 Task: Compose an email with the signature Katherine Jones with the subject Follow-up on a customer request and the message I wanted to follow up regarding the approval status of the expense report. from softage.5@softage.net to softage.10@softage.net, select the message and change font size to large, align the email to center Send the email. Finally, move the email from Sent Items to the label Green initiatives
Action: Mouse moved to (67, 43)
Screenshot: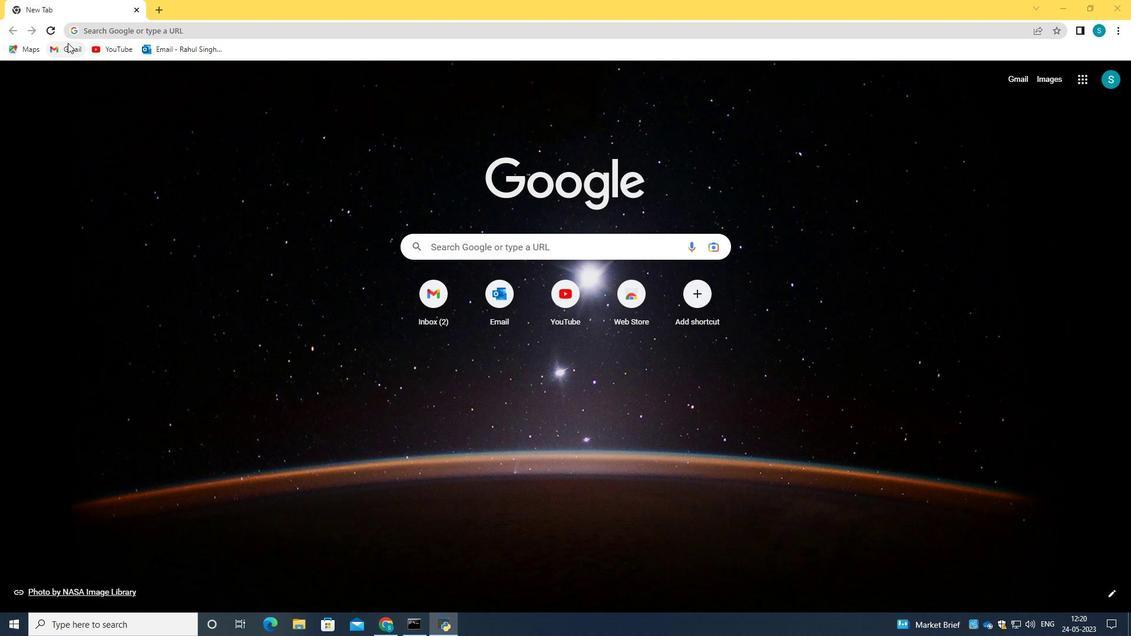 
Action: Mouse pressed left at (67, 43)
Screenshot: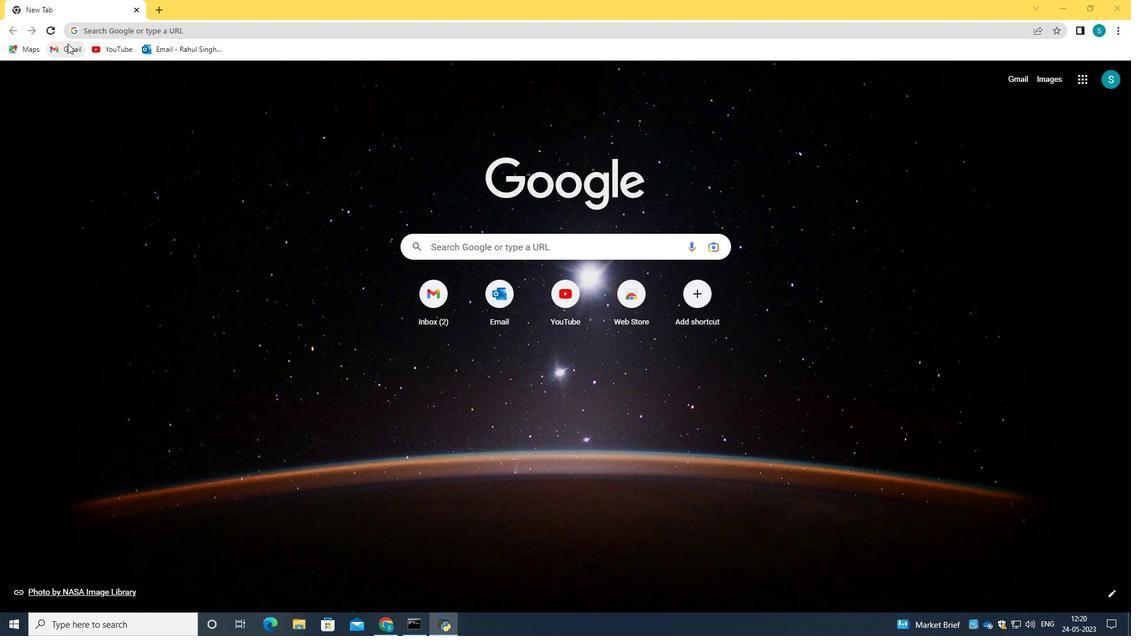 
Action: Mouse moved to (83, 118)
Screenshot: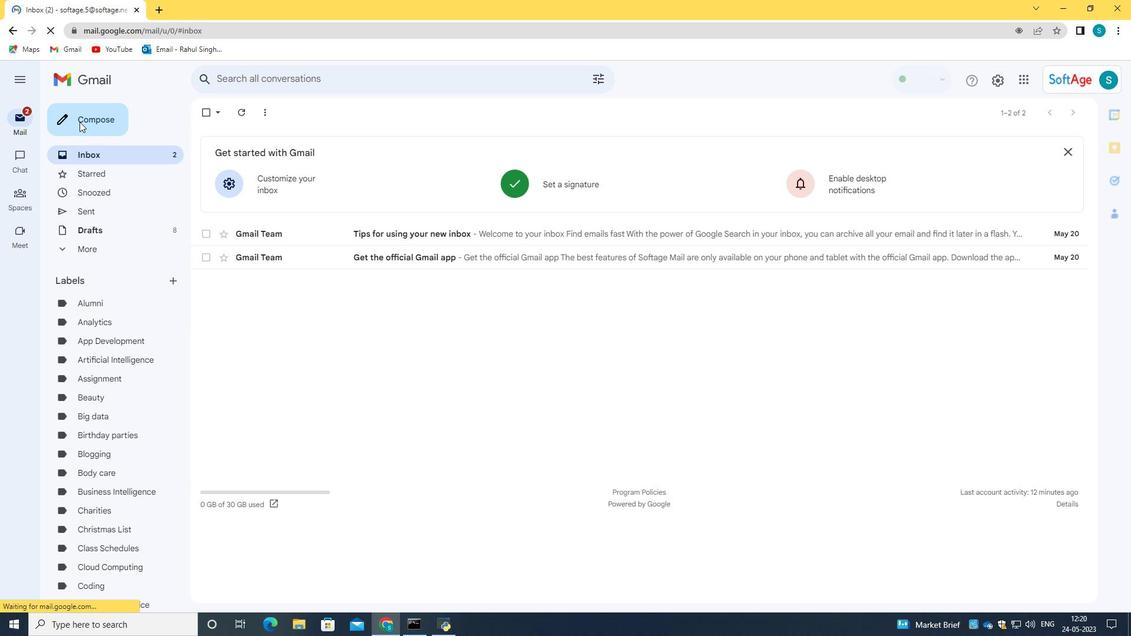 
Action: Mouse pressed left at (83, 118)
Screenshot: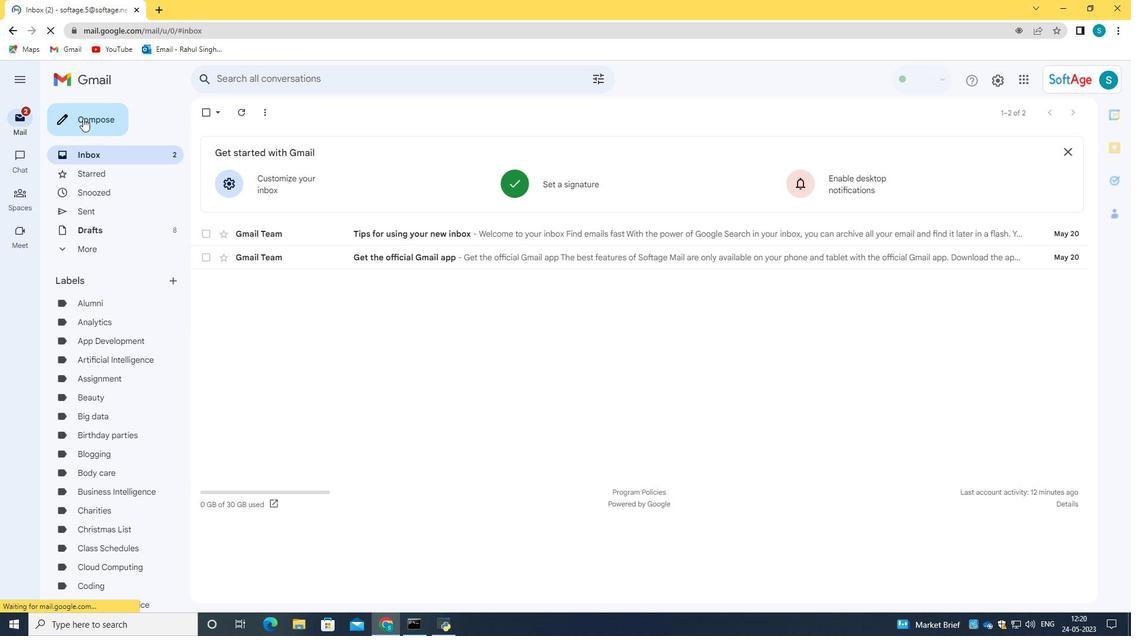 
Action: Mouse moved to (1076, 264)
Screenshot: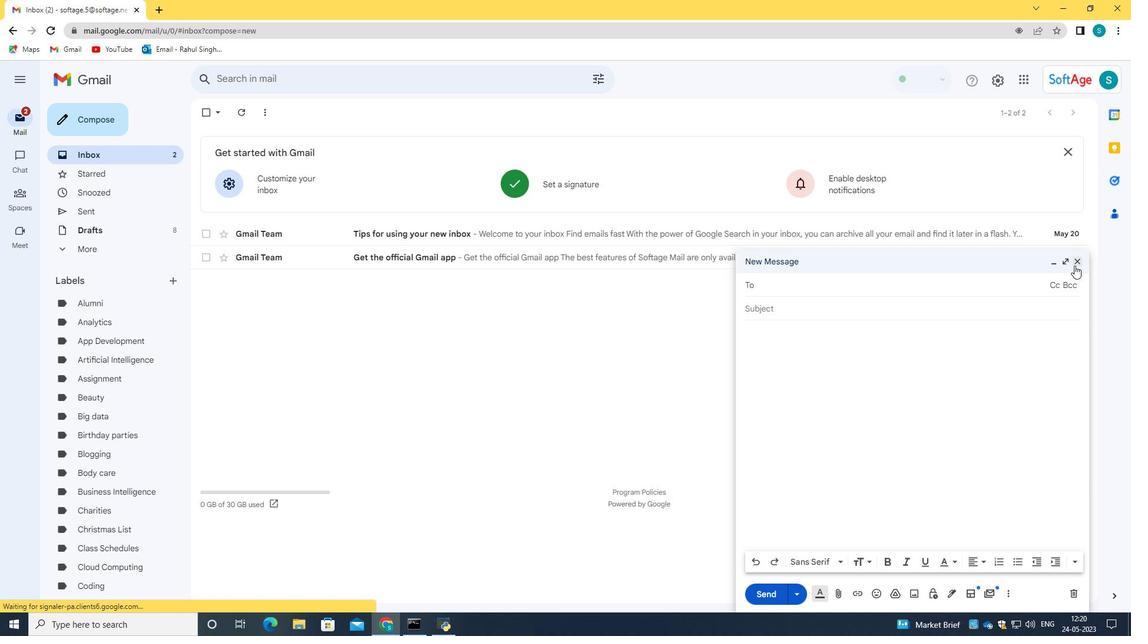 
Action: Mouse pressed left at (1076, 264)
Screenshot: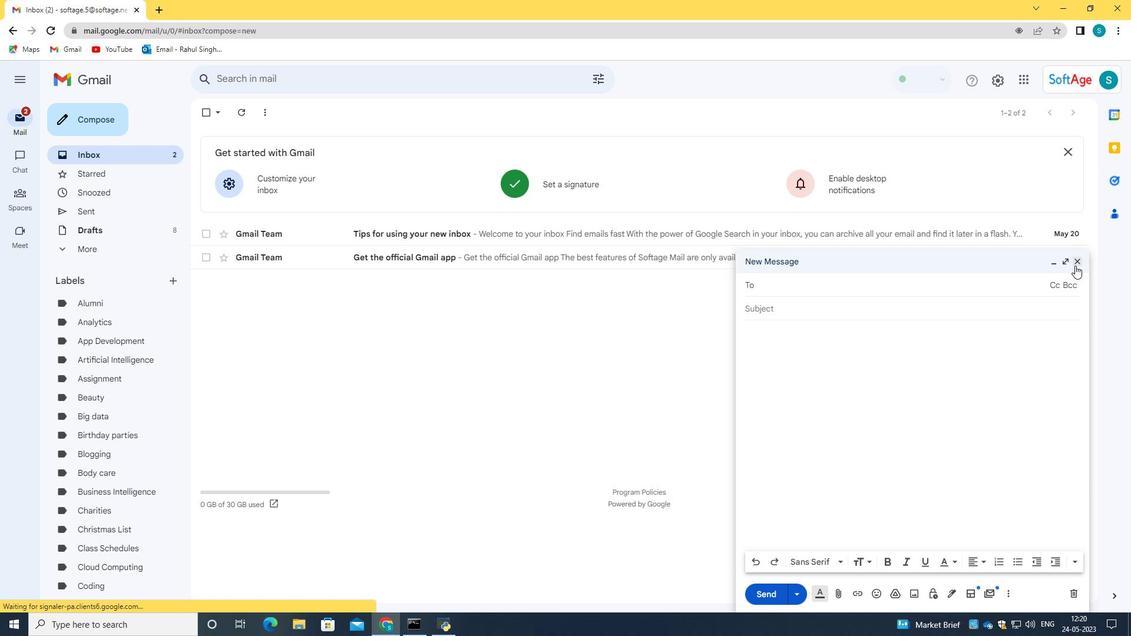 
Action: Mouse moved to (550, 182)
Screenshot: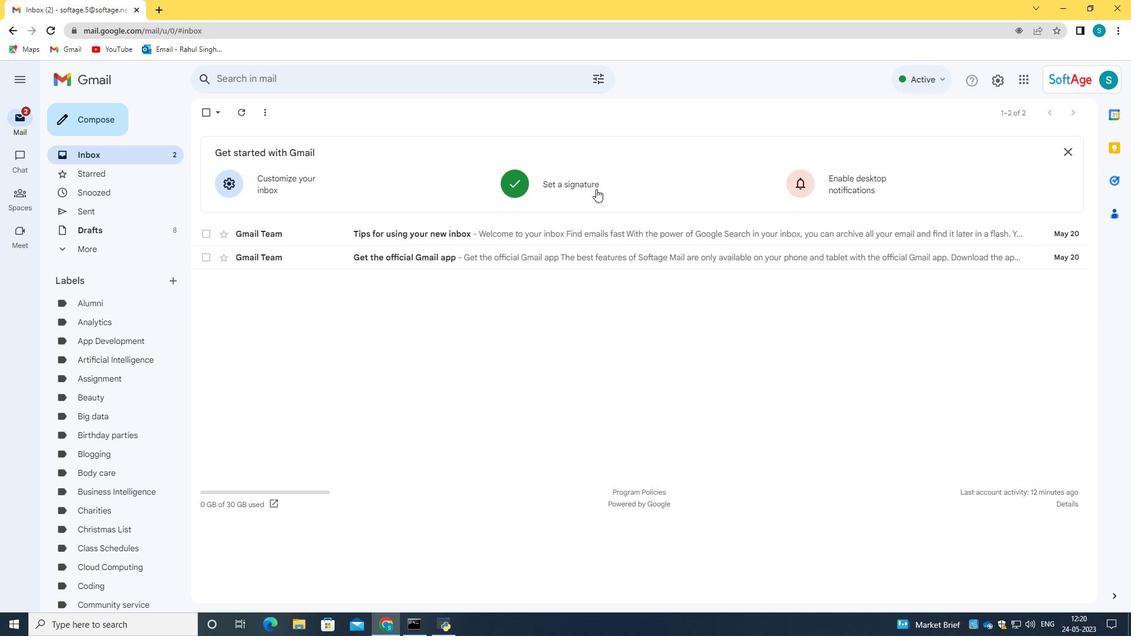 
Action: Mouse pressed left at (550, 182)
Screenshot: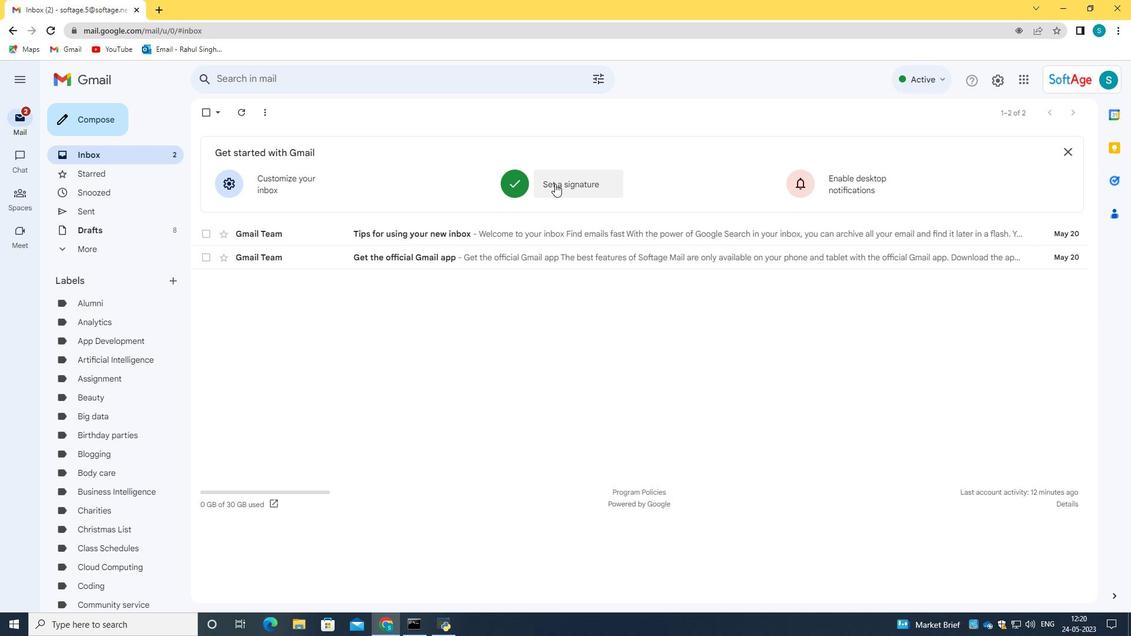 
Action: Mouse moved to (596, 273)
Screenshot: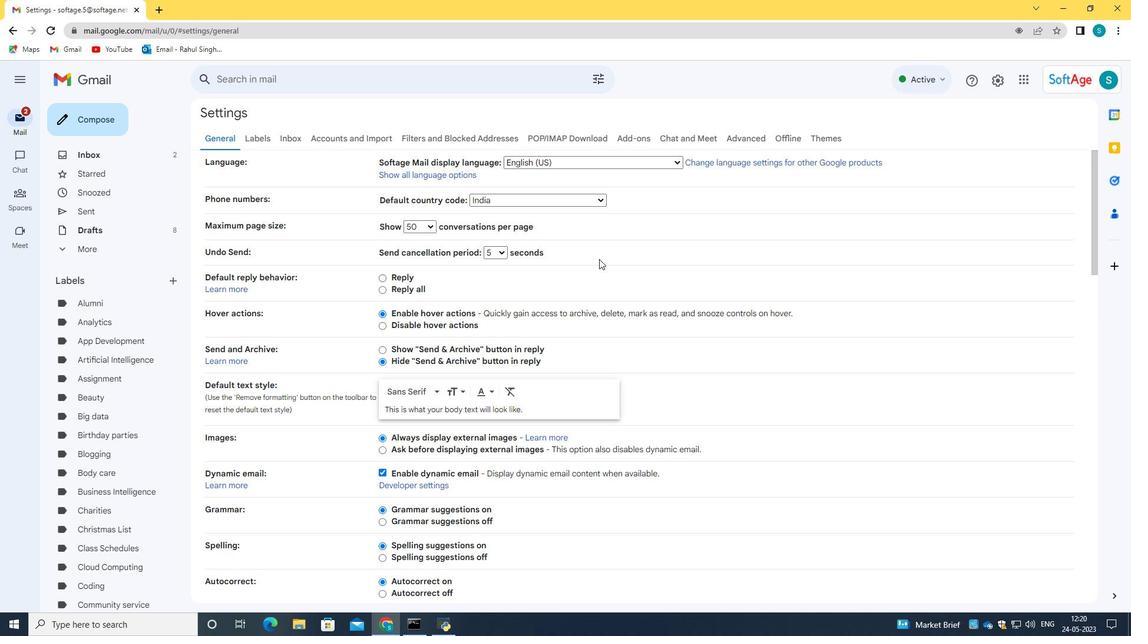 
Action: Mouse scrolled (596, 272) with delta (0, 0)
Screenshot: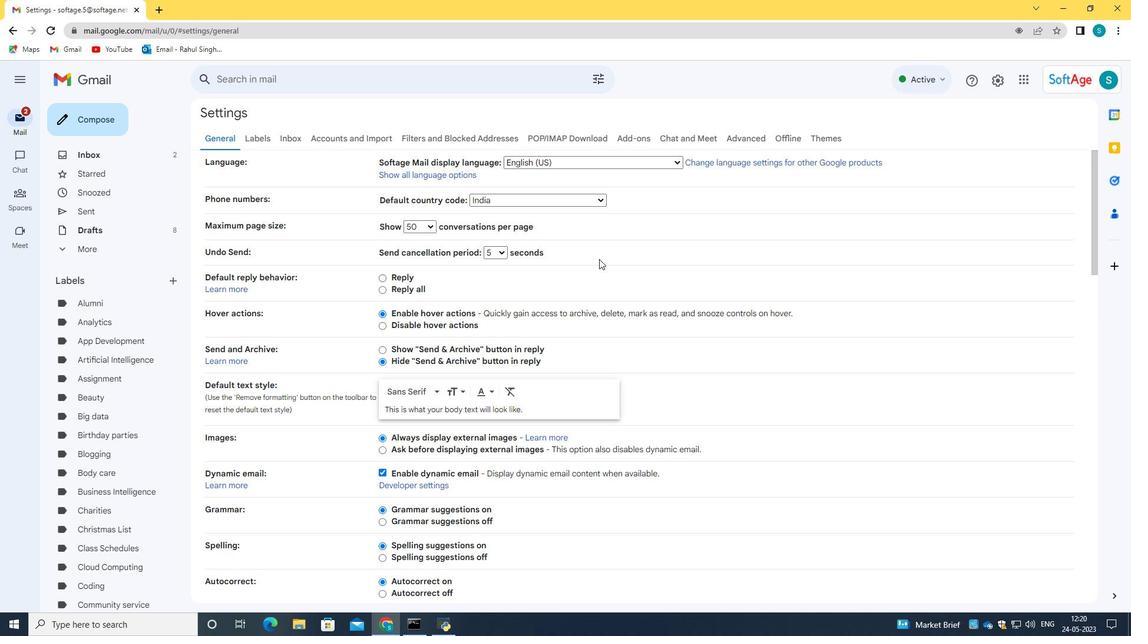 
Action: Mouse moved to (595, 279)
Screenshot: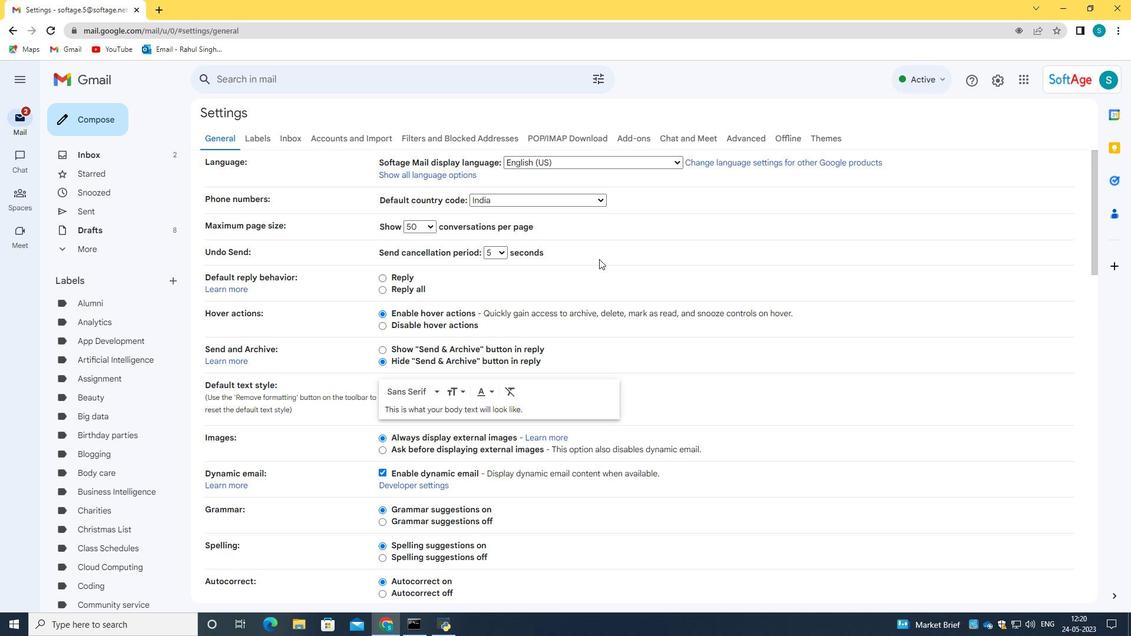 
Action: Mouse scrolled (595, 278) with delta (0, 0)
Screenshot: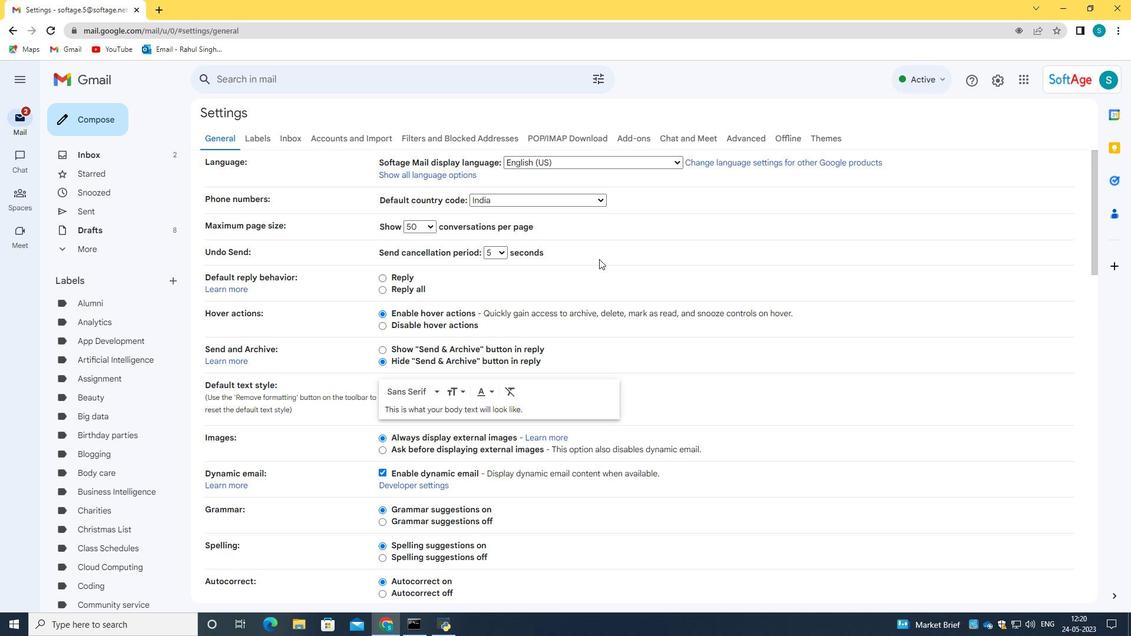 
Action: Mouse moved to (595, 282)
Screenshot: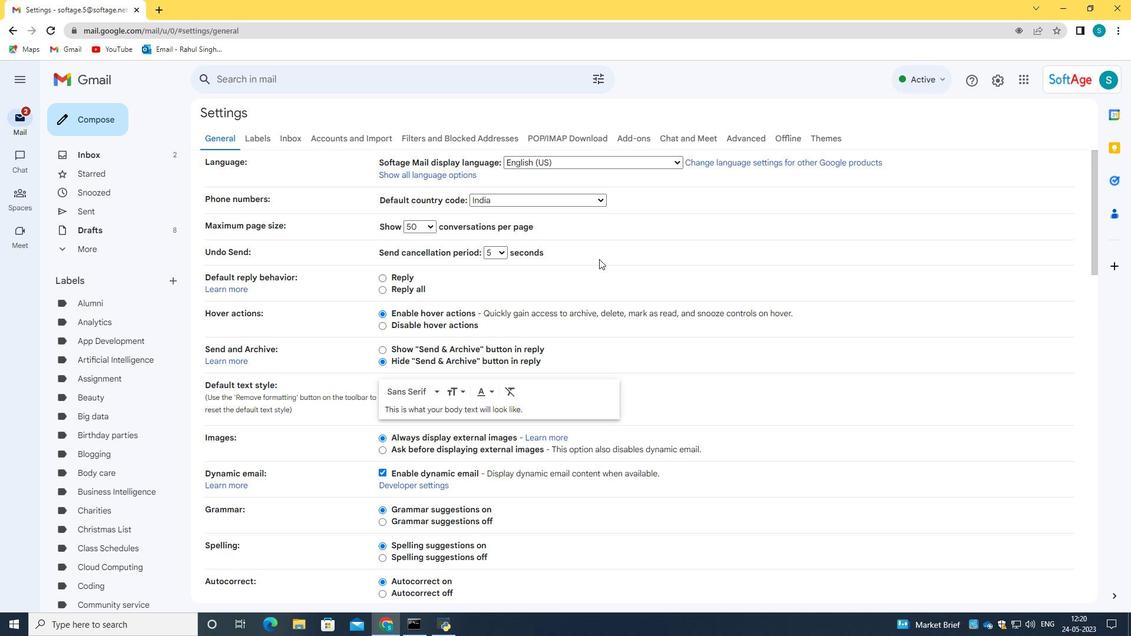 
Action: Mouse scrolled (595, 282) with delta (0, 0)
Screenshot: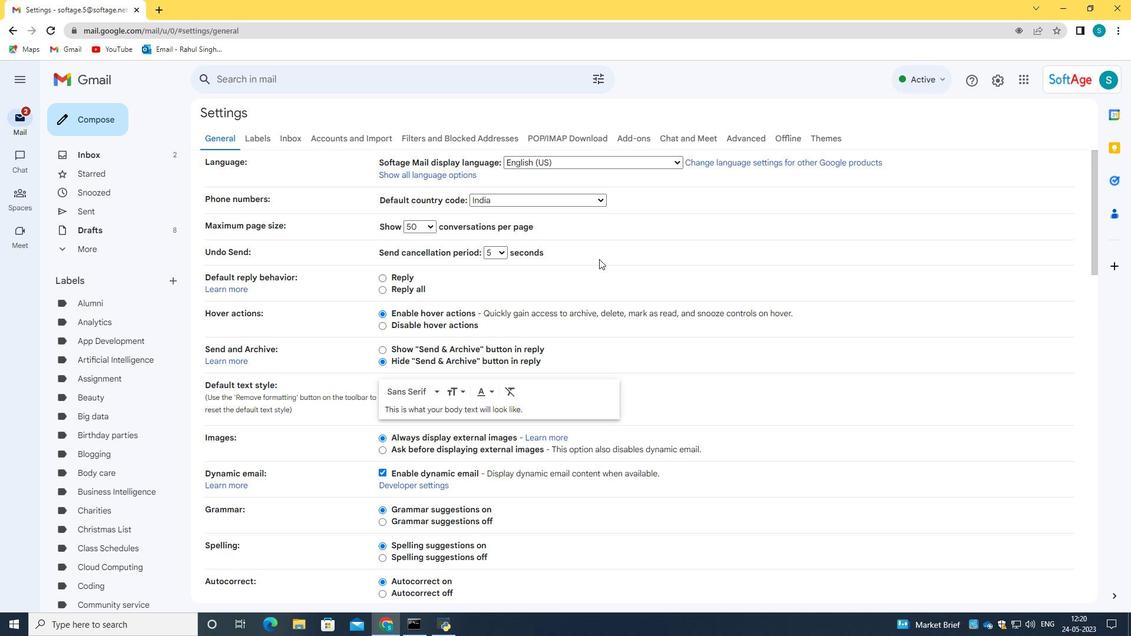 
Action: Mouse moved to (595, 283)
Screenshot: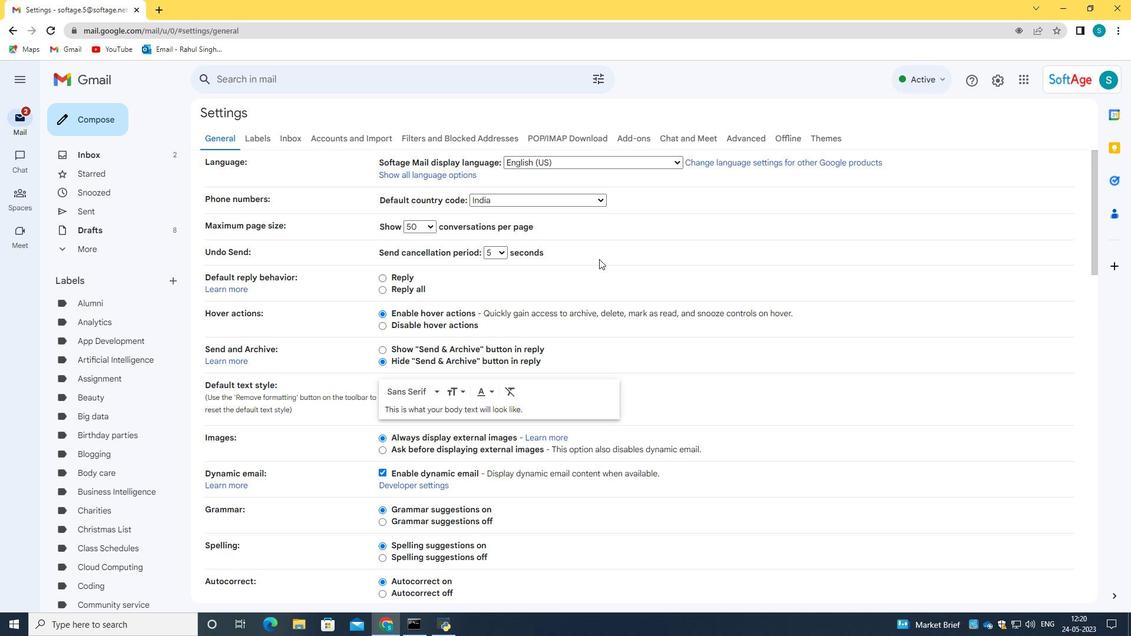 
Action: Mouse scrolled (595, 282) with delta (0, 0)
Screenshot: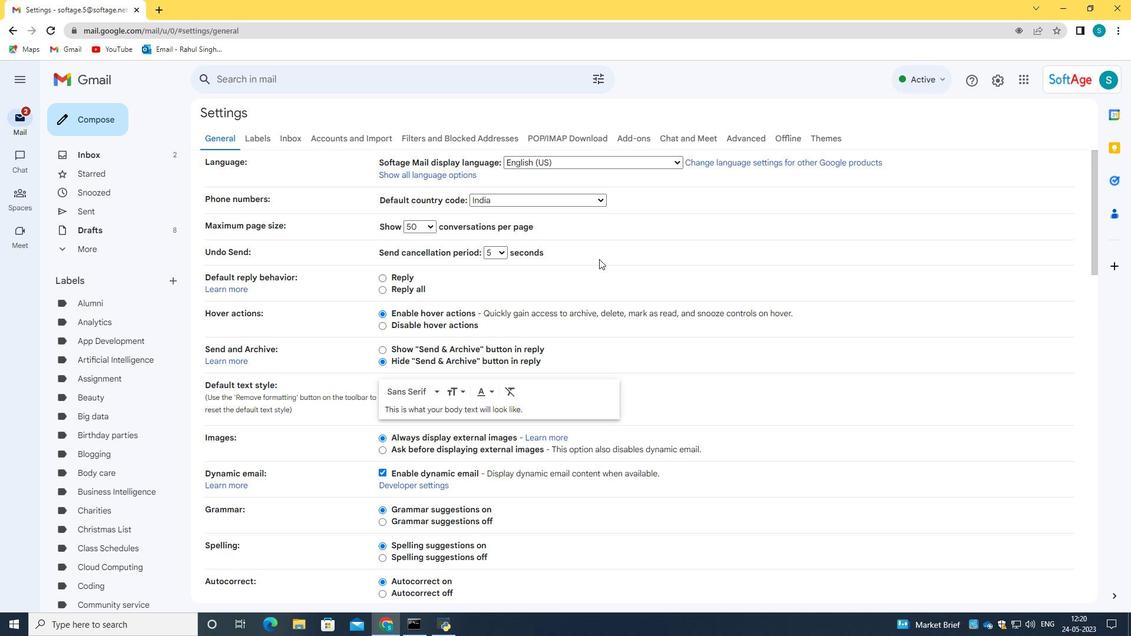 
Action: Mouse scrolled (595, 282) with delta (0, 0)
Screenshot: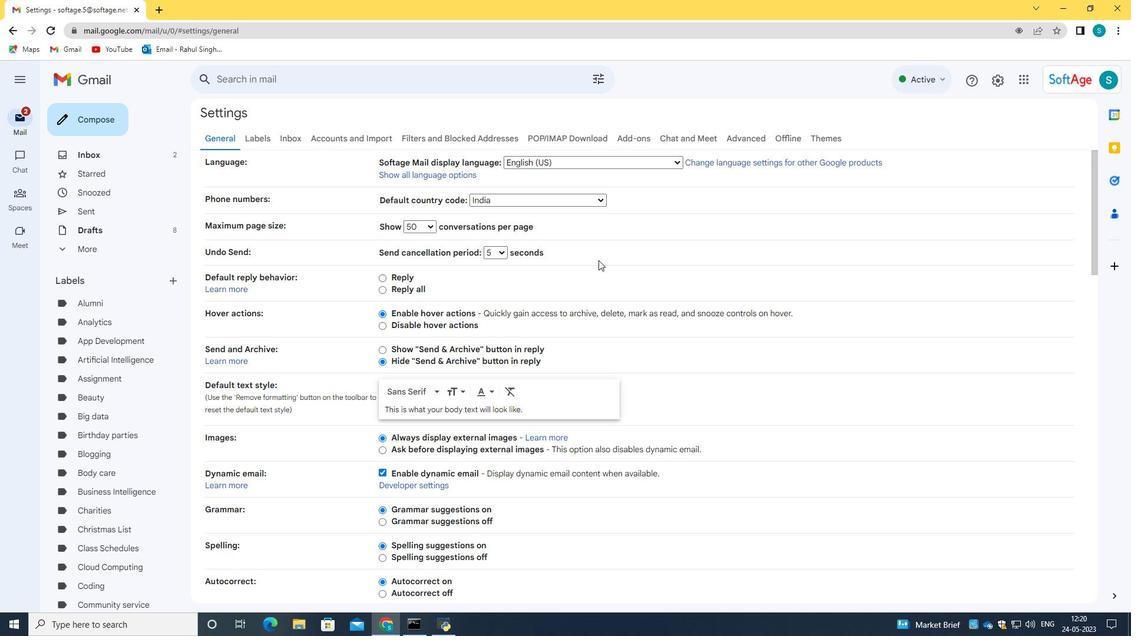 
Action: Mouse moved to (595, 283)
Screenshot: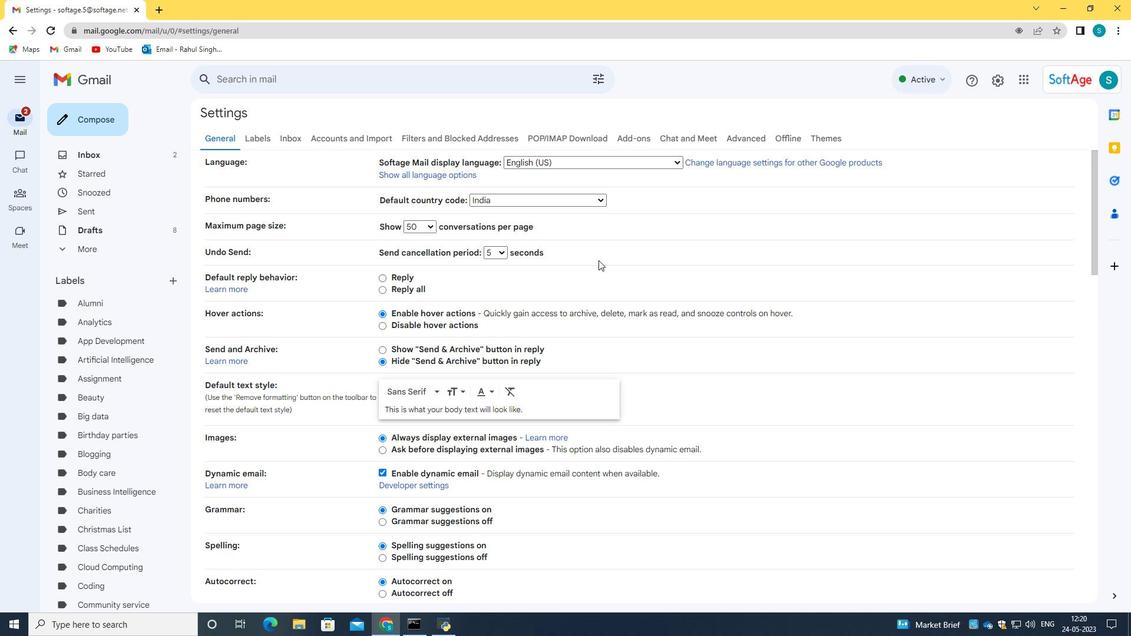 
Action: Mouse scrolled (595, 282) with delta (0, 0)
Screenshot: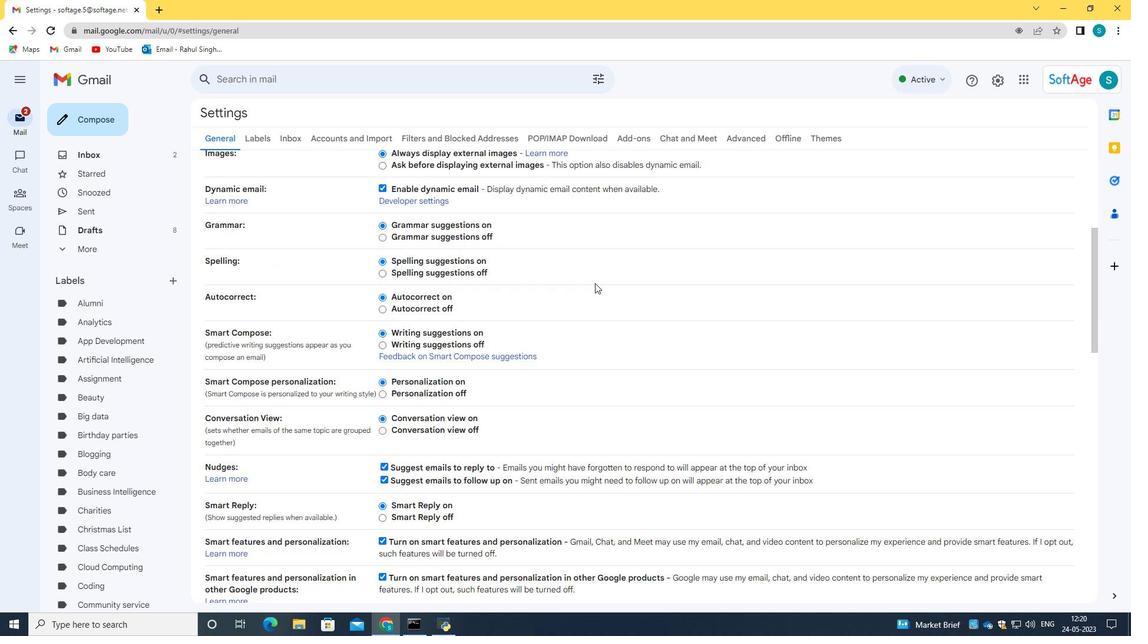 
Action: Mouse scrolled (595, 282) with delta (0, 0)
Screenshot: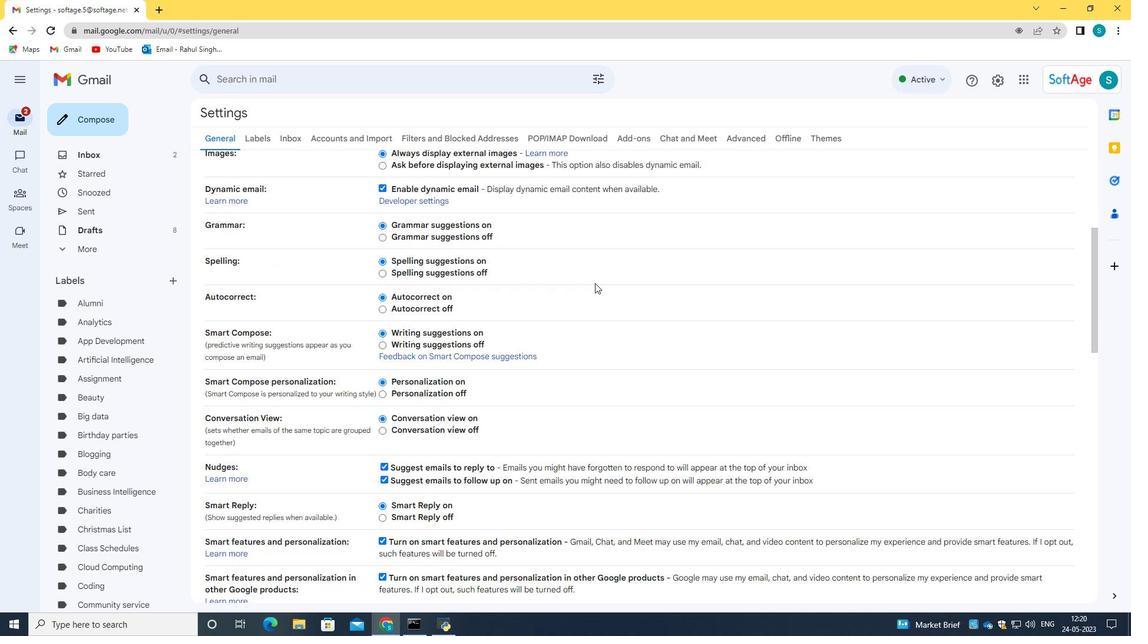 
Action: Mouse scrolled (595, 282) with delta (0, 0)
Screenshot: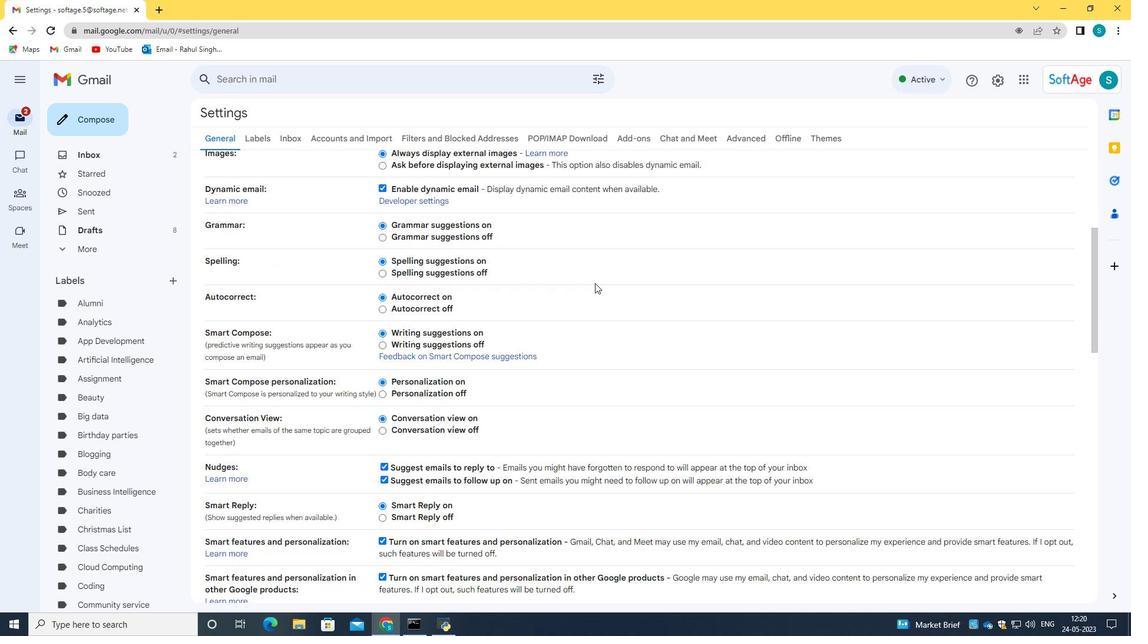 
Action: Mouse scrolled (595, 282) with delta (0, 0)
Screenshot: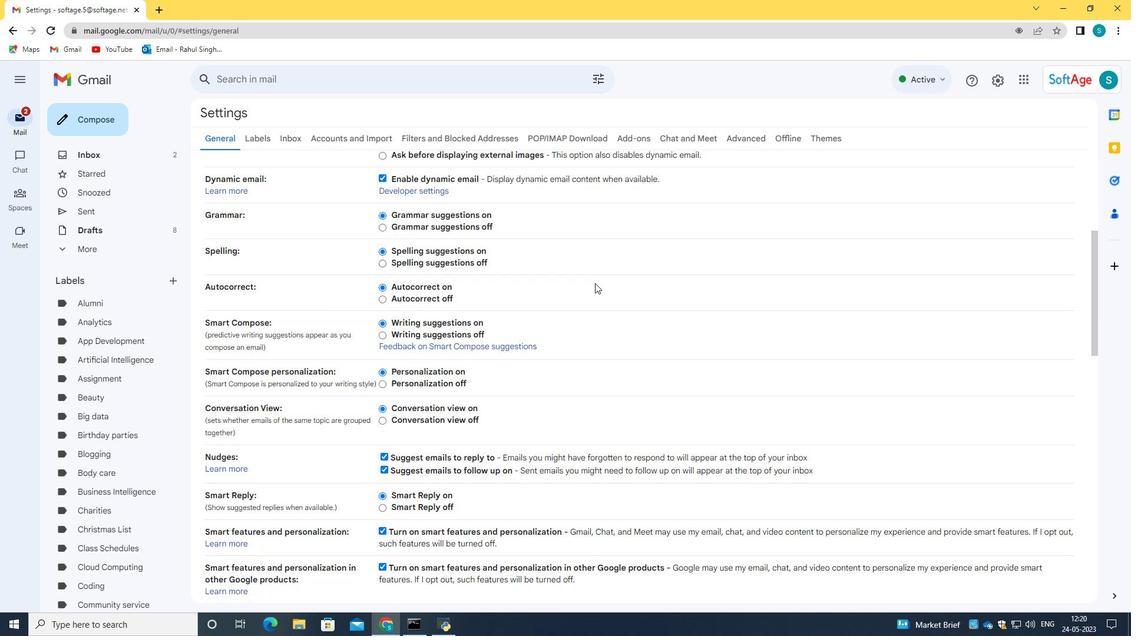 
Action: Mouse scrolled (595, 282) with delta (0, 0)
Screenshot: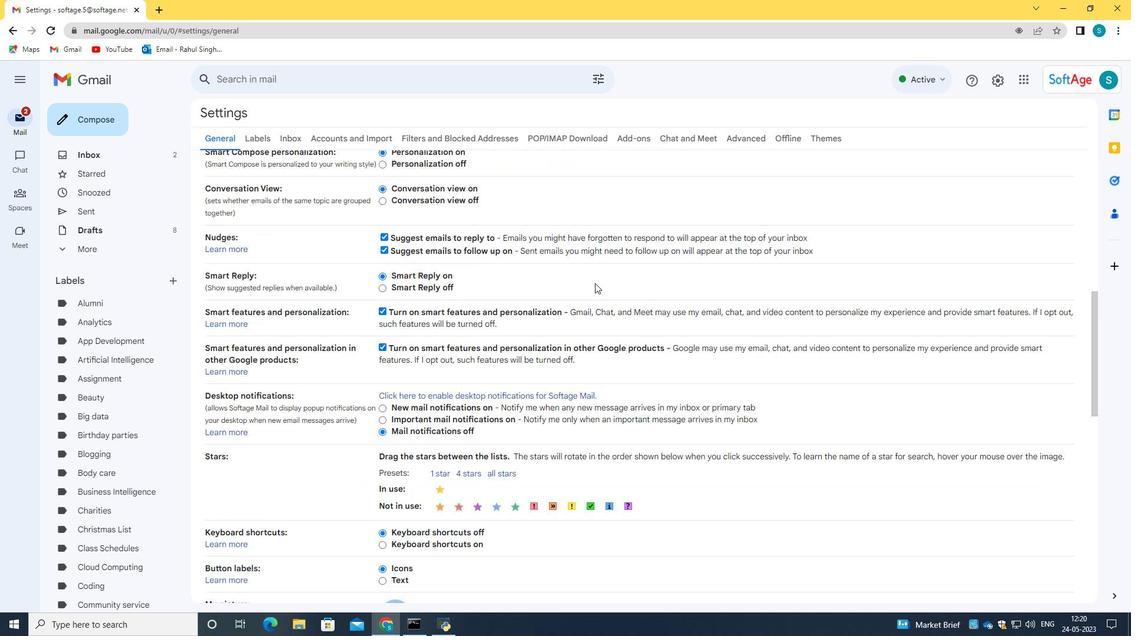 
Action: Mouse scrolled (595, 282) with delta (0, 0)
Screenshot: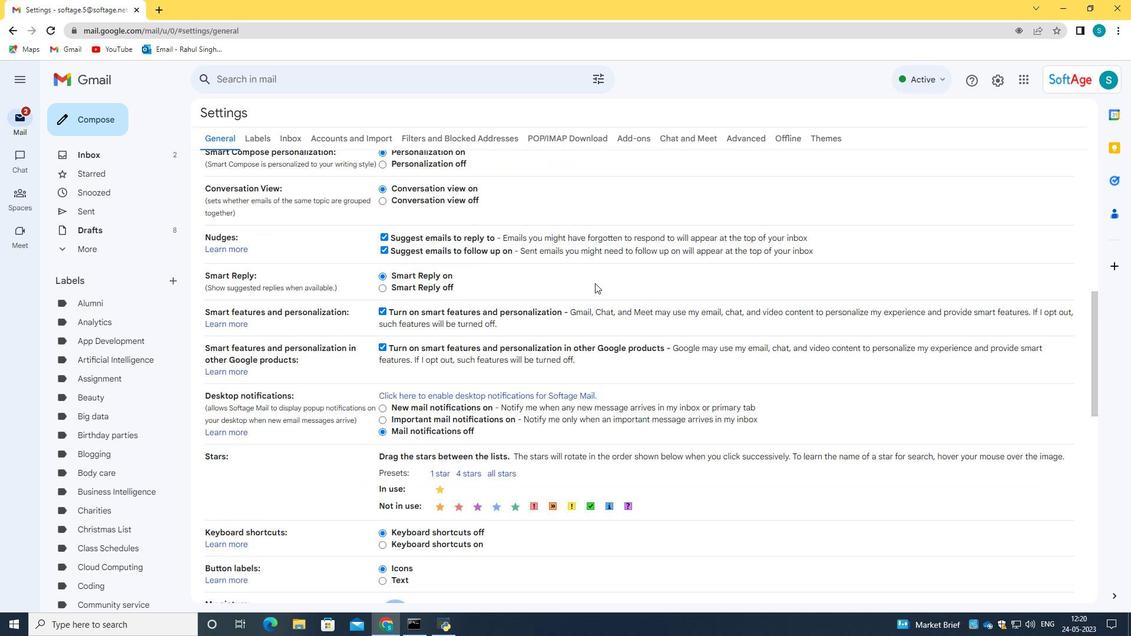 
Action: Mouse scrolled (595, 282) with delta (0, 0)
Screenshot: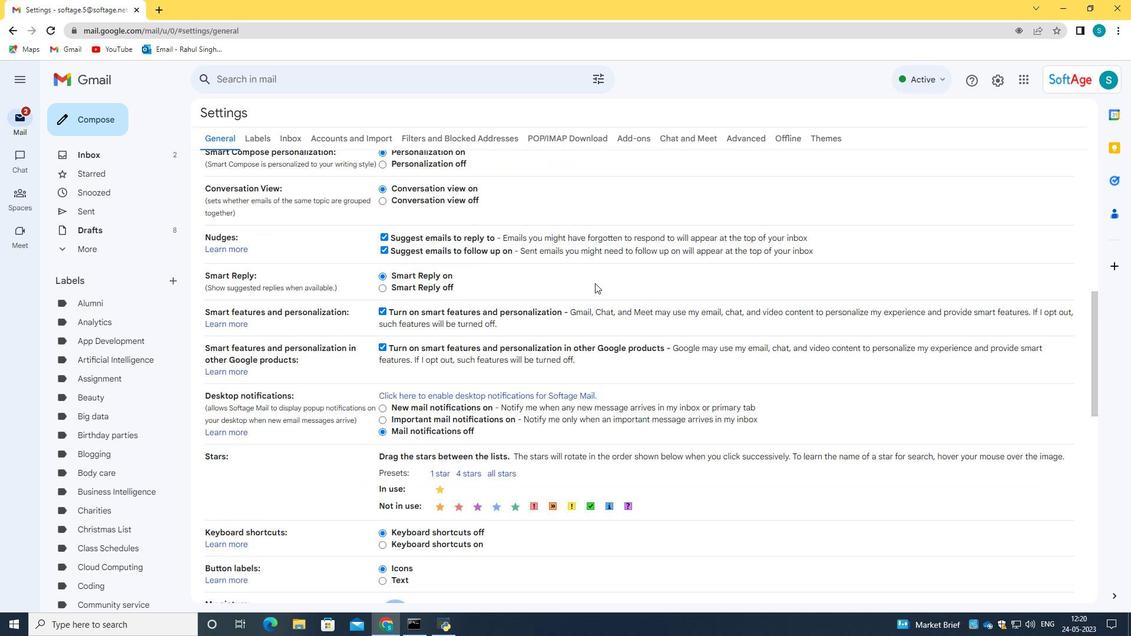 
Action: Mouse scrolled (595, 282) with delta (0, 0)
Screenshot: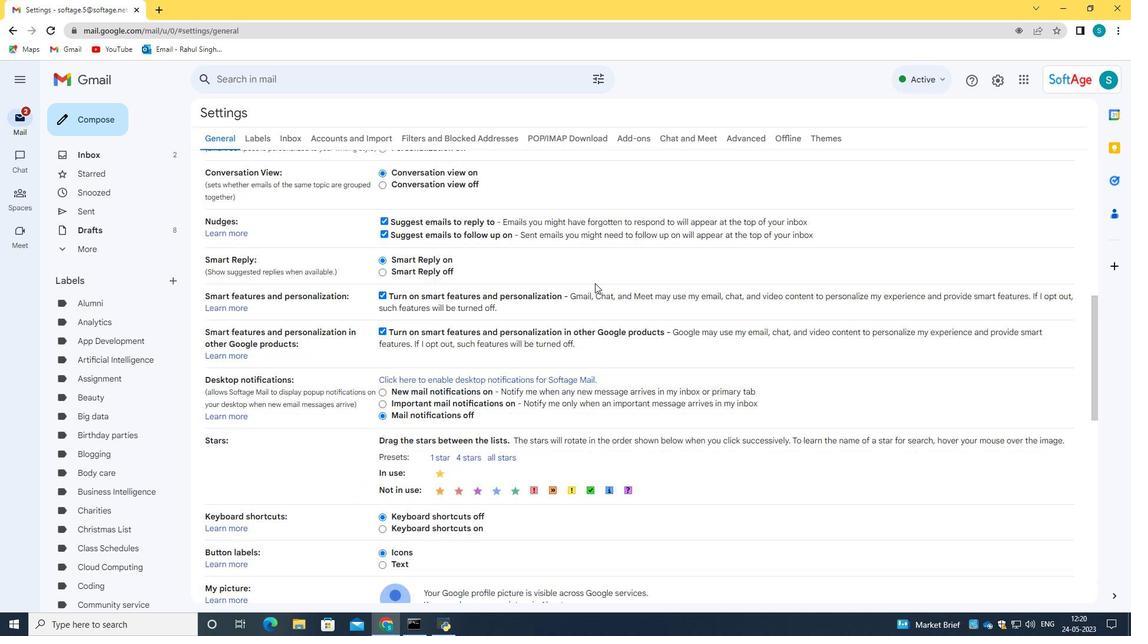 
Action: Mouse scrolled (595, 282) with delta (0, 0)
Screenshot: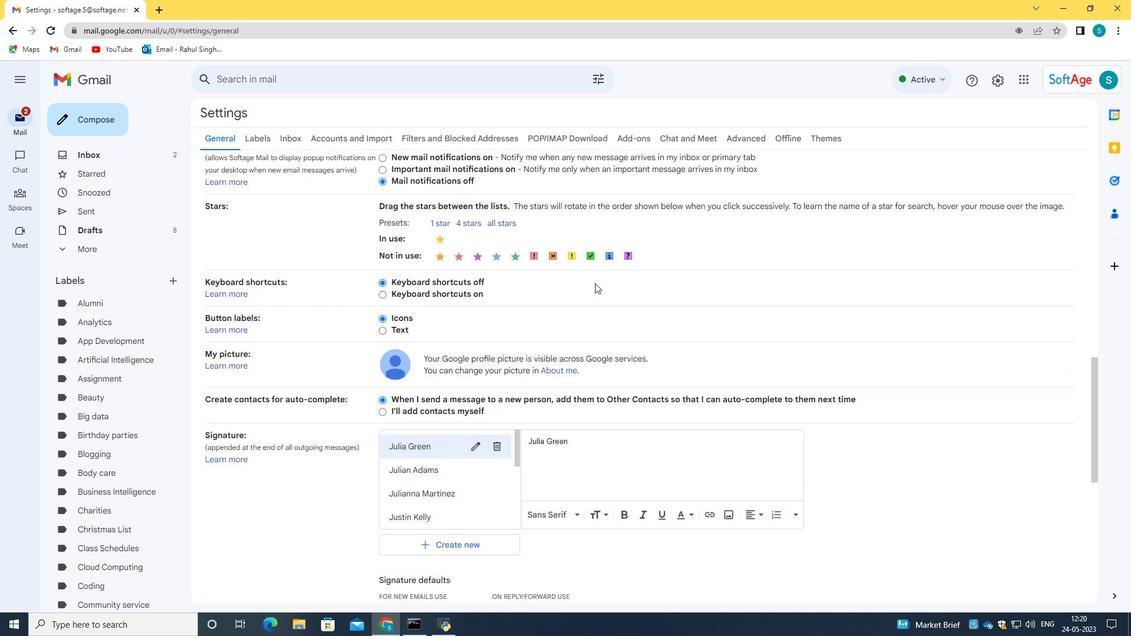 
Action: Mouse scrolled (595, 282) with delta (0, 0)
Screenshot: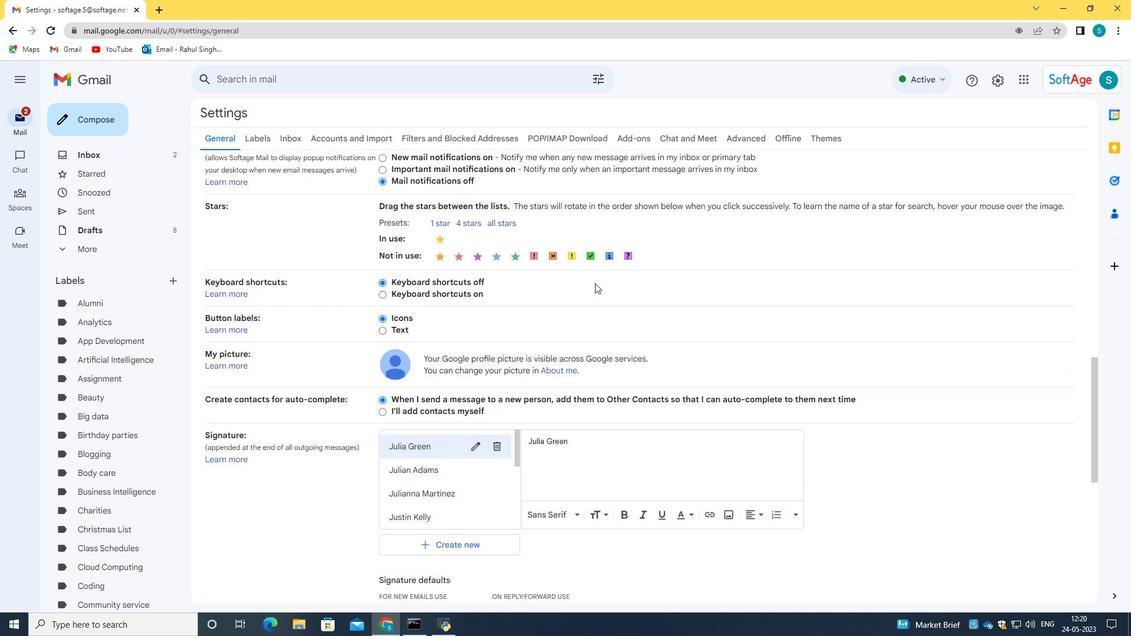 
Action: Mouse scrolled (595, 282) with delta (0, 0)
Screenshot: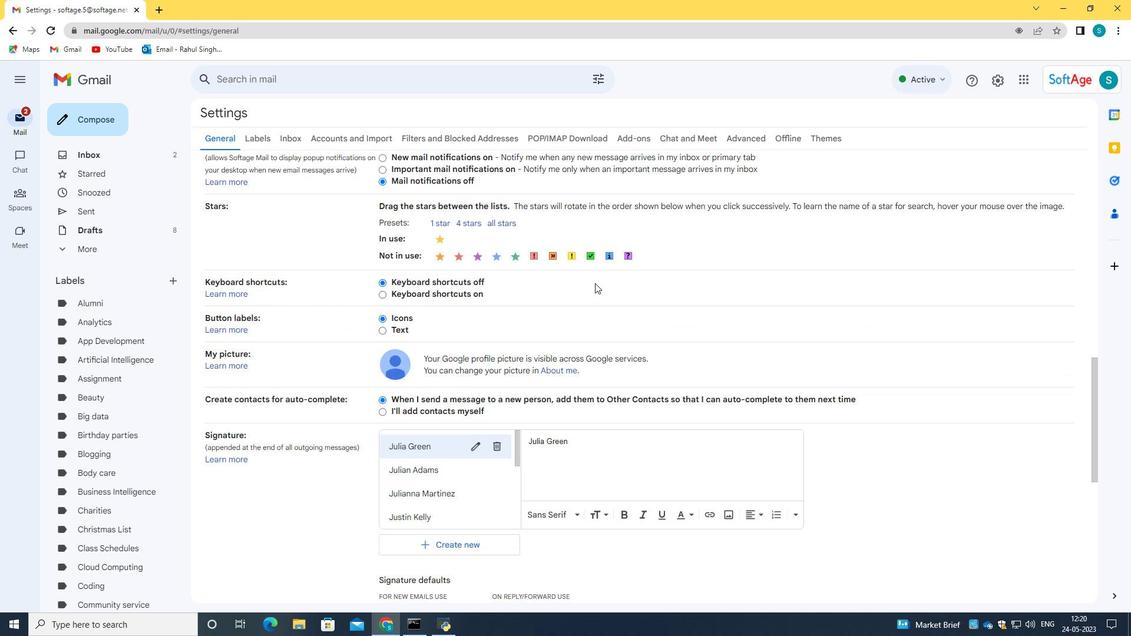 
Action: Mouse moved to (459, 381)
Screenshot: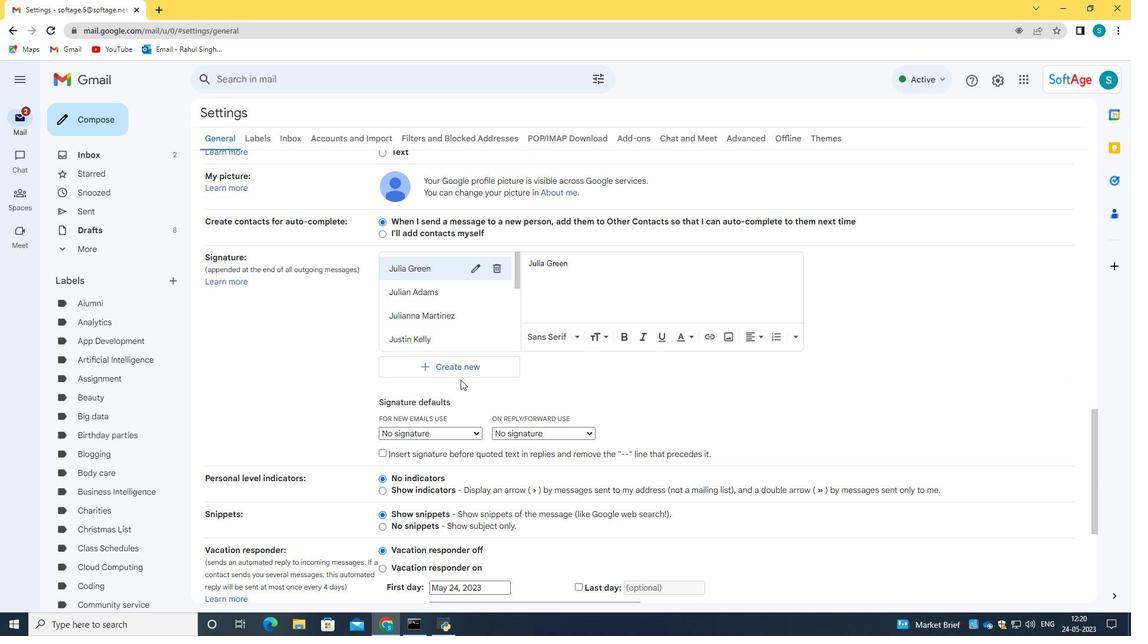 
Action: Mouse pressed left at (459, 381)
Screenshot: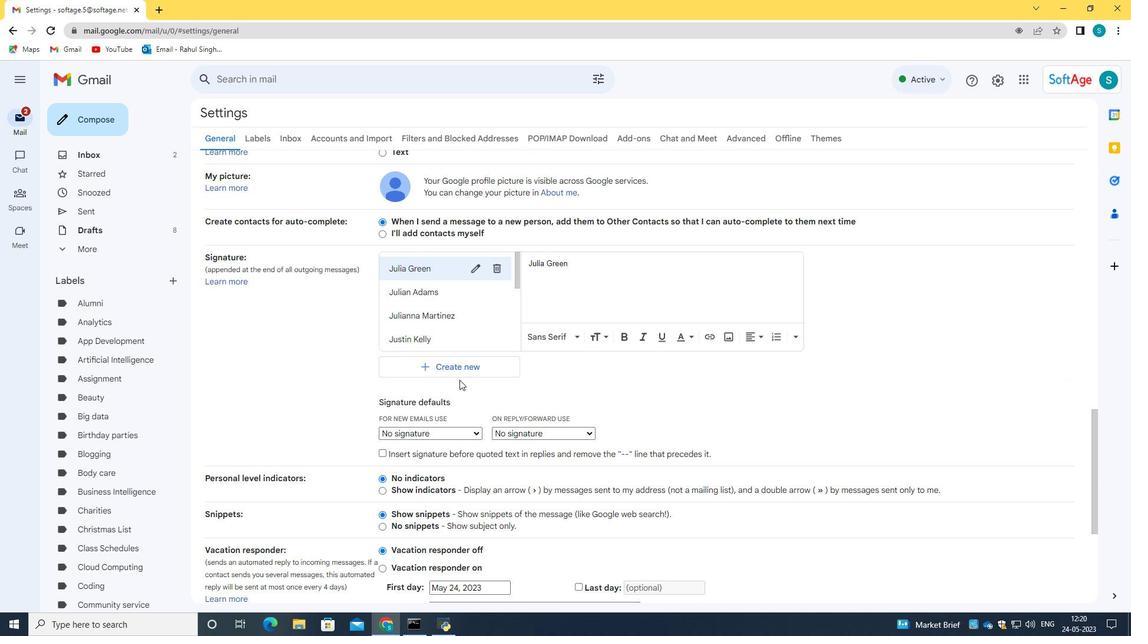 
Action: Mouse moved to (464, 369)
Screenshot: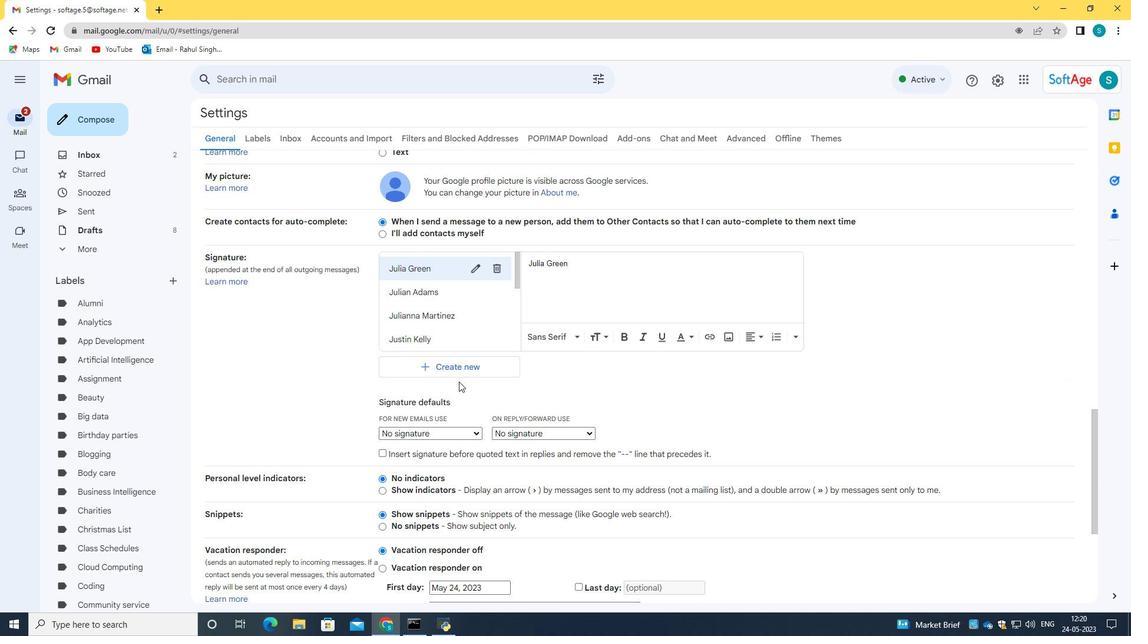 
Action: Mouse pressed left at (464, 369)
Screenshot: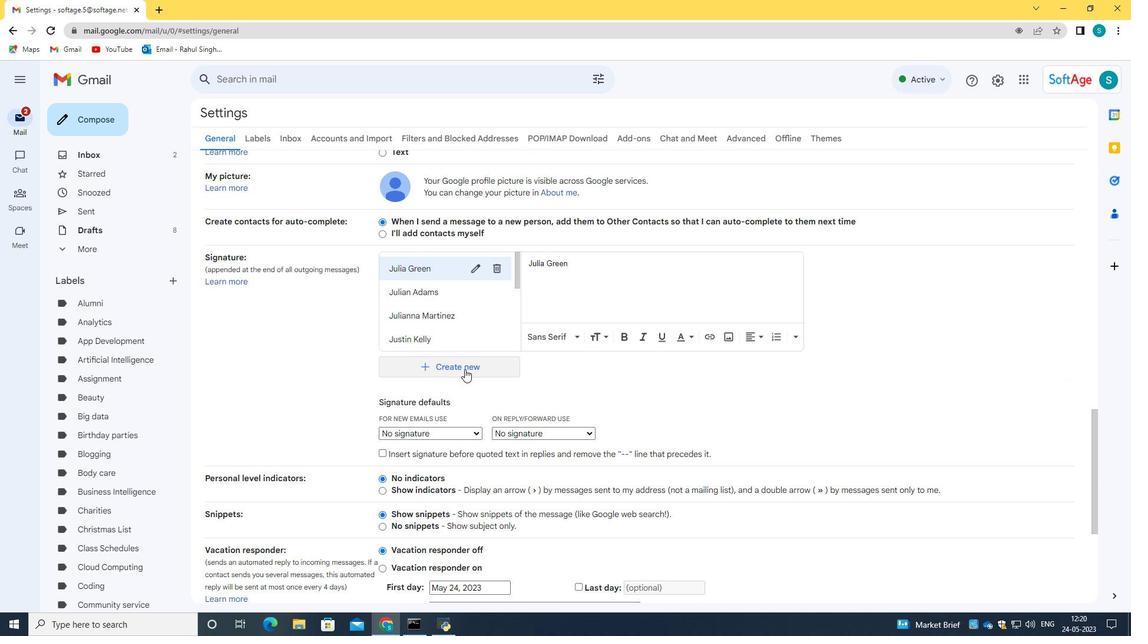 
Action: Mouse moved to (518, 323)
Screenshot: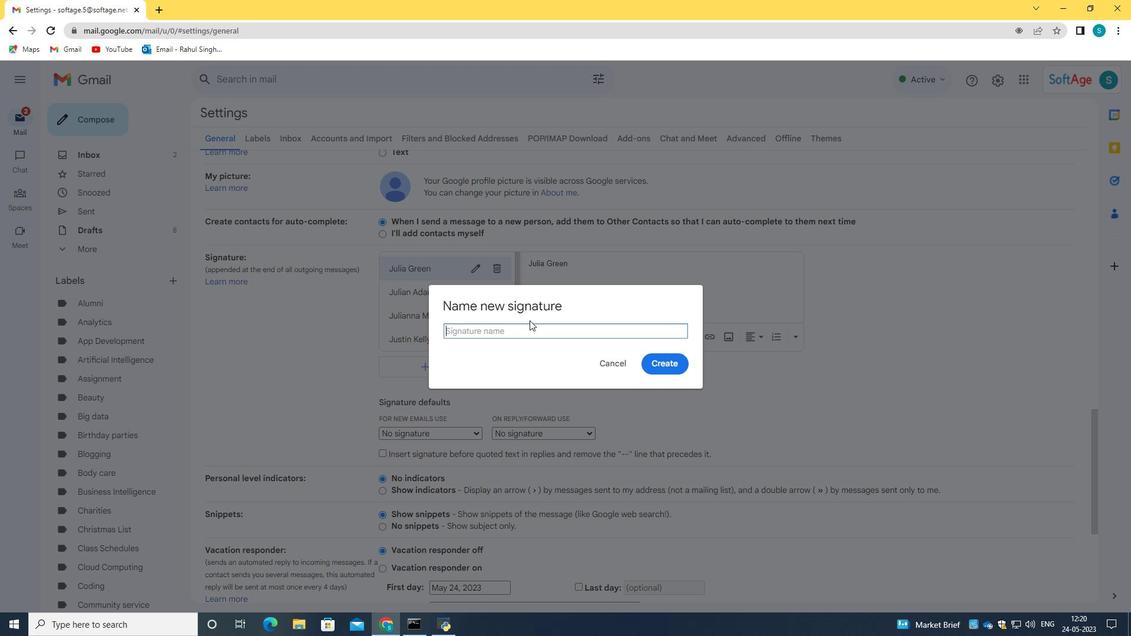 
Action: Key pressed <Key.caps_lock>F<Key.backspace>K<Key.caps_lock>atherine<Key.space><Key.caps_lock>J<Key.caps_lock>ones
Screenshot: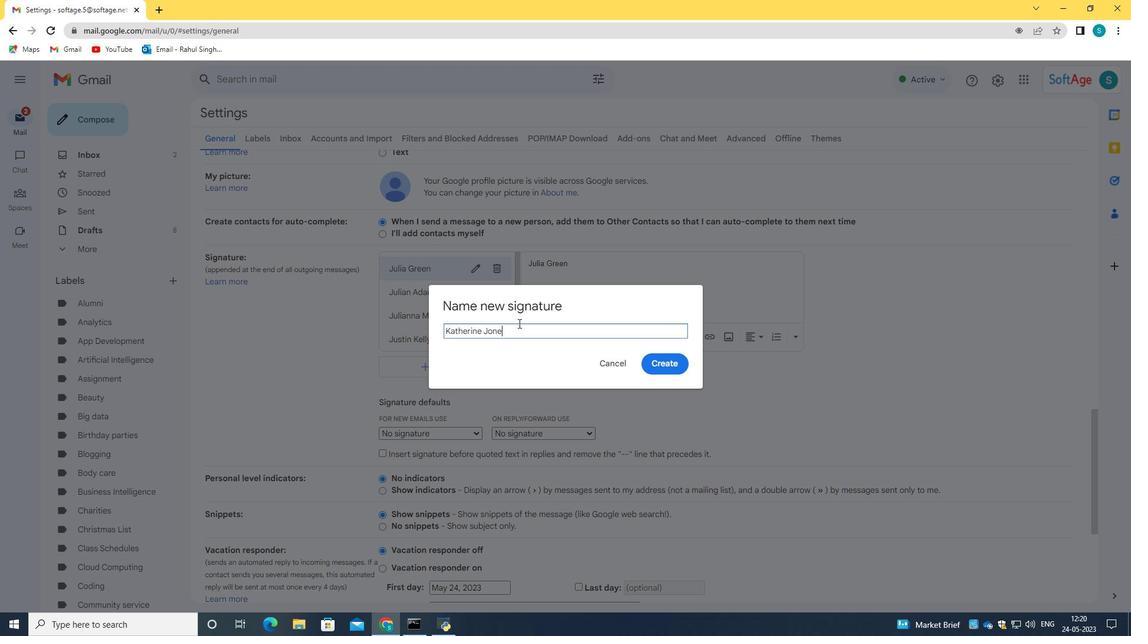 
Action: Mouse moved to (667, 370)
Screenshot: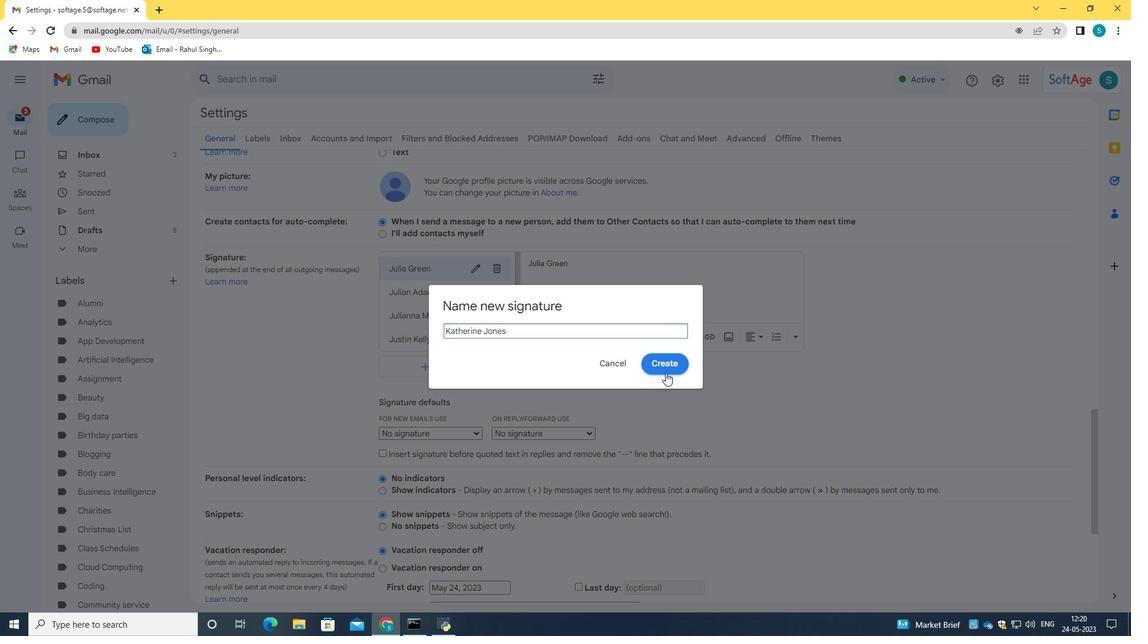 
Action: Mouse pressed left at (667, 370)
Screenshot: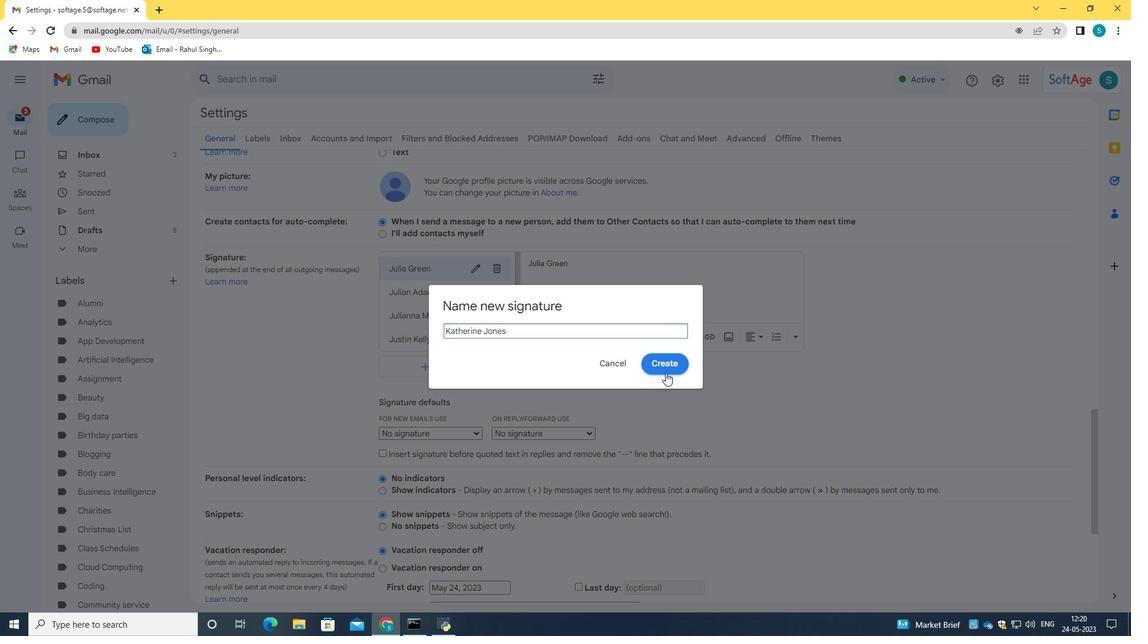 
Action: Mouse moved to (664, 275)
Screenshot: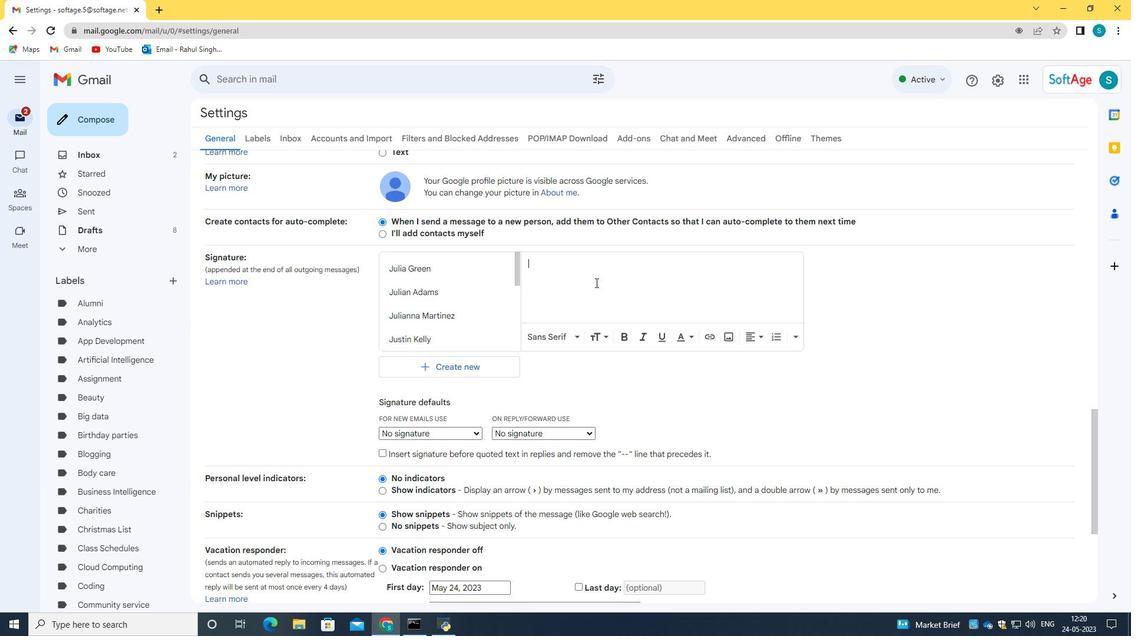 
Action: Key pressed <Key.caps_lock>K<Key.caps_lock>atherine<Key.space><Key.caps_lock>J<Key.caps_lock>ones
Screenshot: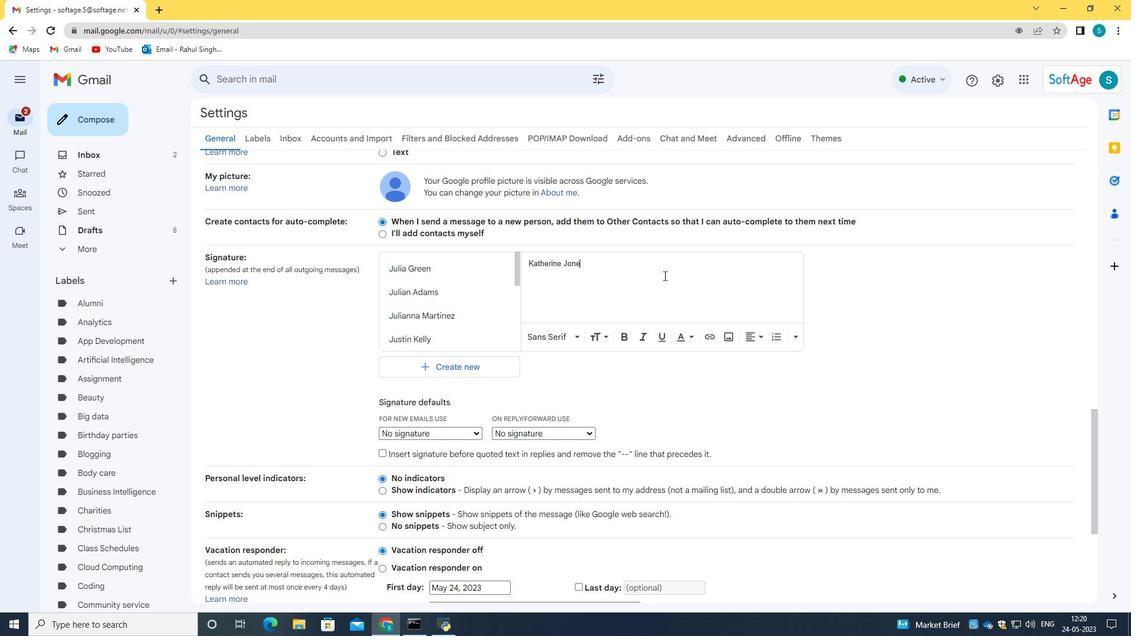 
Action: Mouse scrolled (664, 275) with delta (0, 0)
Screenshot: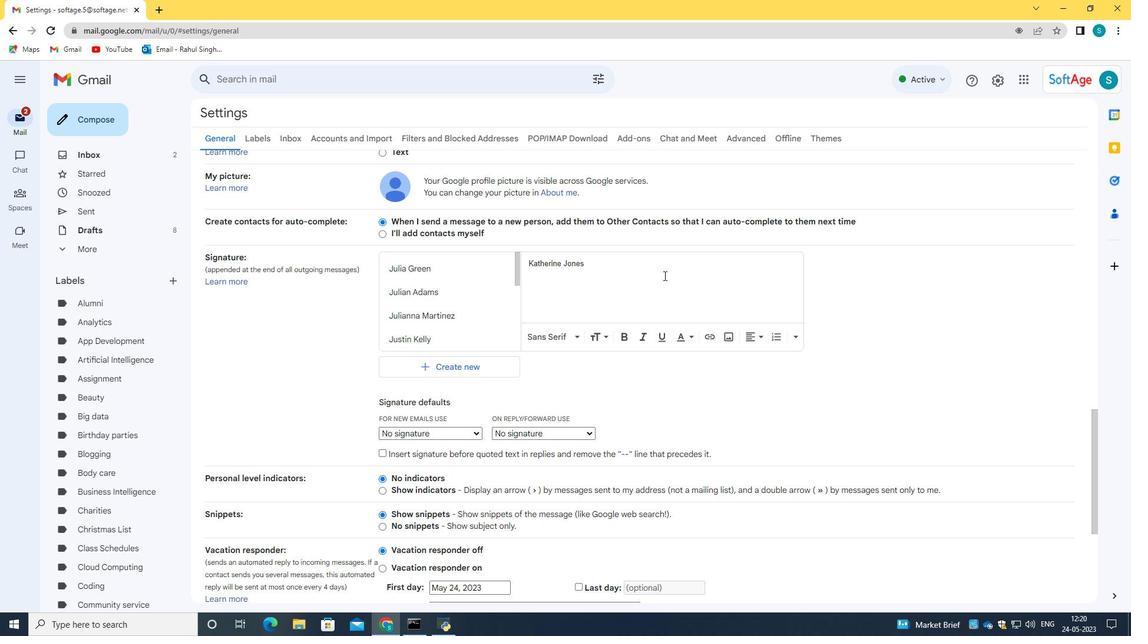 
Action: Mouse moved to (660, 279)
Screenshot: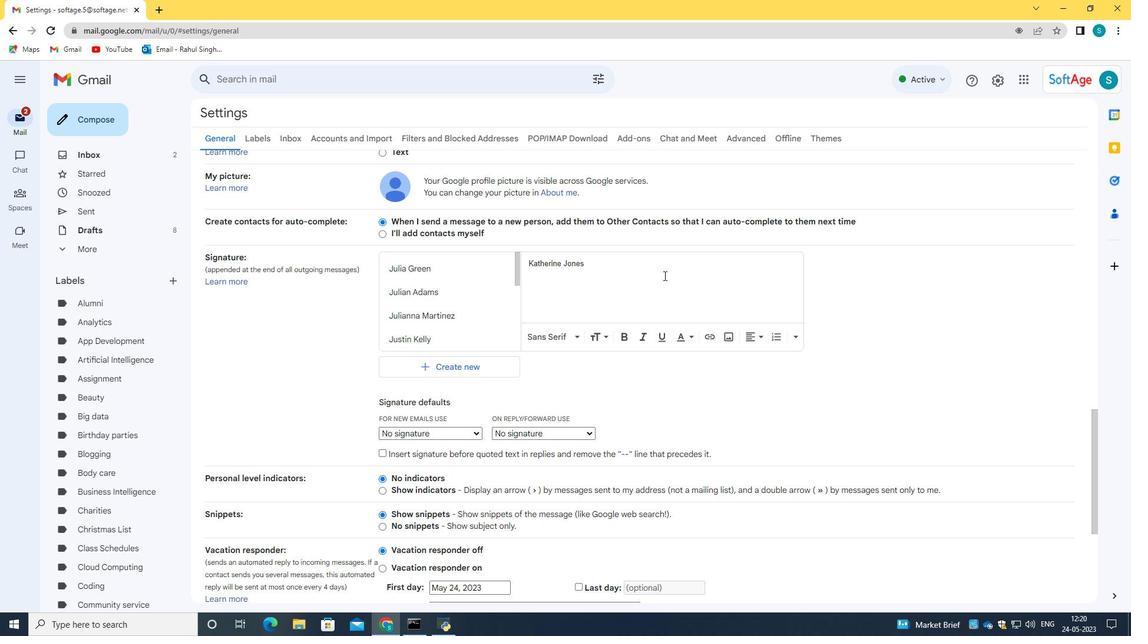 
Action: Mouse scrolled (660, 279) with delta (0, 0)
Screenshot: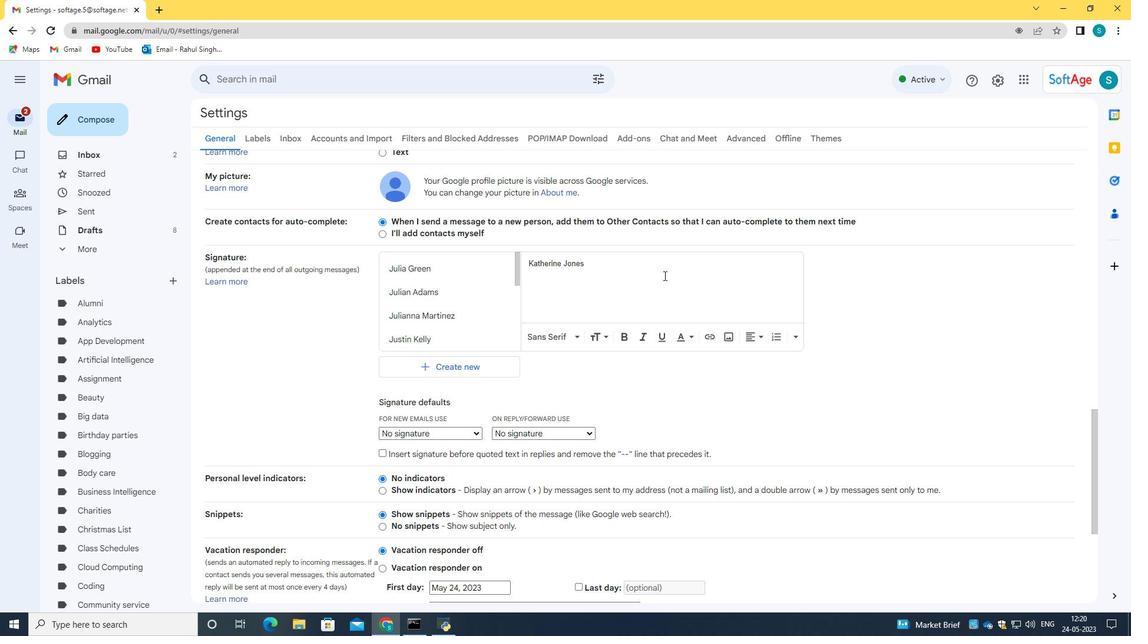 
Action: Mouse moved to (655, 294)
Screenshot: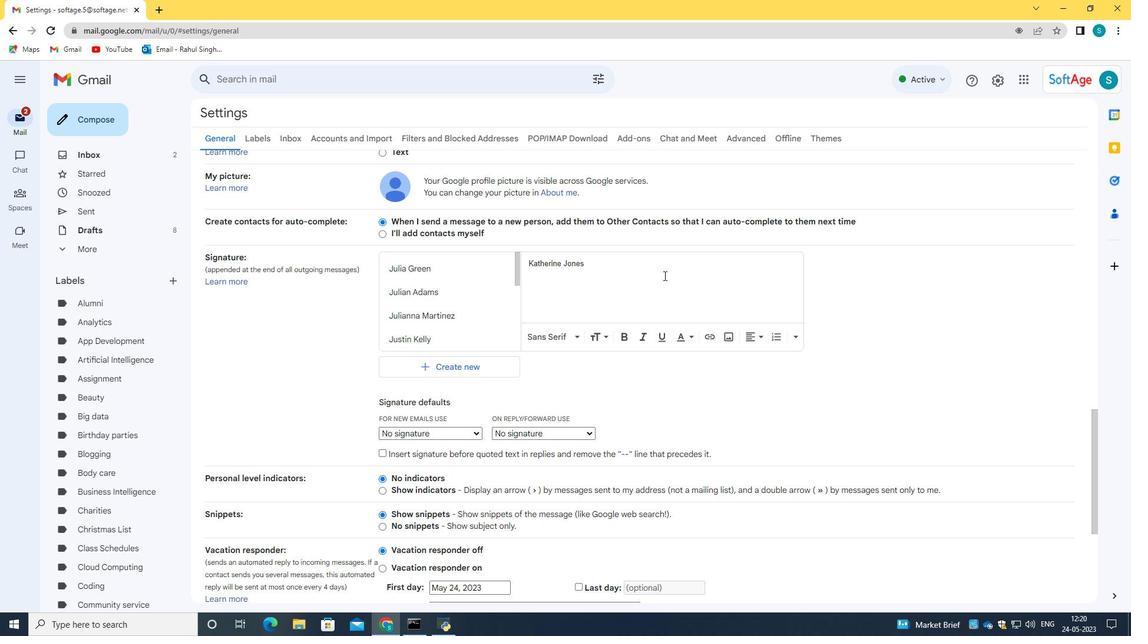 
Action: Mouse scrolled (655, 293) with delta (0, 0)
Screenshot: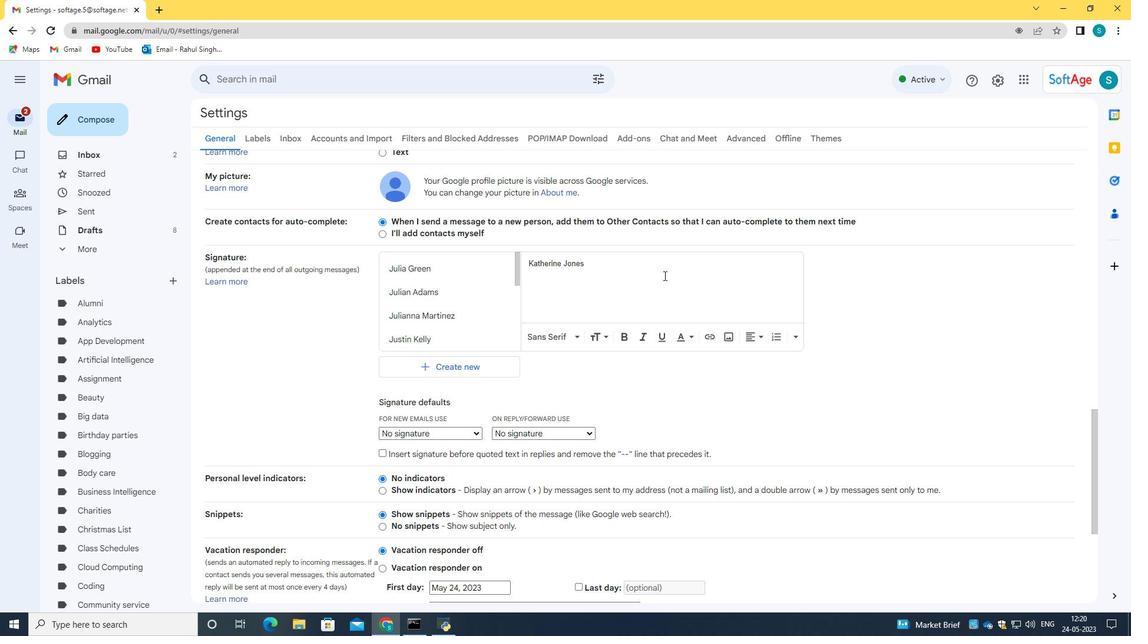 
Action: Mouse moved to (647, 311)
Screenshot: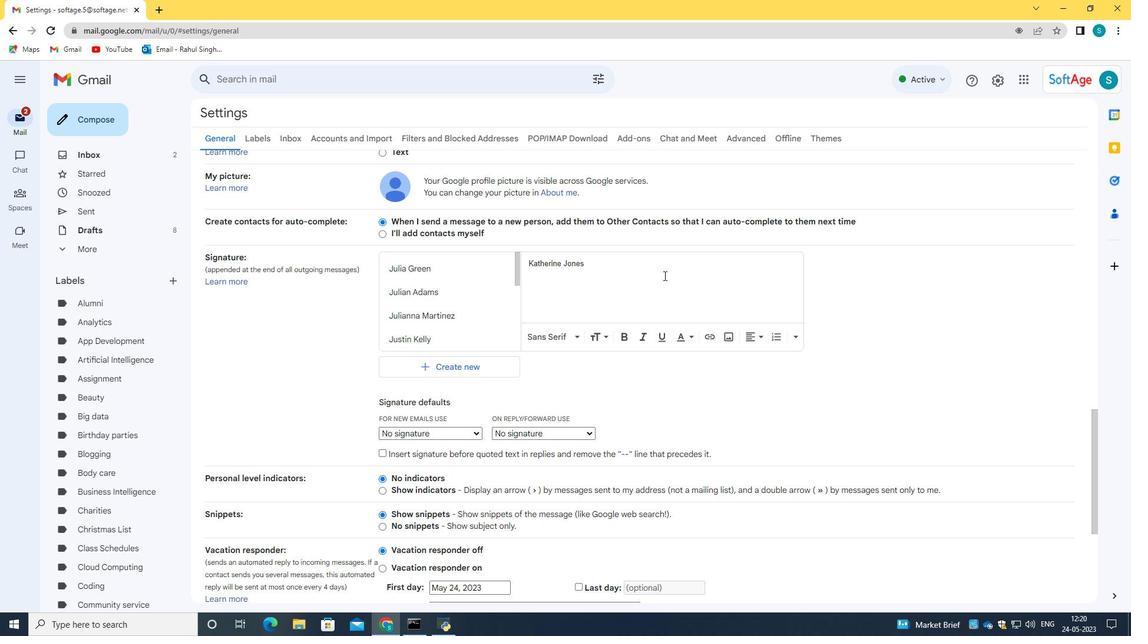 
Action: Mouse scrolled (647, 311) with delta (0, 0)
Screenshot: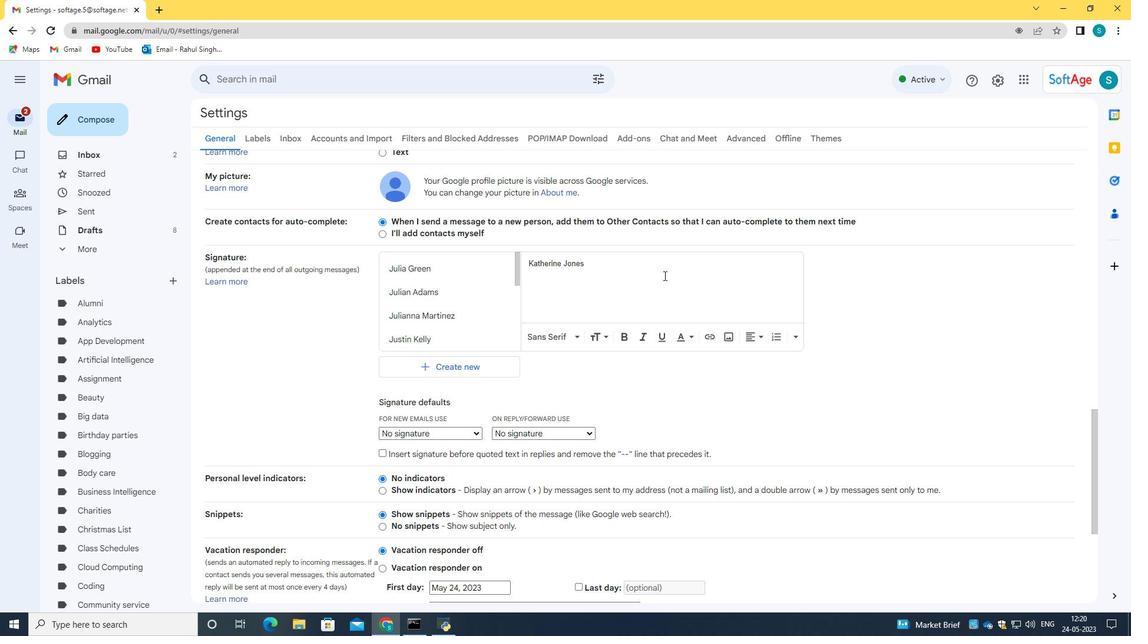 
Action: Mouse moved to (647, 313)
Screenshot: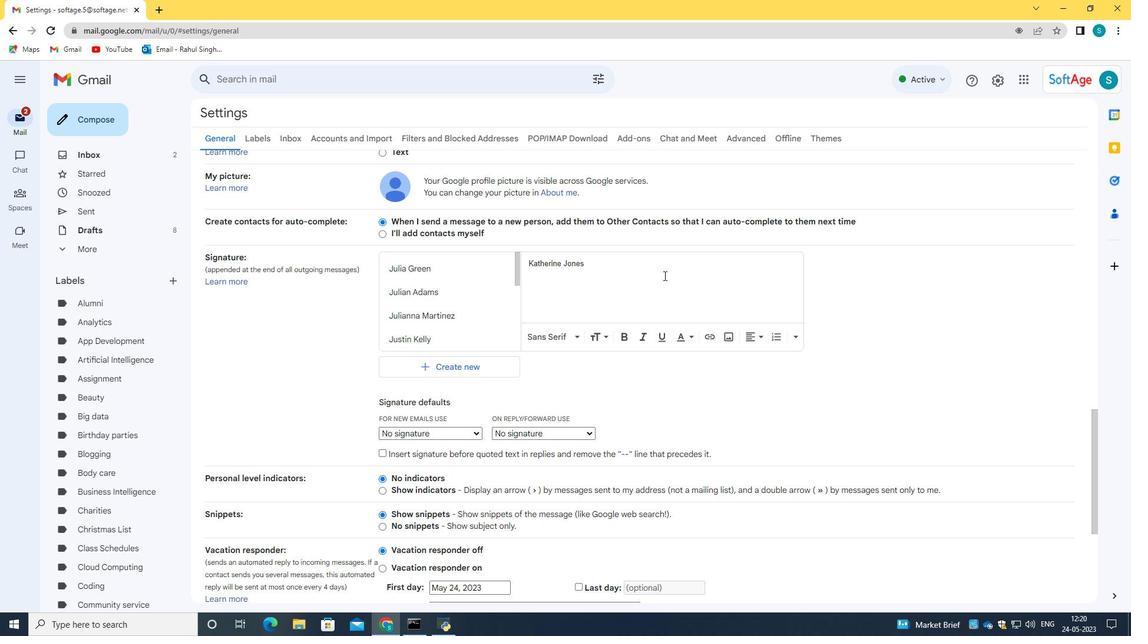 
Action: Mouse scrolled (647, 312) with delta (0, 0)
Screenshot: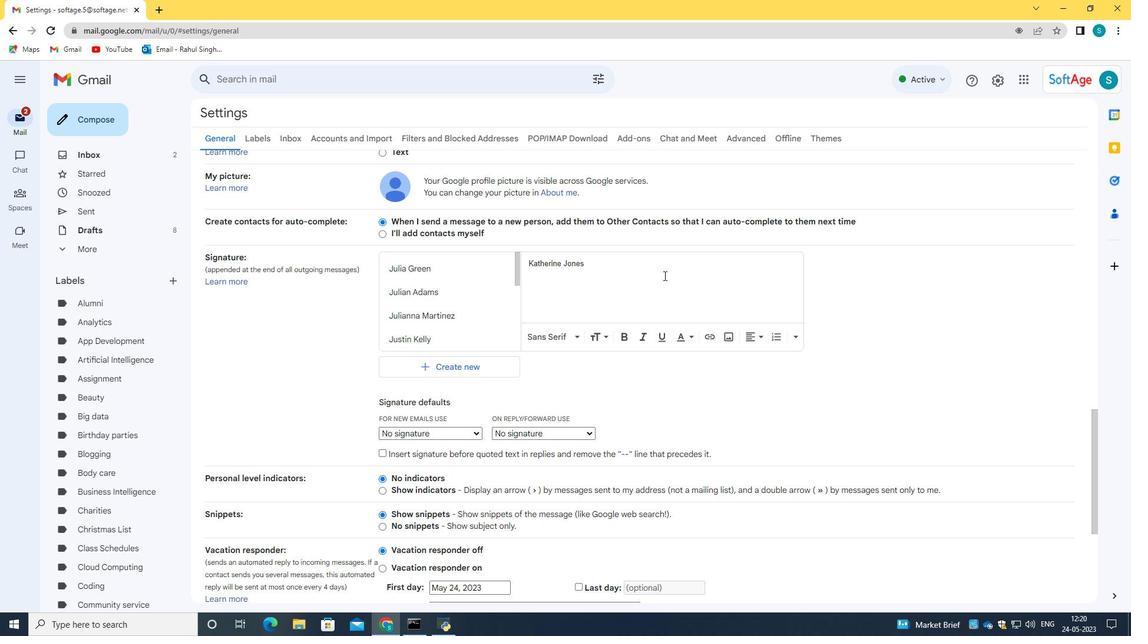 
Action: Mouse moved to (646, 314)
Screenshot: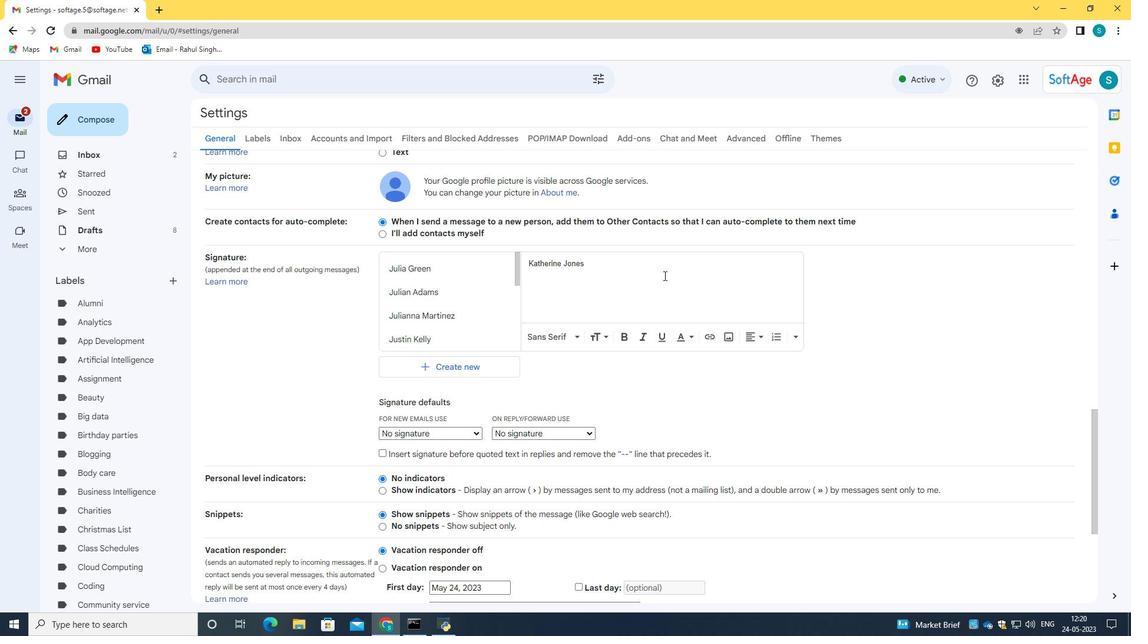 
Action: Mouse scrolled (646, 313) with delta (0, 0)
Screenshot: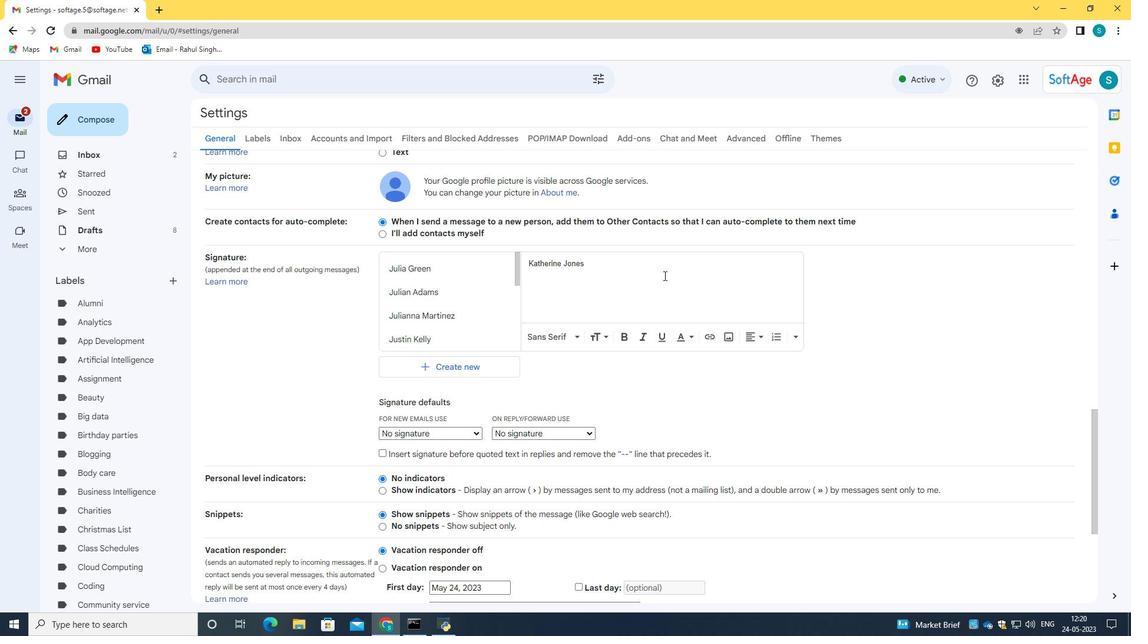 
Action: Mouse moved to (647, 328)
Screenshot: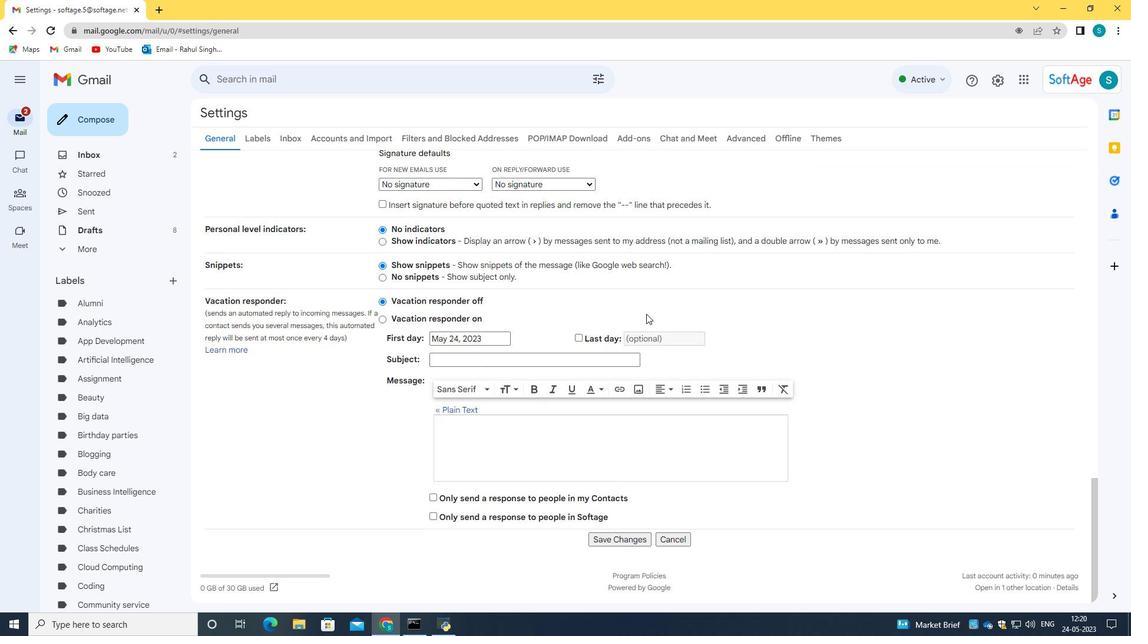 
Action: Mouse scrolled (647, 321) with delta (0, 0)
Screenshot: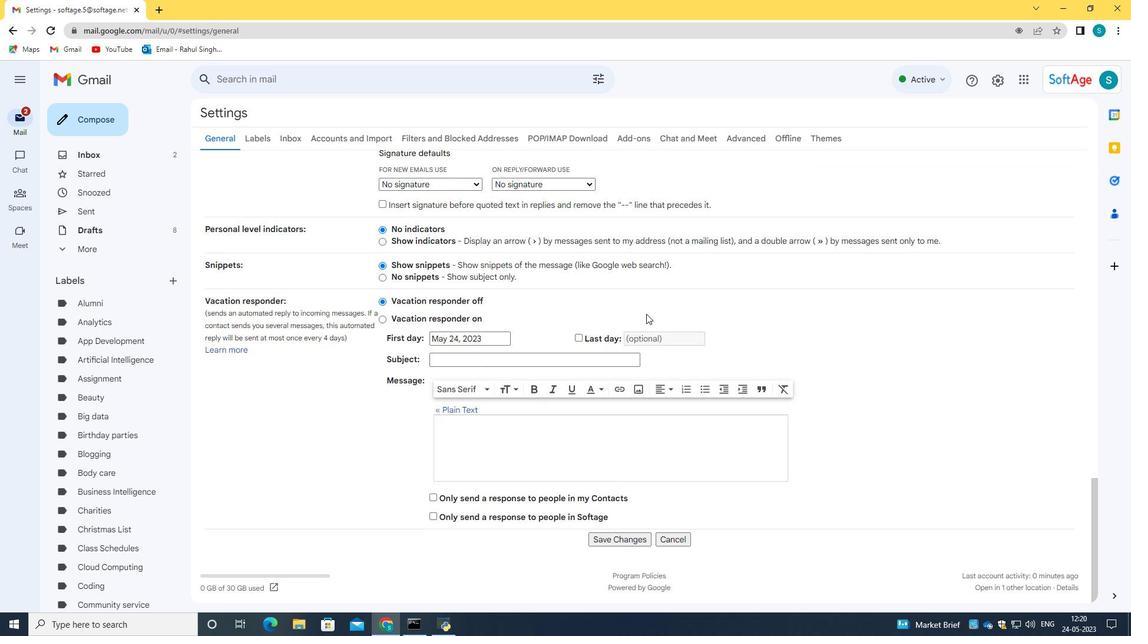 
Action: Mouse scrolled (647, 327) with delta (0, 0)
Screenshot: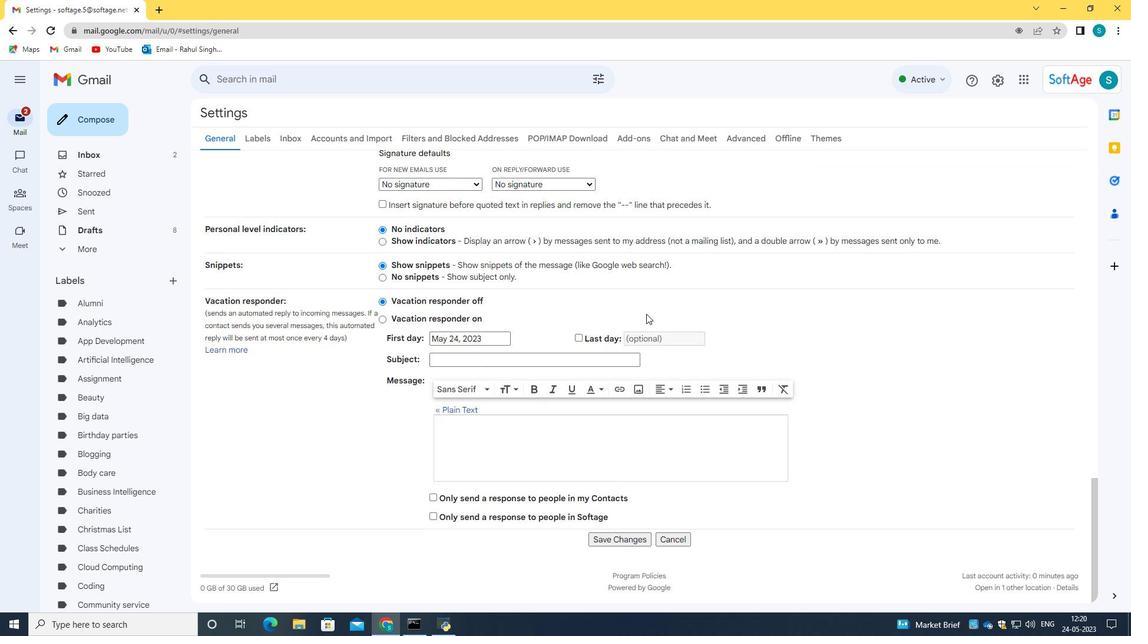 
Action: Mouse scrolled (647, 328) with delta (0, 0)
Screenshot: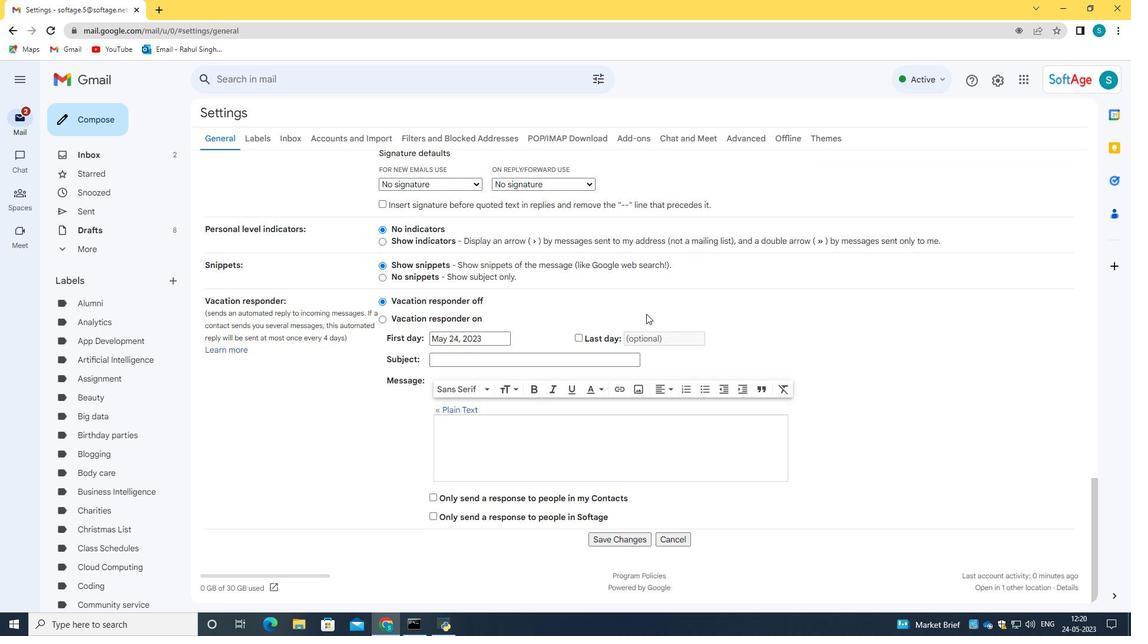 
Action: Mouse scrolled (647, 328) with delta (0, 0)
Screenshot: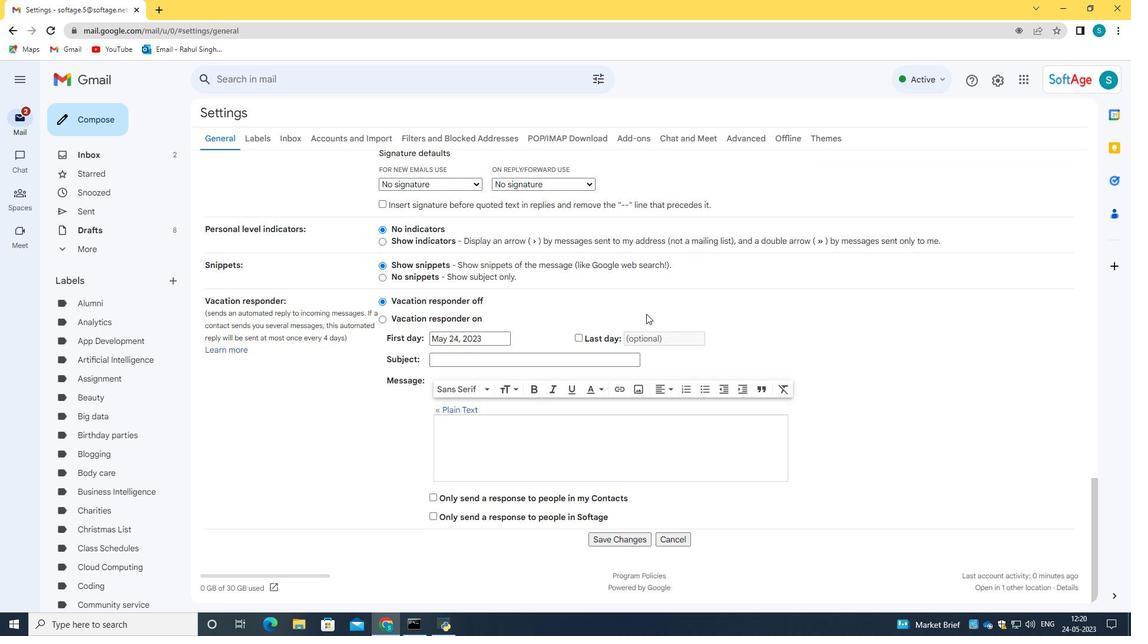 
Action: Mouse scrolled (647, 328) with delta (0, 0)
Screenshot: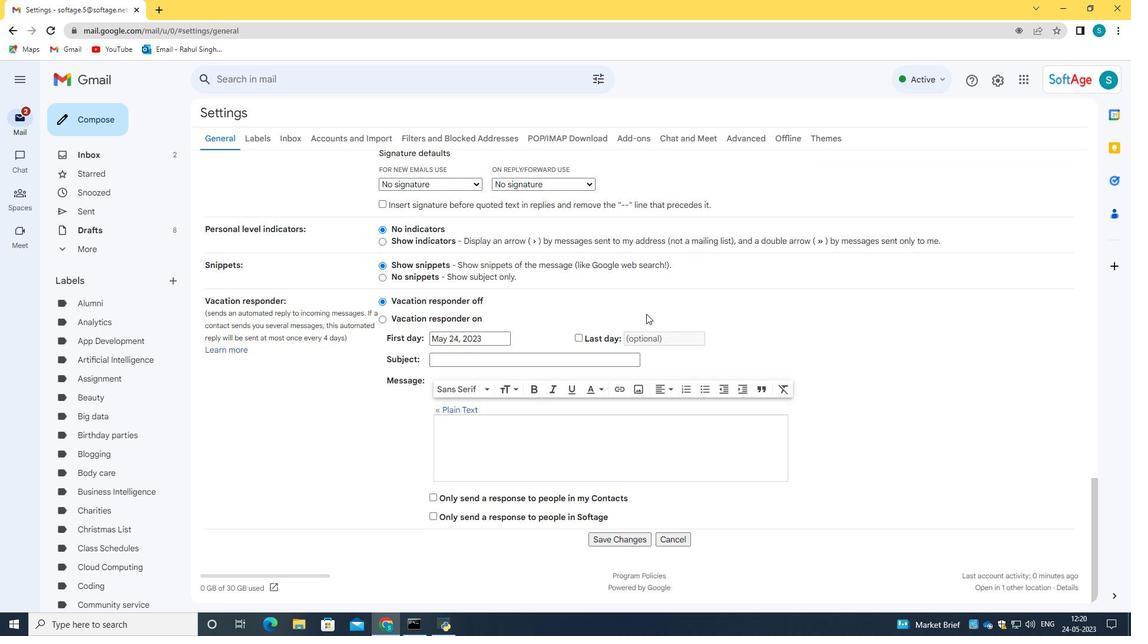 
Action: Mouse moved to (617, 534)
Screenshot: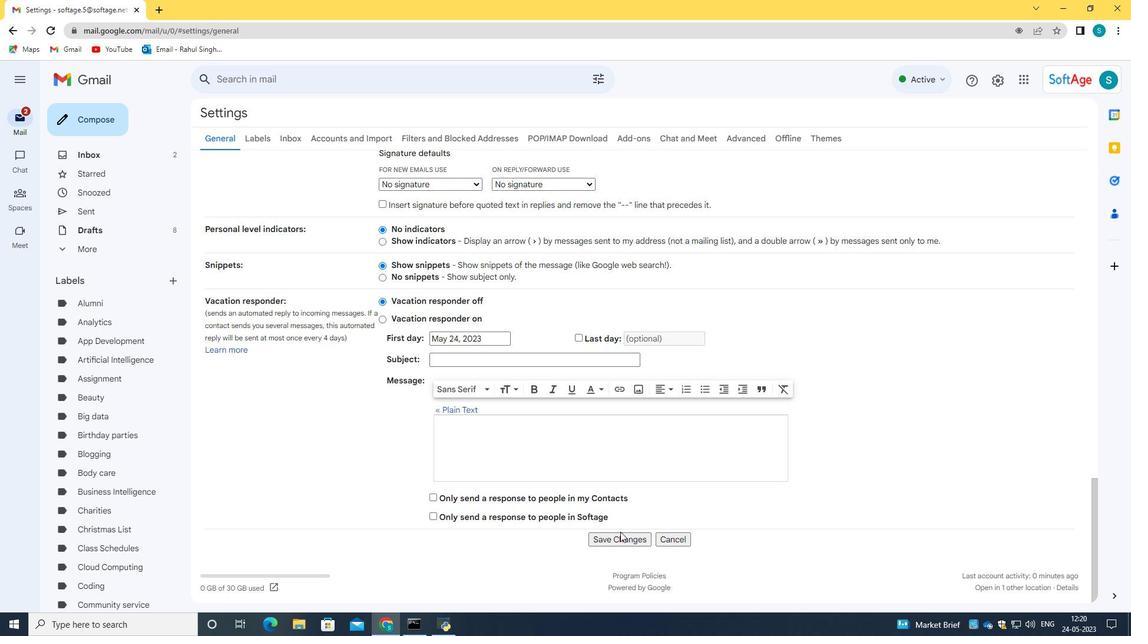 
Action: Mouse pressed left at (617, 534)
Screenshot: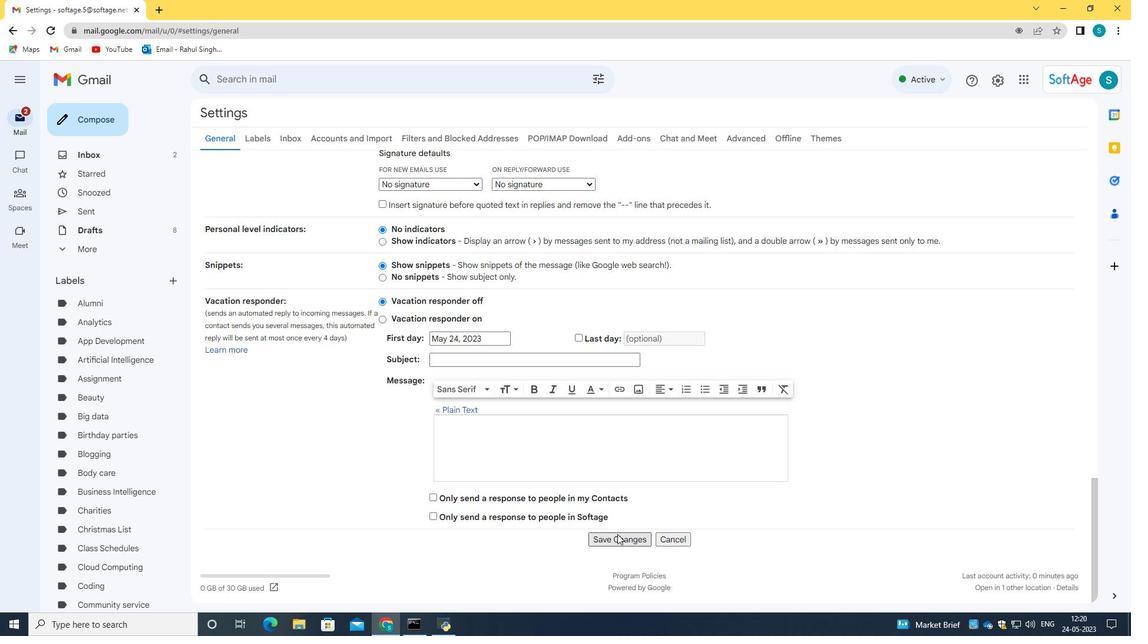 
Action: Mouse moved to (97, 119)
Screenshot: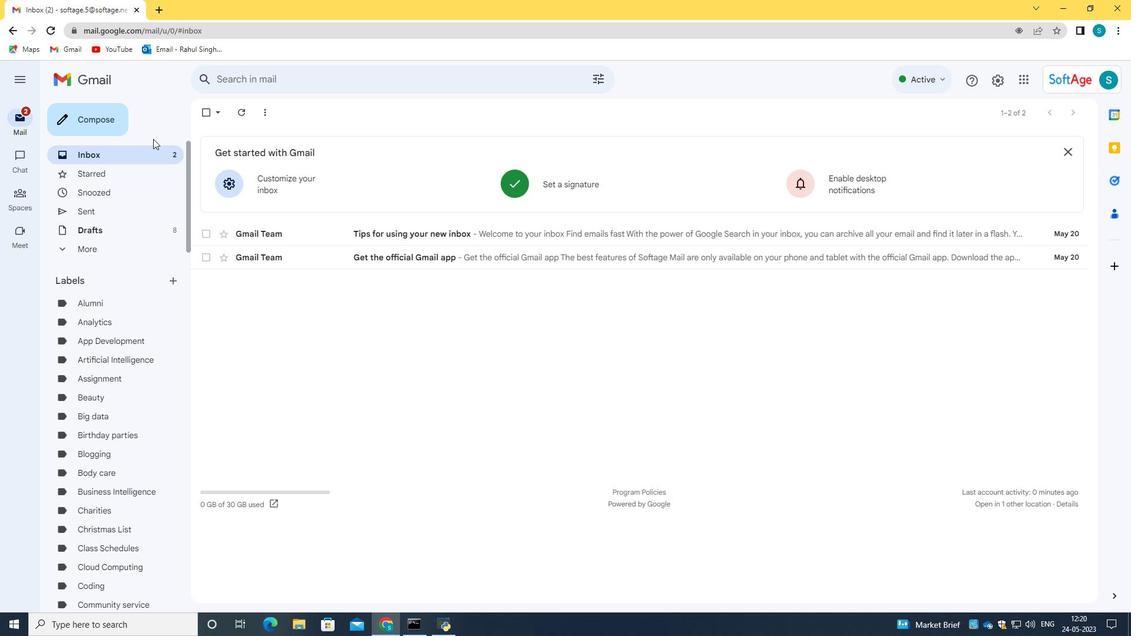 
Action: Mouse pressed left at (97, 119)
Screenshot: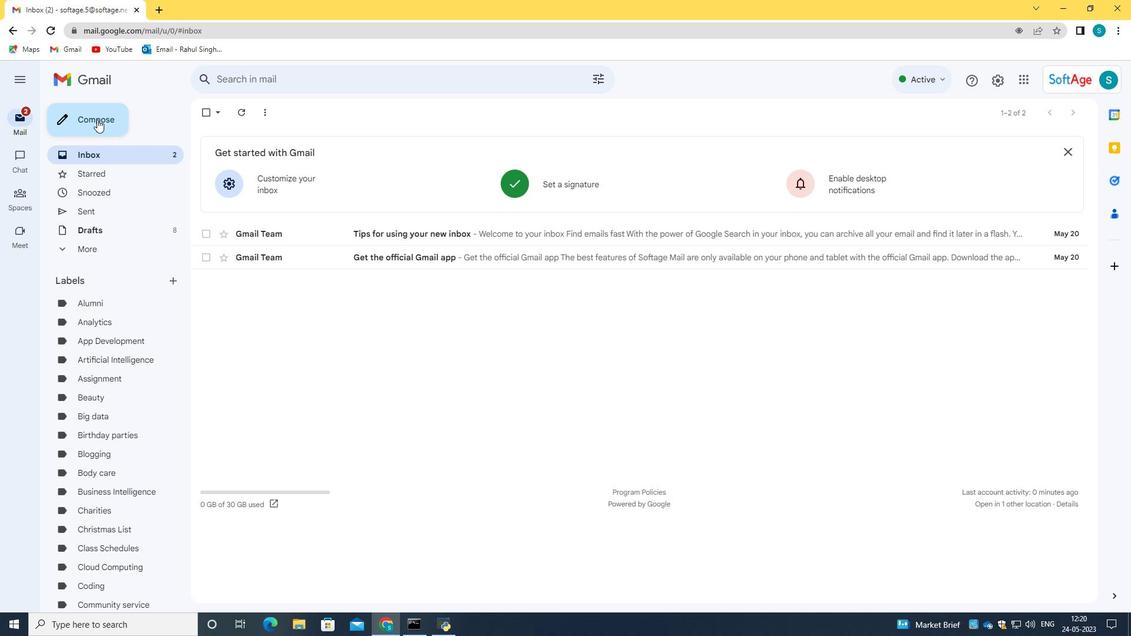 
Action: Mouse moved to (1065, 258)
Screenshot: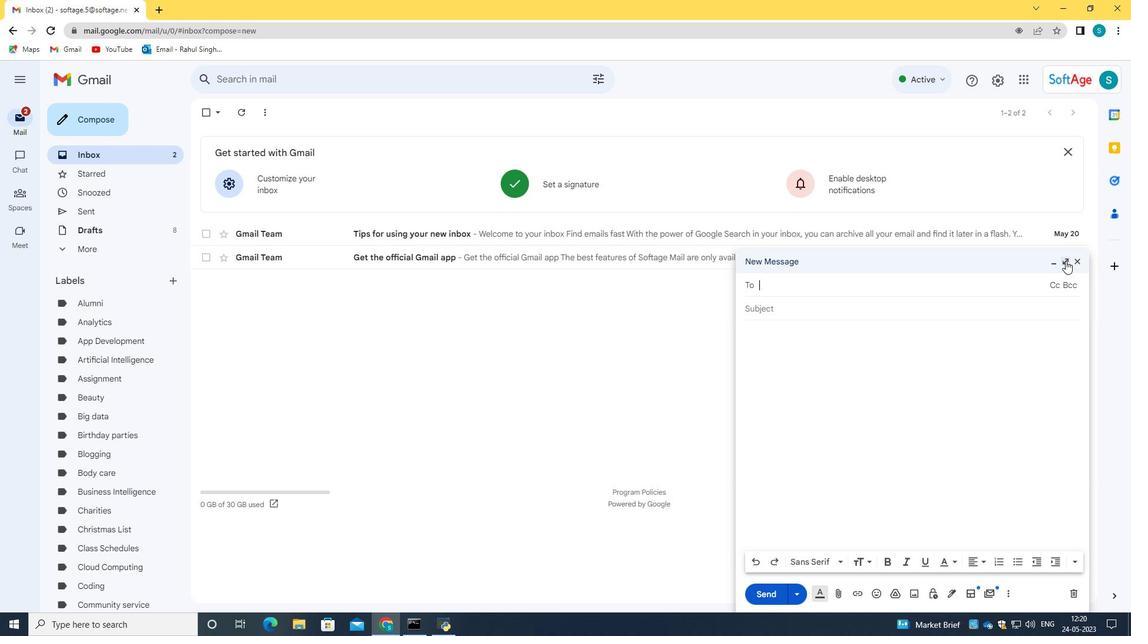 
Action: Mouse pressed left at (1065, 258)
Screenshot: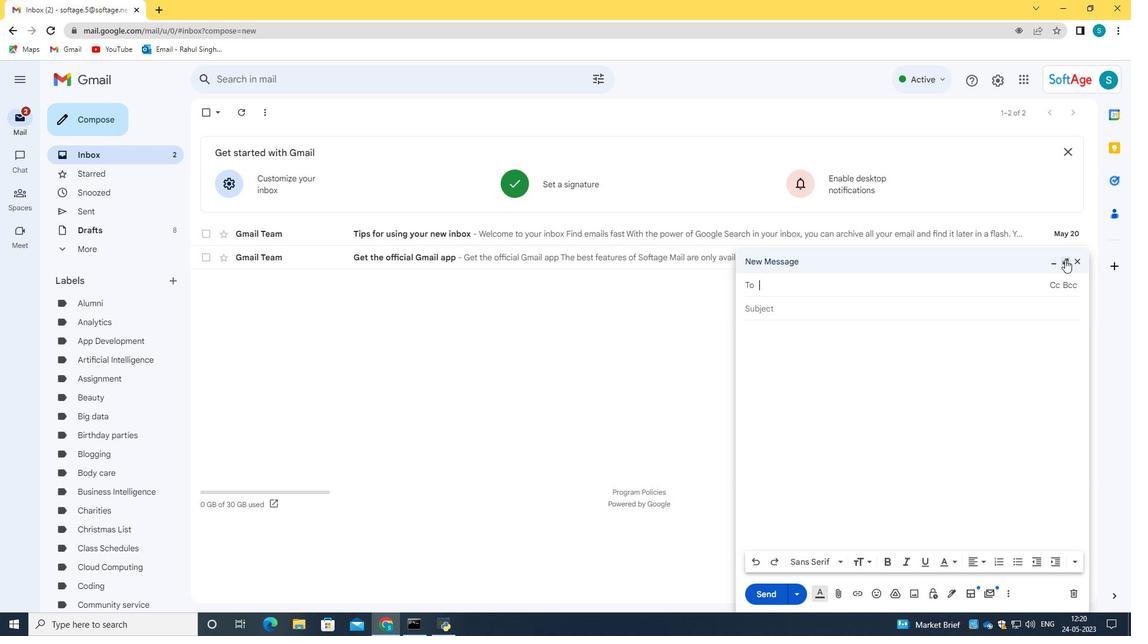 
Action: Mouse moved to (306, 572)
Screenshot: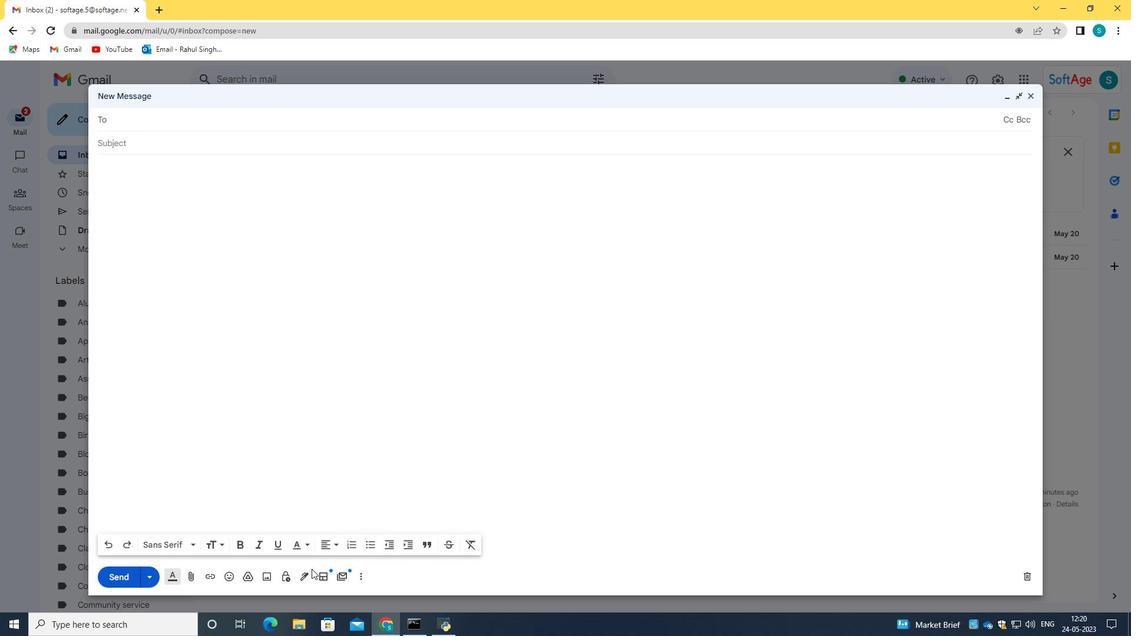 
Action: Mouse pressed left at (306, 572)
Screenshot: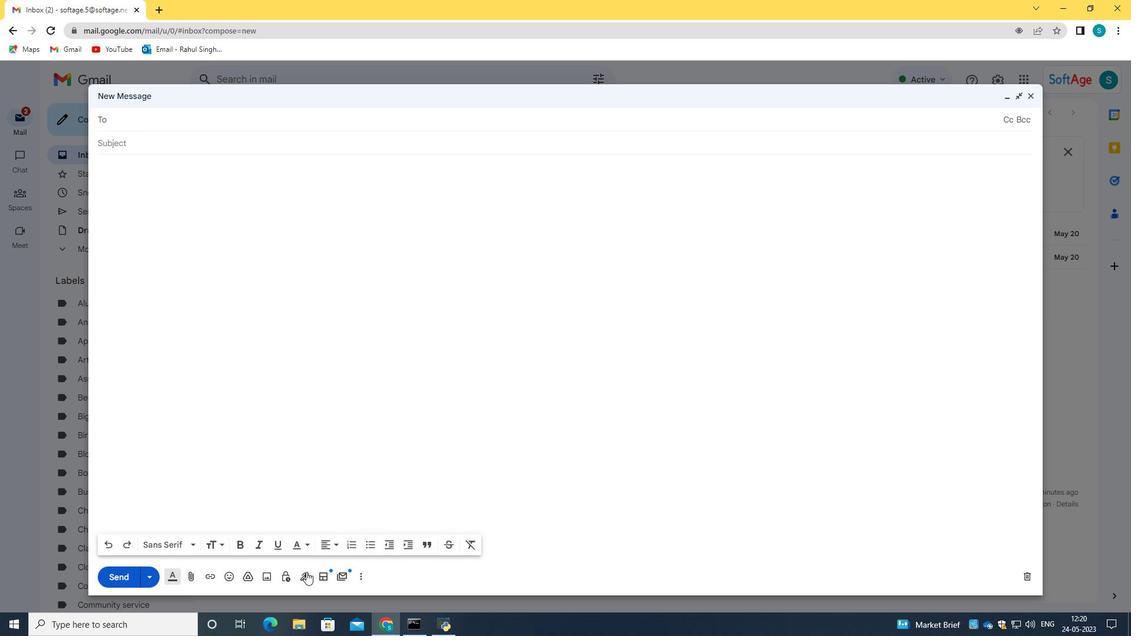 
Action: Mouse moved to (371, 552)
Screenshot: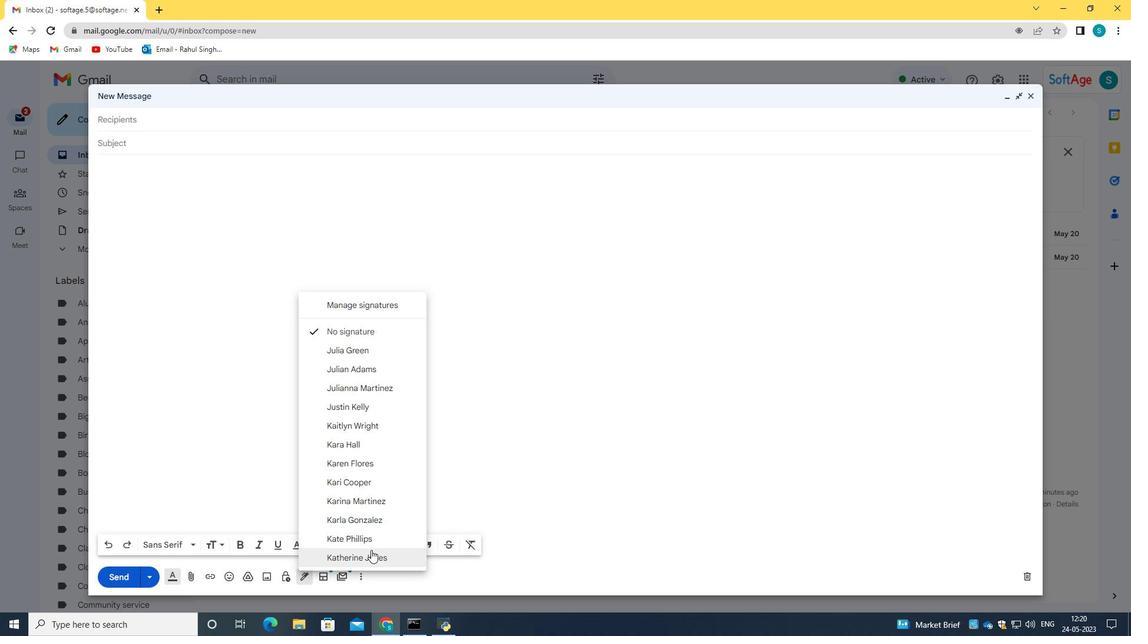 
Action: Mouse pressed left at (371, 552)
Screenshot: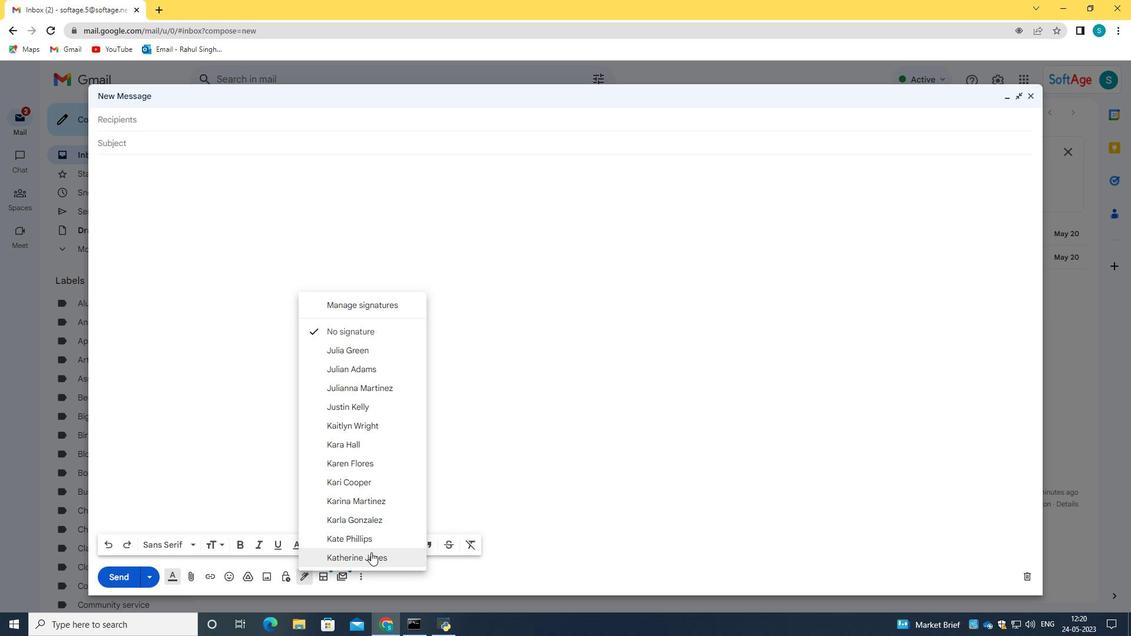 
Action: Mouse moved to (114, 143)
Screenshot: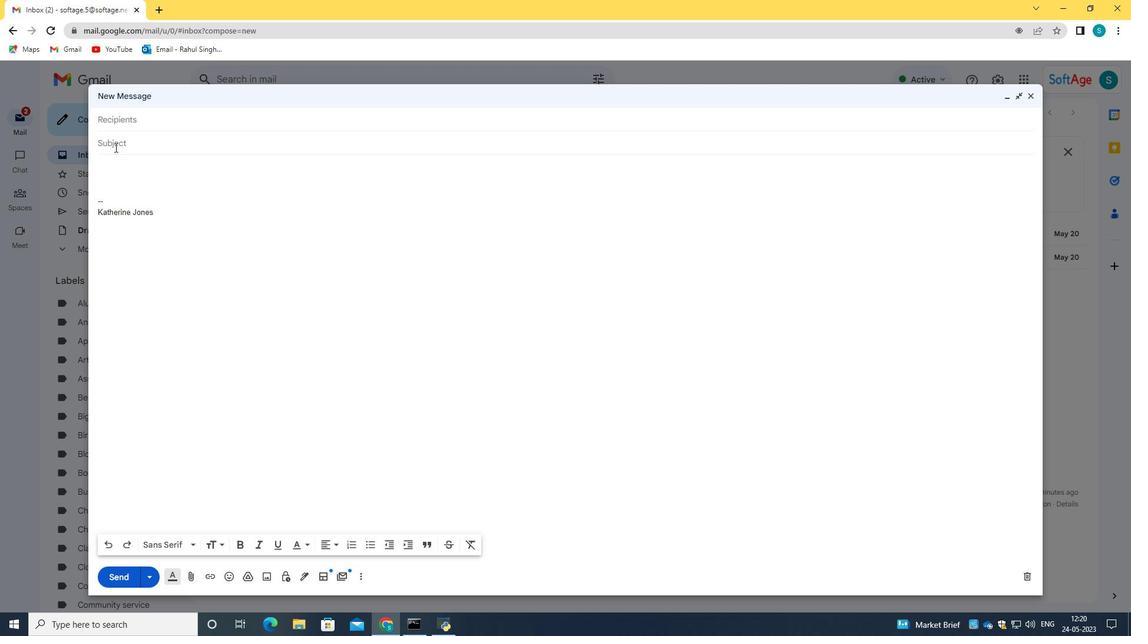 
Action: Mouse pressed left at (114, 143)
Screenshot: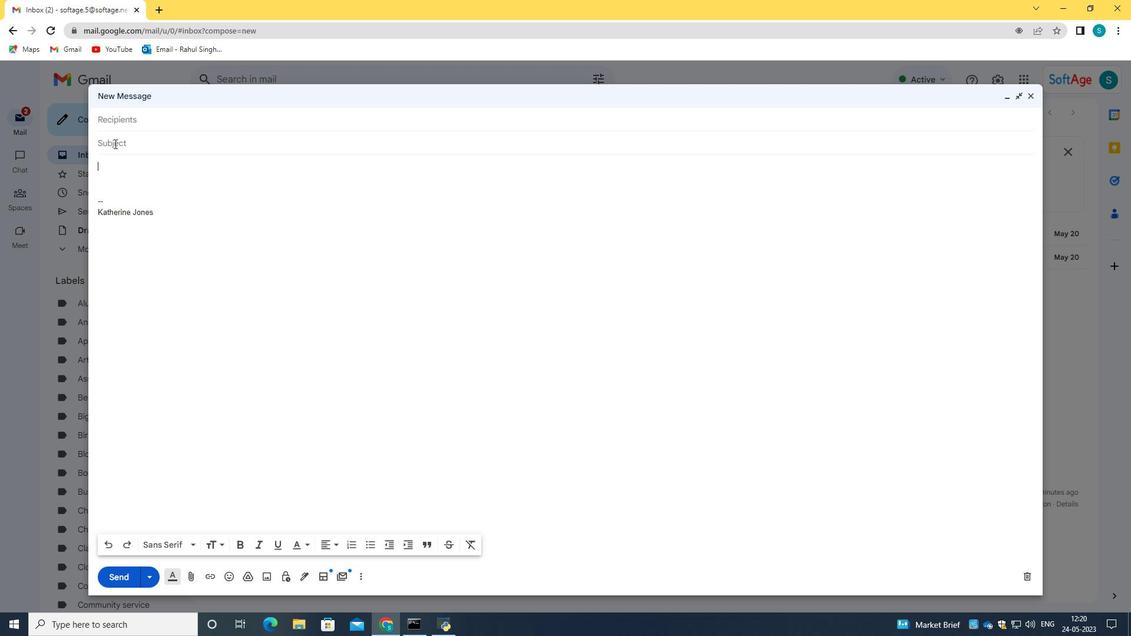 
Action: Mouse moved to (132, 143)
Screenshot: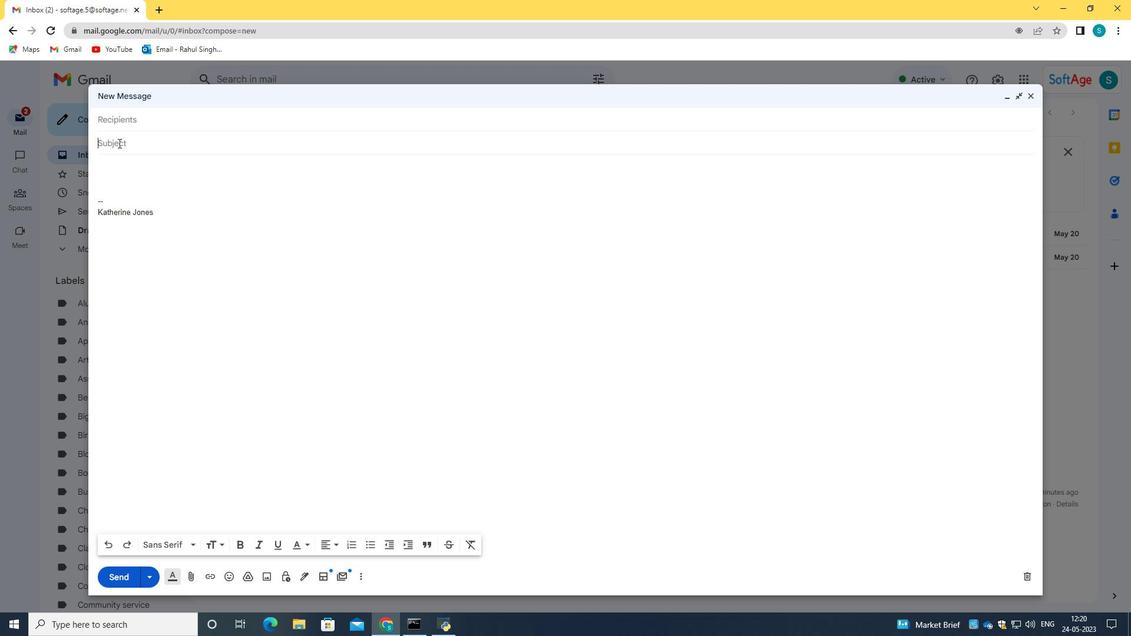
Action: Key pressed <Key.caps_lock>JF<Key.backspace><Key.backspace>F<Key.caps_lock>ollow-up<Key.space>on<Key.space>a<Key.space>co<Key.backspace>ustomer<Key.space>request
Screenshot: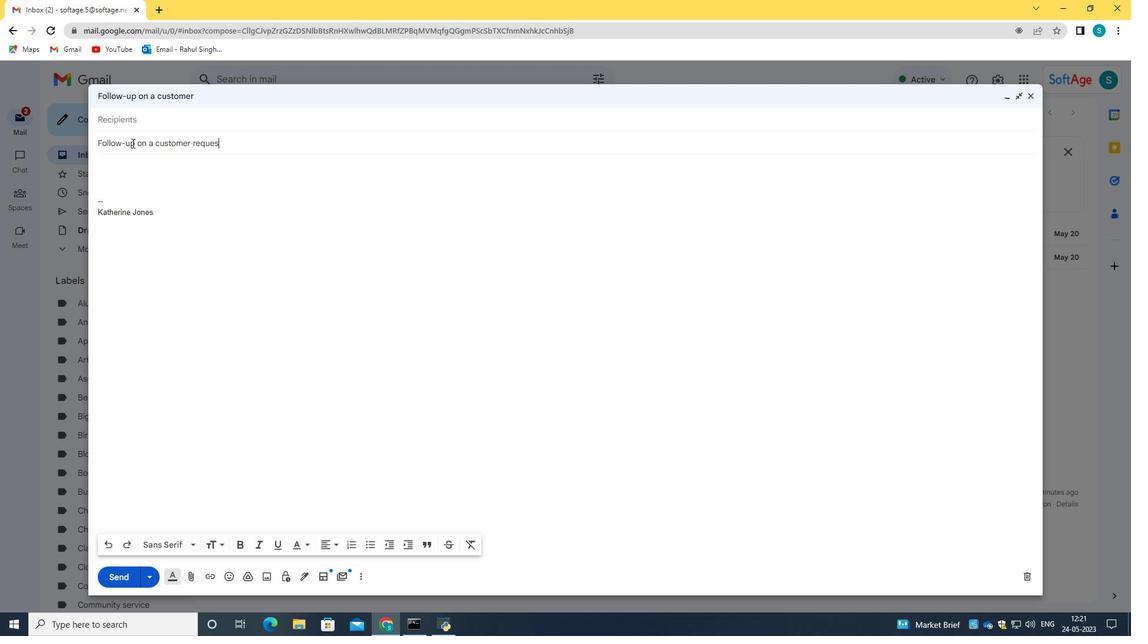 
Action: Mouse moved to (126, 179)
Screenshot: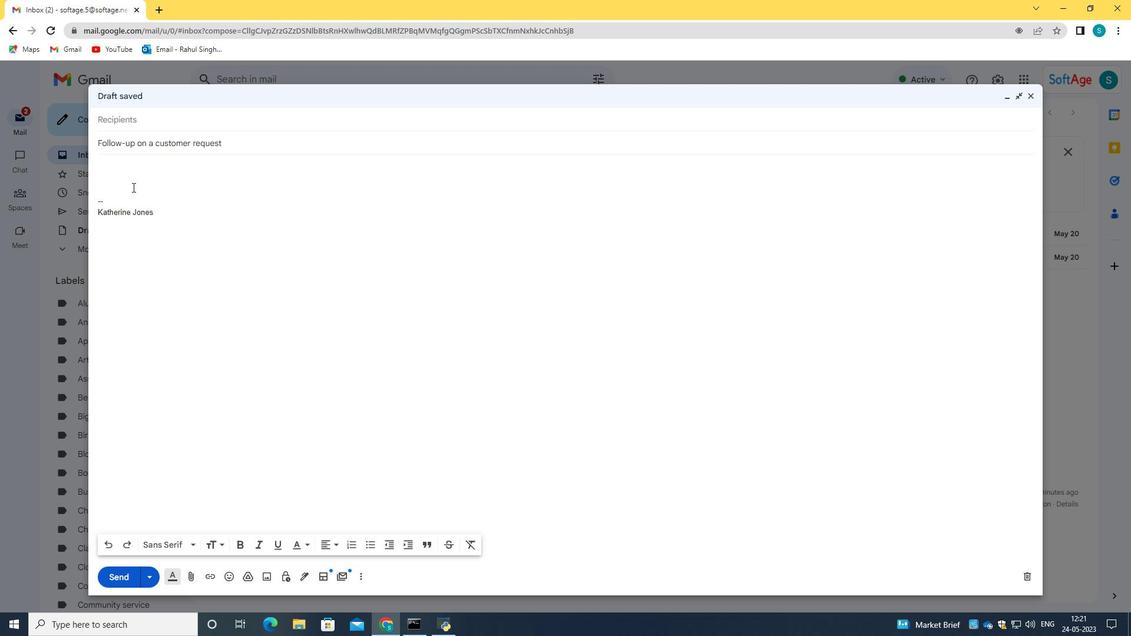 
Action: Mouse pressed left at (126, 179)
Screenshot: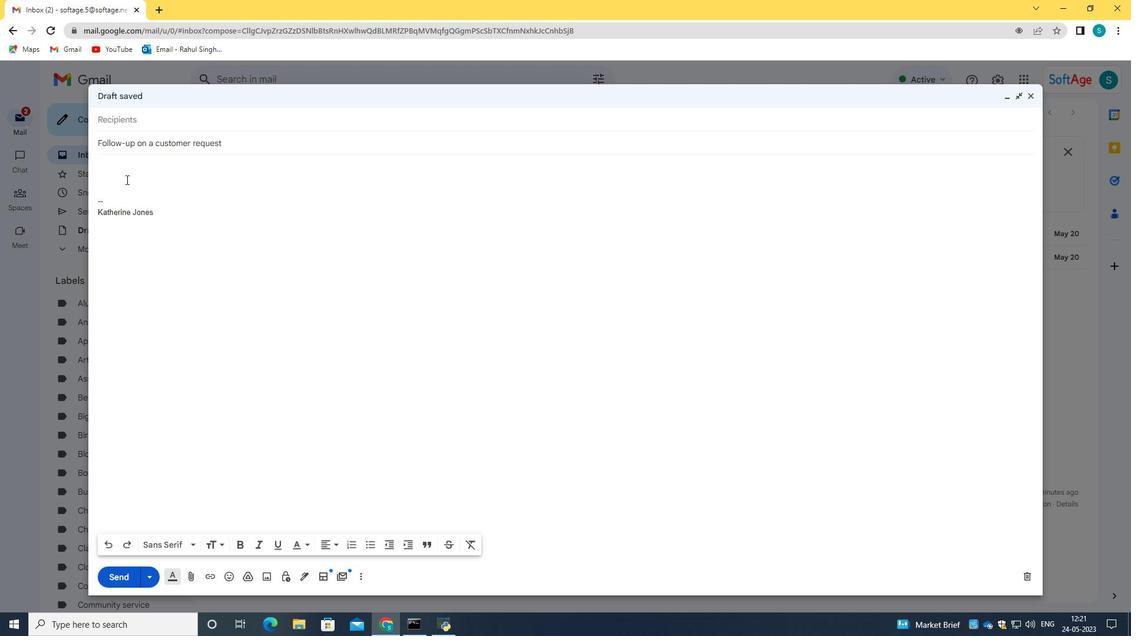 
Action: Key pressed <Key.caps_lock>I<Key.caps_lock><Key.space>wanted<Key.space>to<Key.space>follow<Key.space>uy<Key.backspace>p<Key.space>regarding<Key.space>the<Key.space>p\a<Key.backspace><Key.backspace><Key.backspace>approval<Key.space>status<Key.space>of<Key.space>the<Key.space>expense<Key.space>repot<Key.backspace>rt.
Screenshot: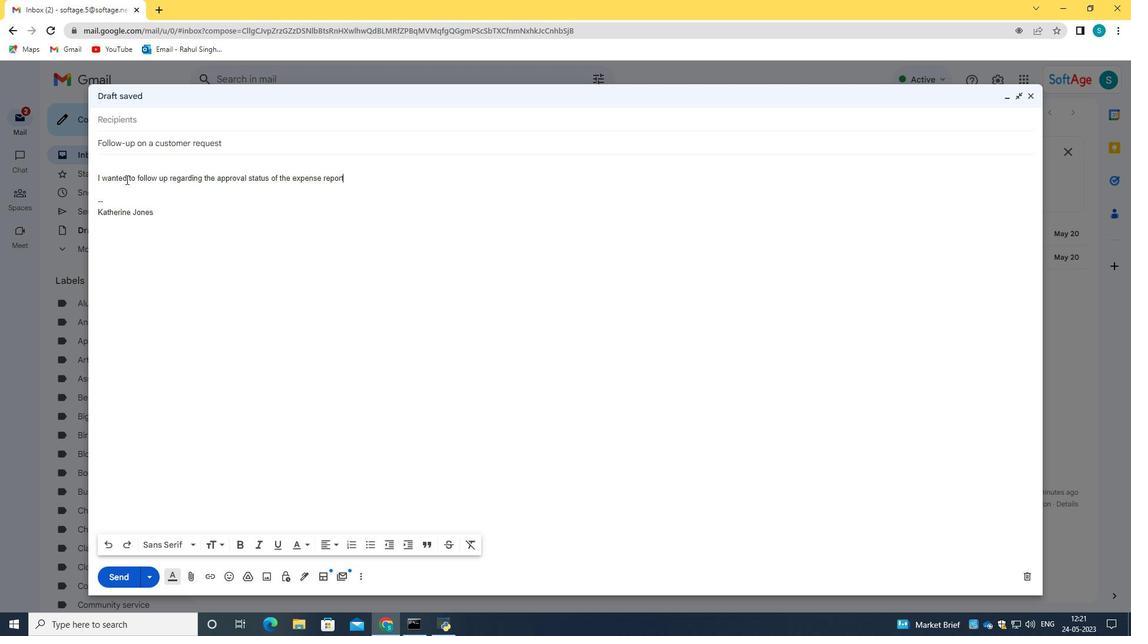 
Action: Mouse moved to (160, 120)
Screenshot: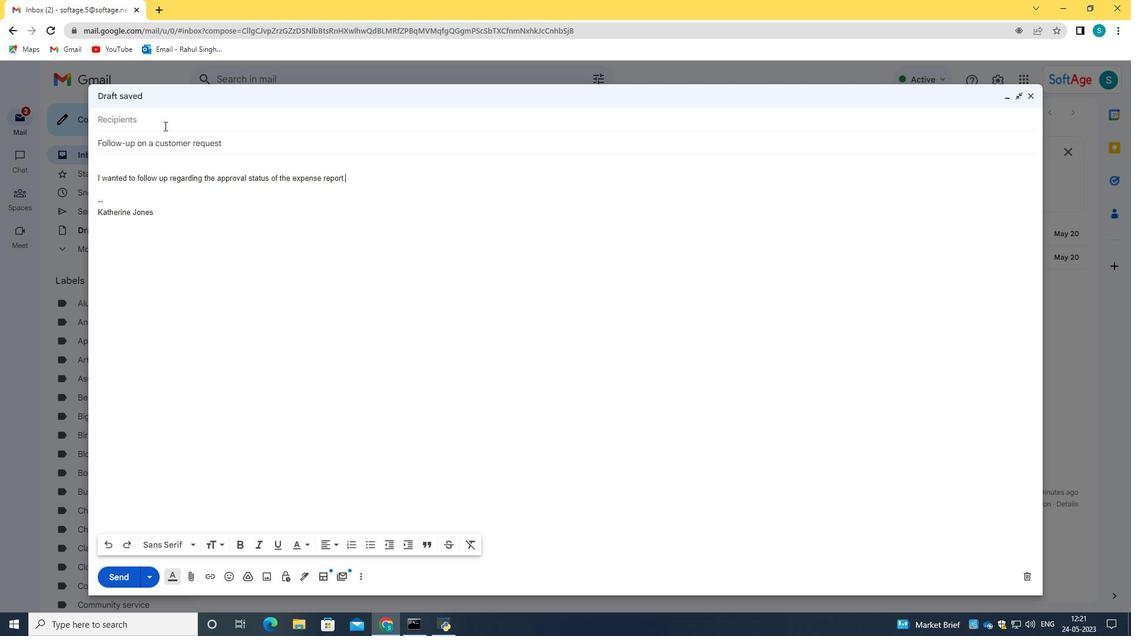 
Action: Mouse pressed left at (160, 120)
Screenshot: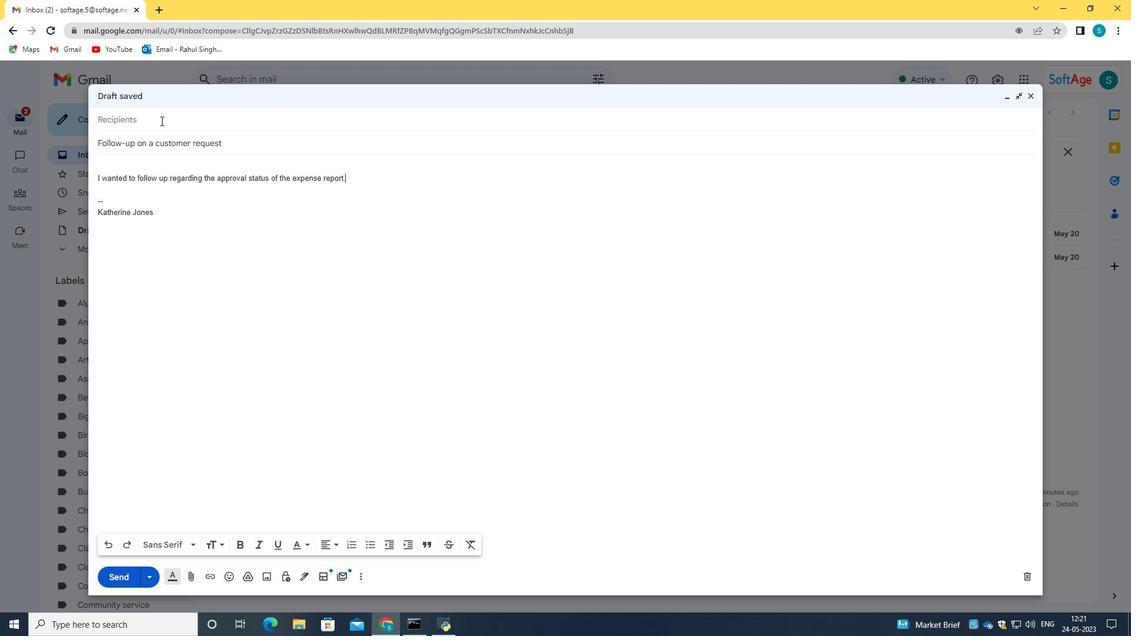 
Action: Key pressed <Key.caps_lock>S<Key.caps_lock>oftage.10<Key.shift>@softage.mnet
Screenshot: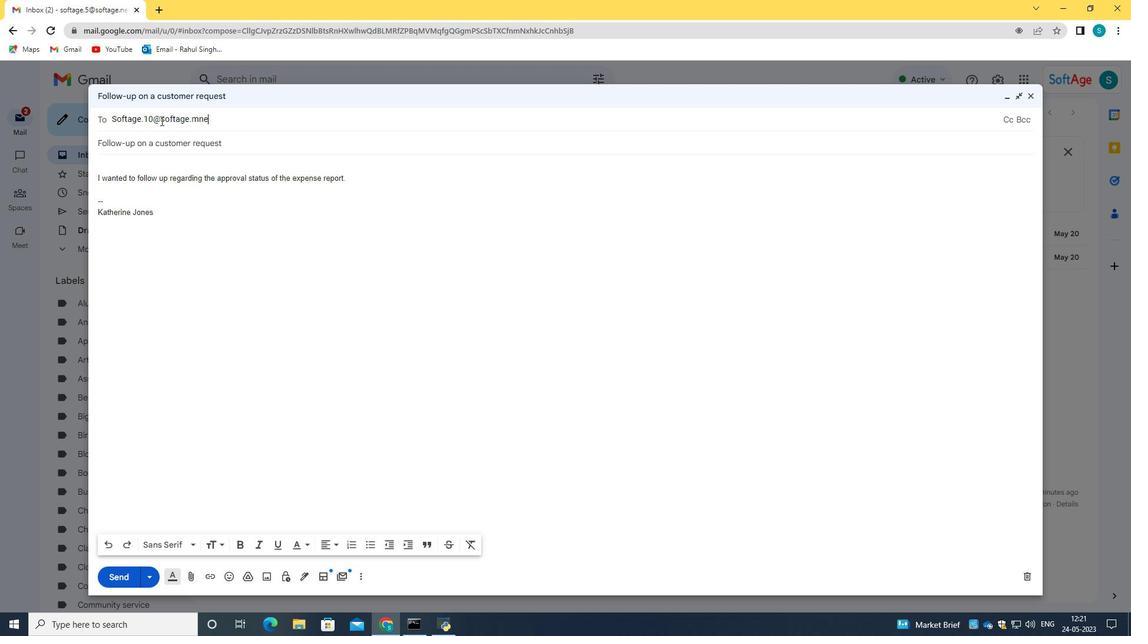 
Action: Mouse moved to (257, 148)
Screenshot: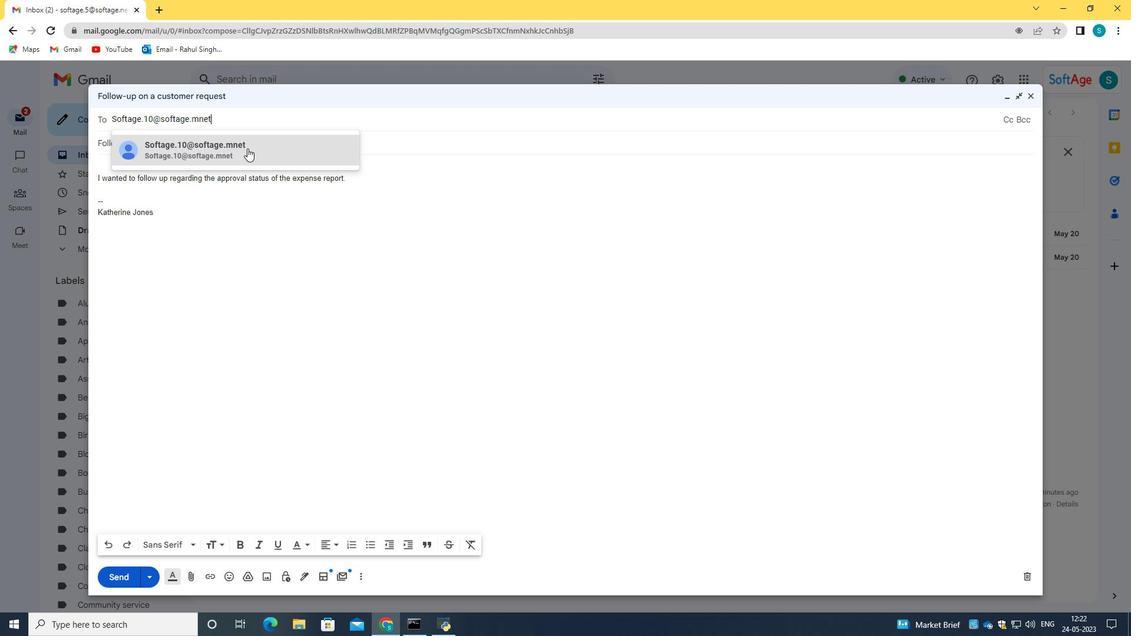 
Action: Key pressed <Key.backspace><Key.backspace><Key.backspace><Key.backspace>net
Screenshot: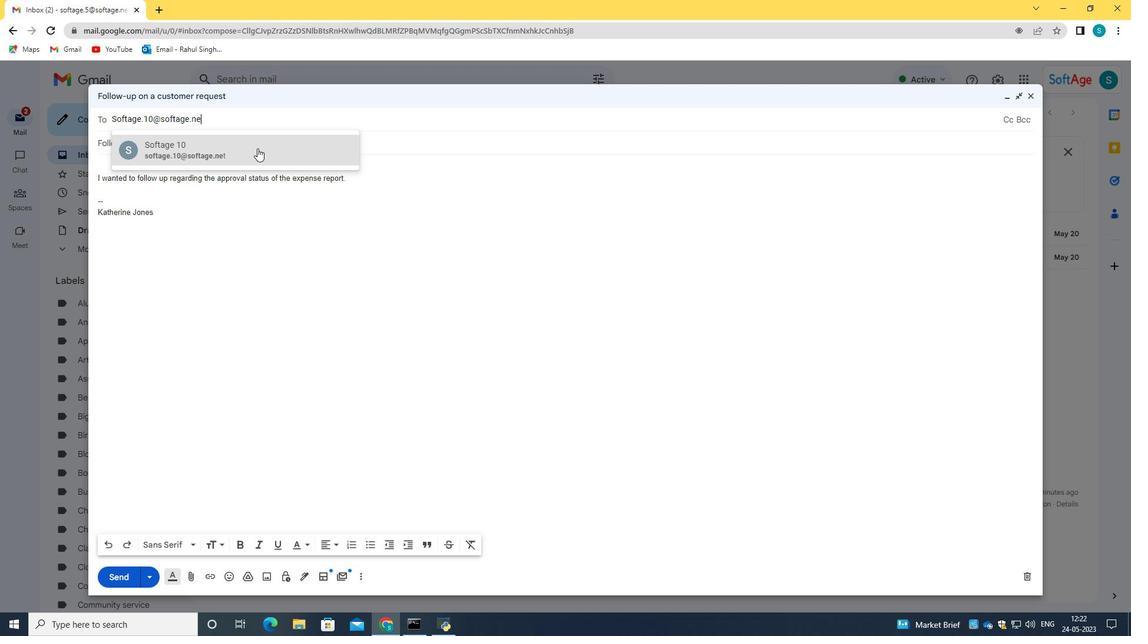 
Action: Mouse moved to (233, 154)
Screenshot: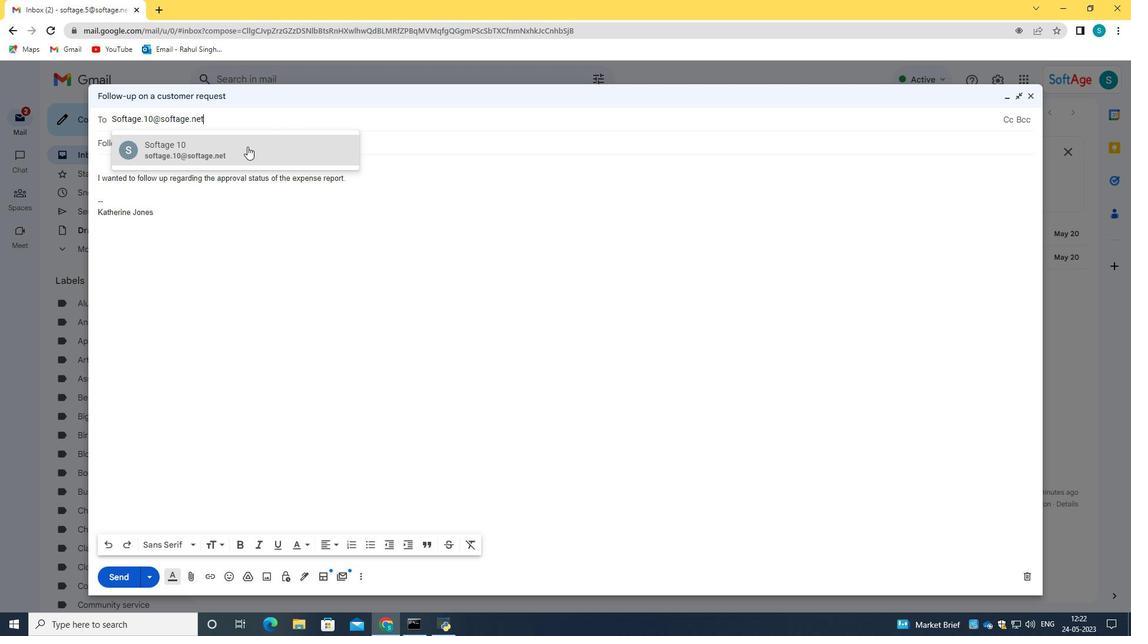
Action: Mouse pressed left at (233, 154)
Screenshot: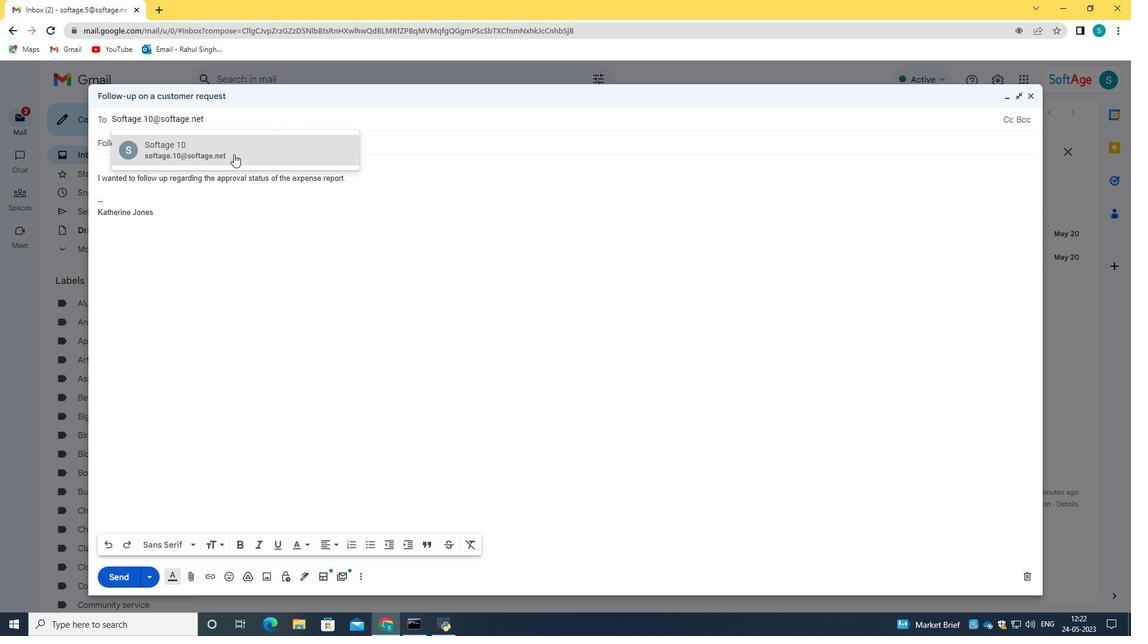 
Action: Mouse moved to (355, 193)
Screenshot: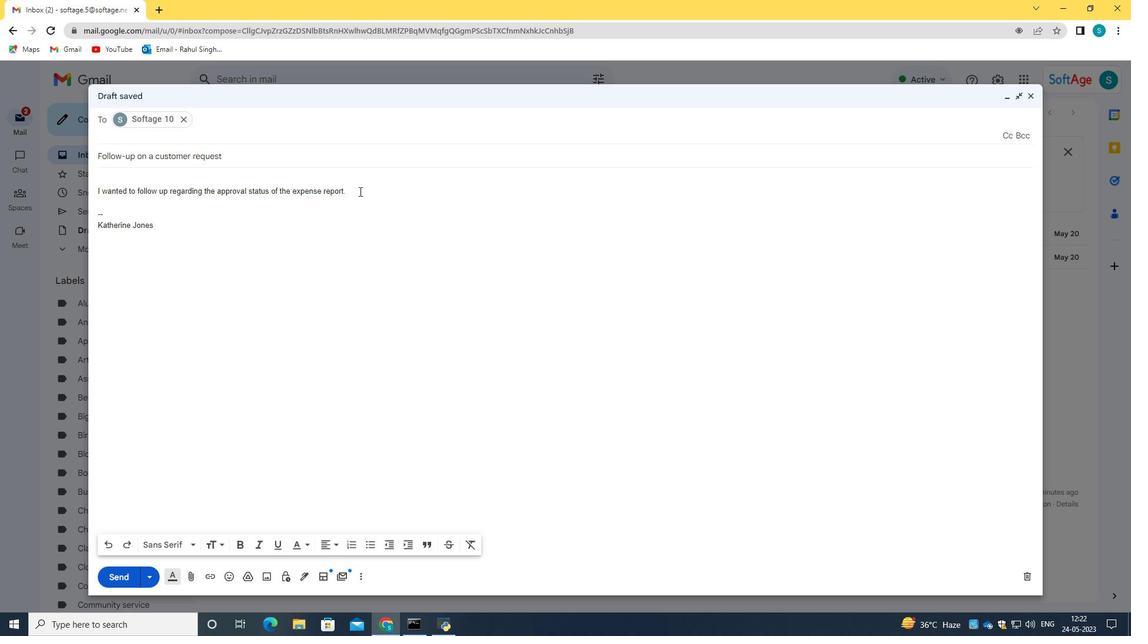 
Action: Mouse pressed left at (355, 193)
Screenshot: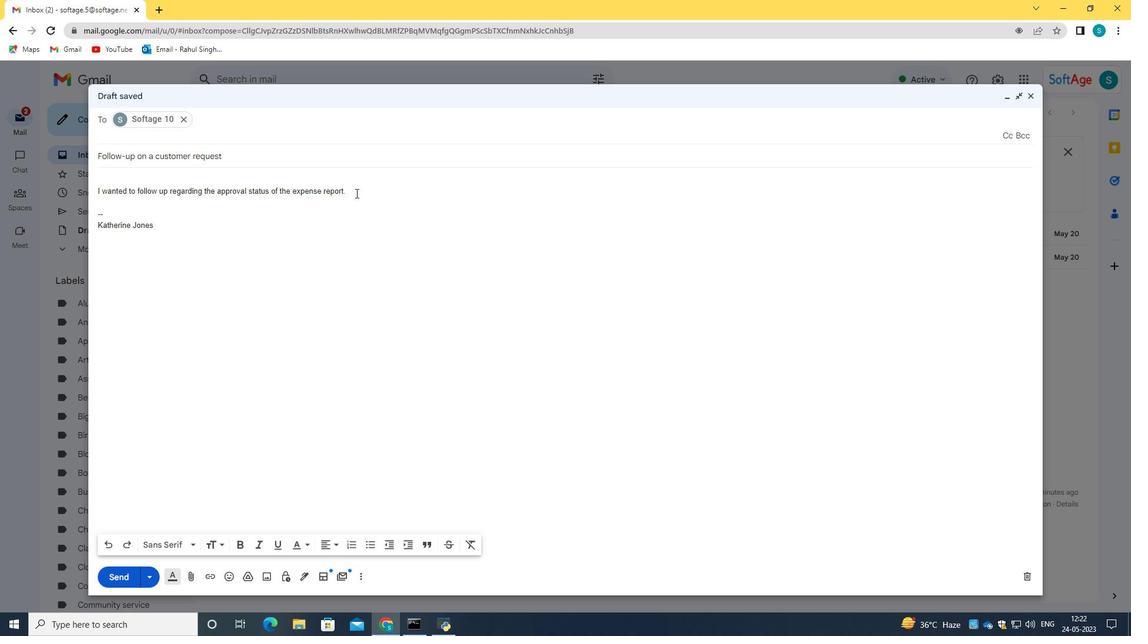 
Action: Key pressed <Key.shift_r><Key.left><Key.left><Key.left><Key.left><Key.left><Key.left><Key.left><Key.left><Key.left><Key.left><Key.left><Key.left><Key.left><Key.left><Key.left><Key.left><Key.left><Key.left><Key.left><Key.left><Key.left><Key.left><Key.left><Key.left><Key.left><Key.left><Key.left><Key.left><Key.left><Key.left><Key.left><Key.left><Key.left><Key.left><Key.left><Key.left><Key.left><Key.left><Key.left><Key.left><Key.left><Key.left><Key.left><Key.left><Key.left><Key.left><Key.left><Key.left><Key.left><Key.left><Key.left><Key.left><Key.left><Key.left><Key.left><Key.left><Key.left><Key.left><Key.left><Key.left><Key.left><Key.left><Key.left><Key.left><Key.left><Key.left><Key.left><Key.left><Key.left><Key.left><Key.shift_r><Key.left><Key.left><Key.left><Key.left><Key.left><Key.left><Key.left><Key.left><Key.left><Key.left><Key.left><Key.left><Key.left><Key.left>
Screenshot: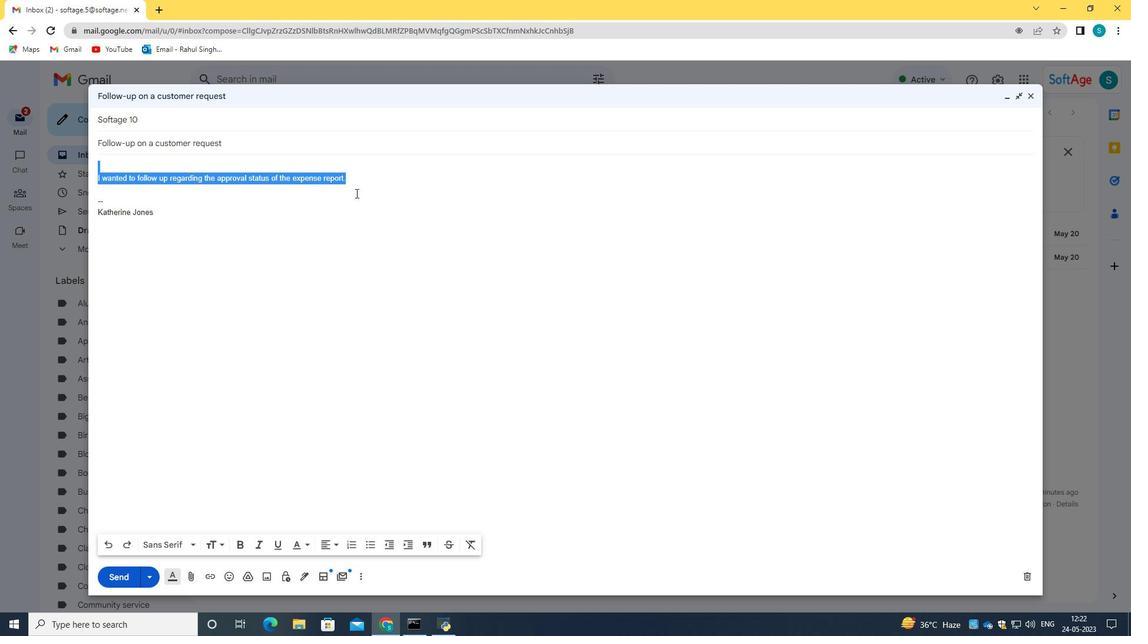 
Action: Mouse moved to (217, 542)
Screenshot: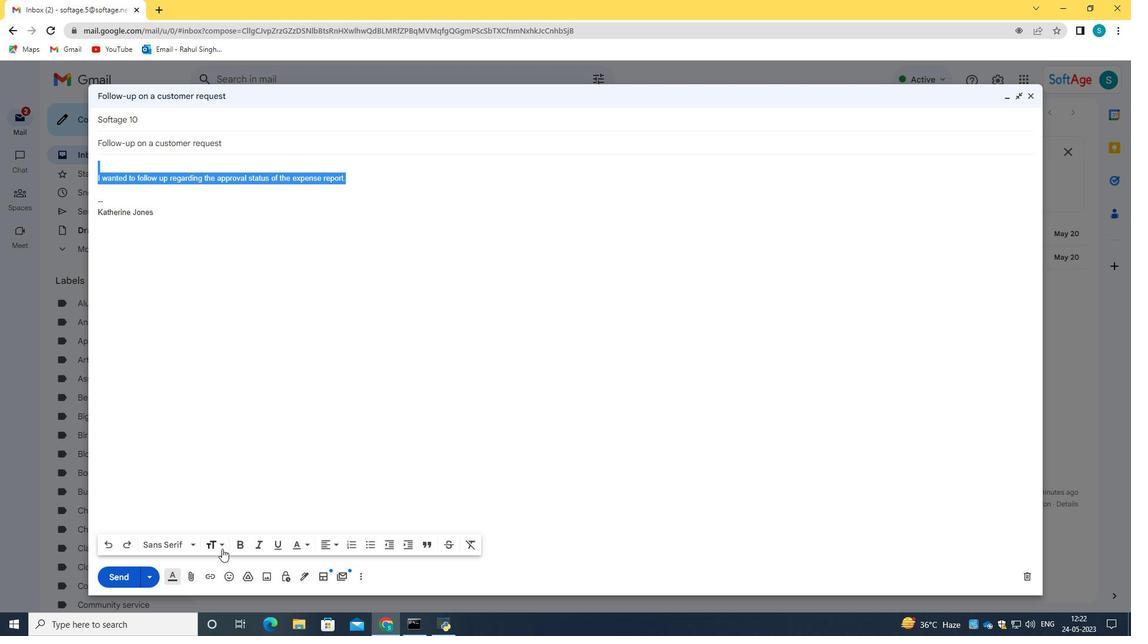 
Action: Mouse pressed left at (217, 542)
Screenshot: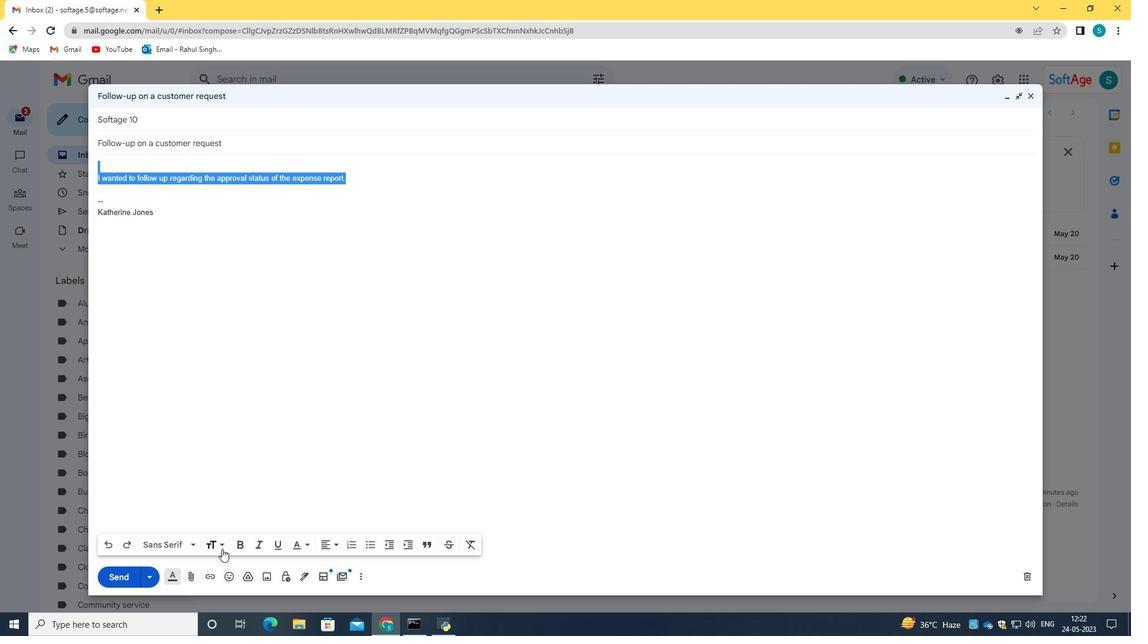 
Action: Mouse moved to (252, 506)
Screenshot: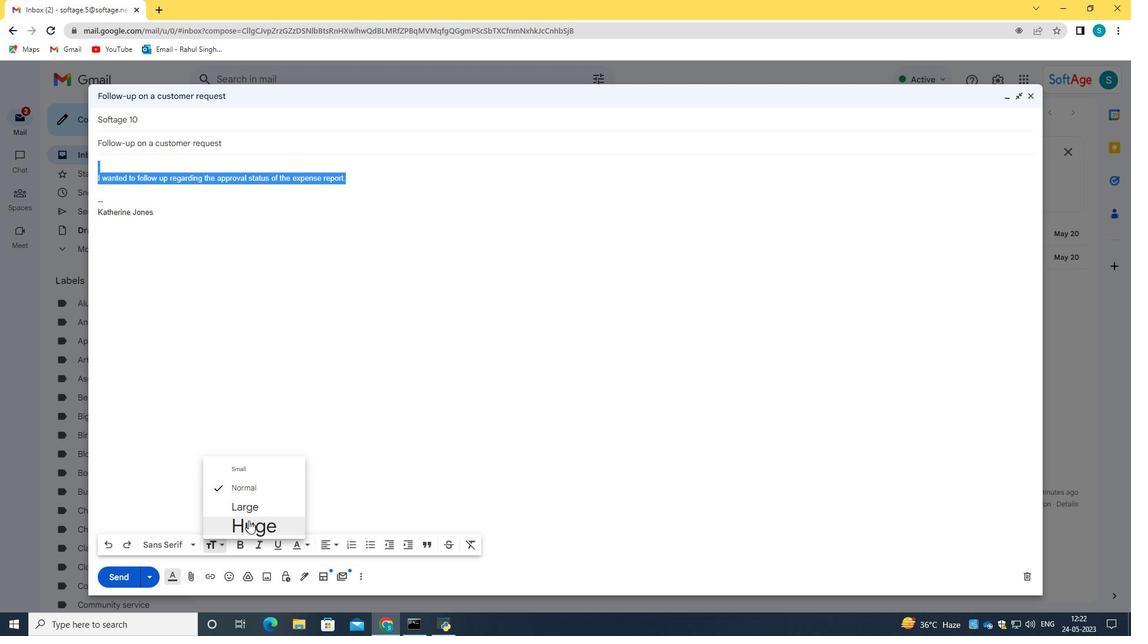 
Action: Mouse pressed left at (252, 506)
Screenshot: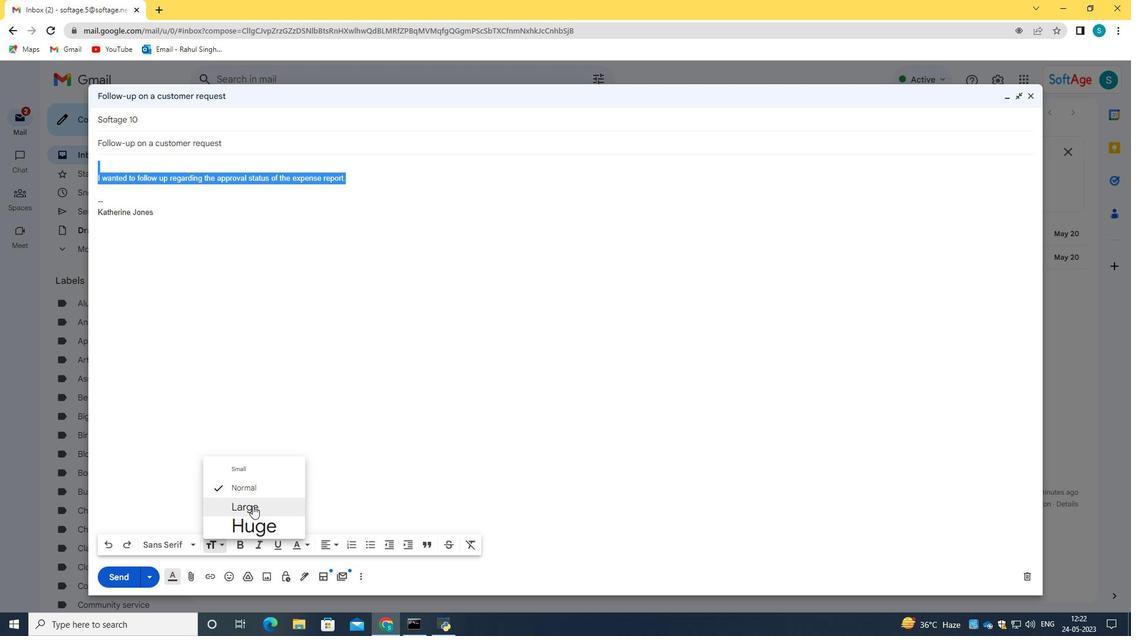 
Action: Mouse moved to (335, 546)
Screenshot: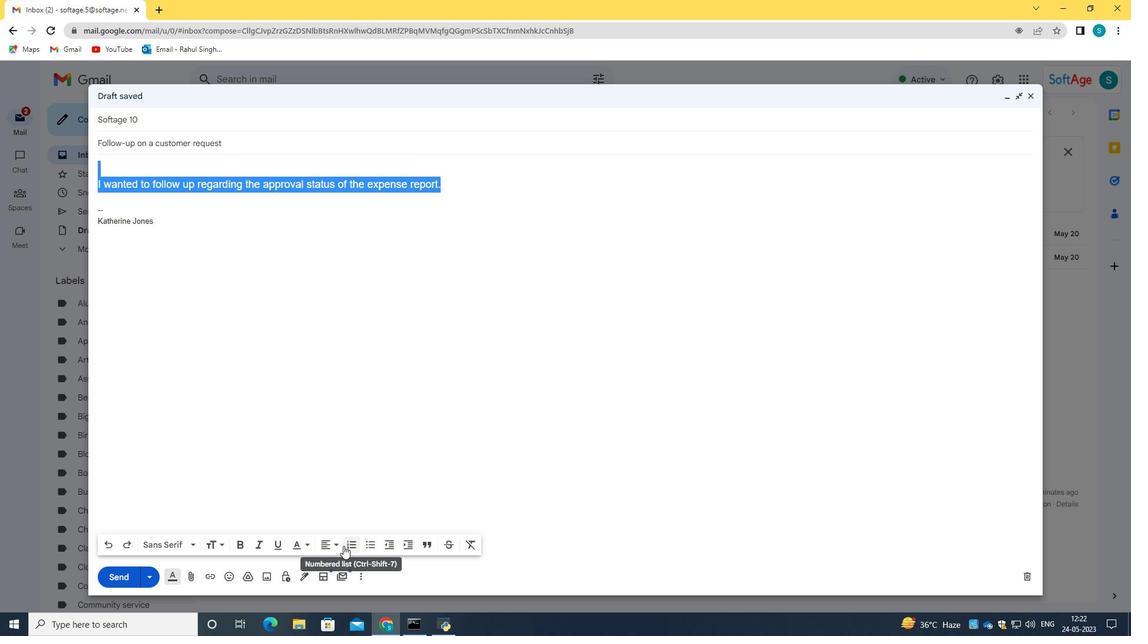 
Action: Mouse pressed left at (335, 546)
Screenshot: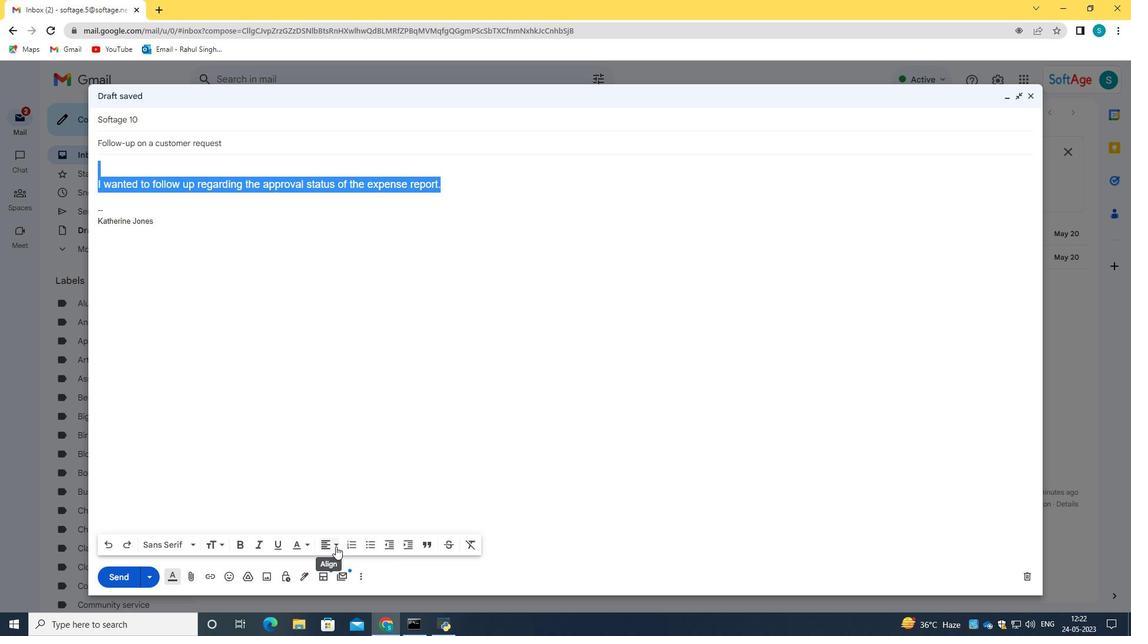 
Action: Mouse moved to (325, 511)
Screenshot: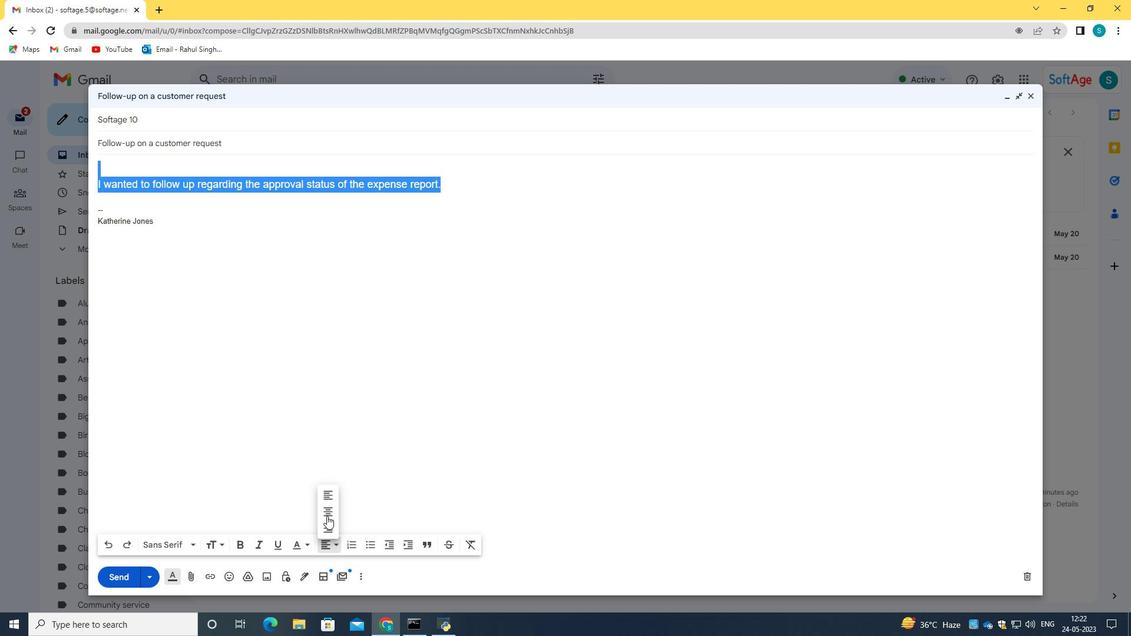 
Action: Mouse pressed left at (325, 511)
Screenshot: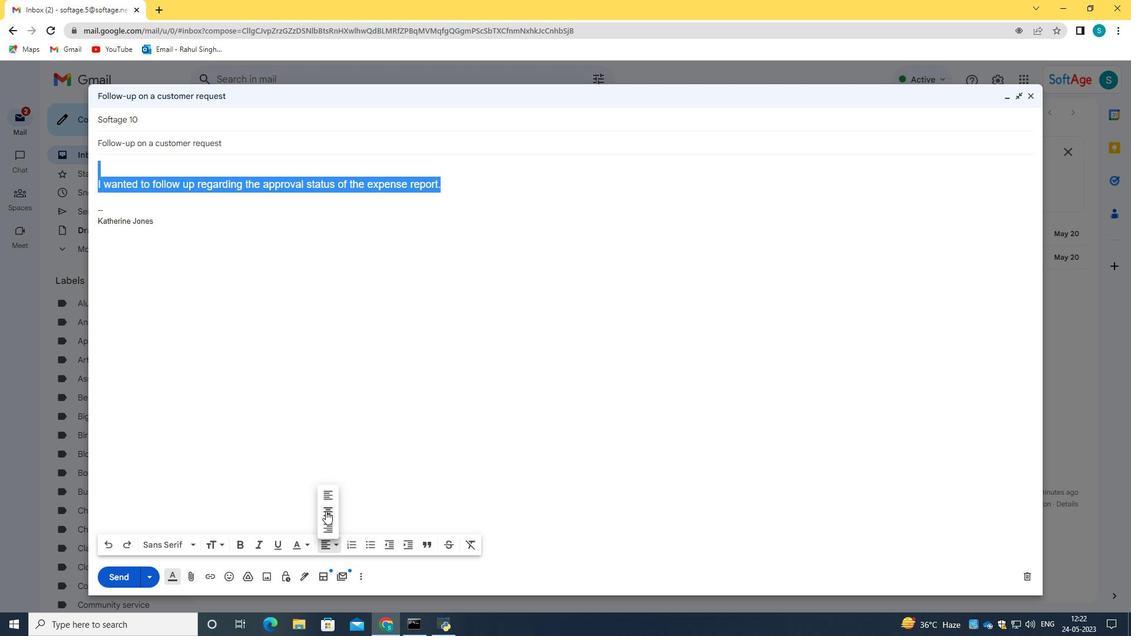 
Action: Mouse moved to (380, 390)
Screenshot: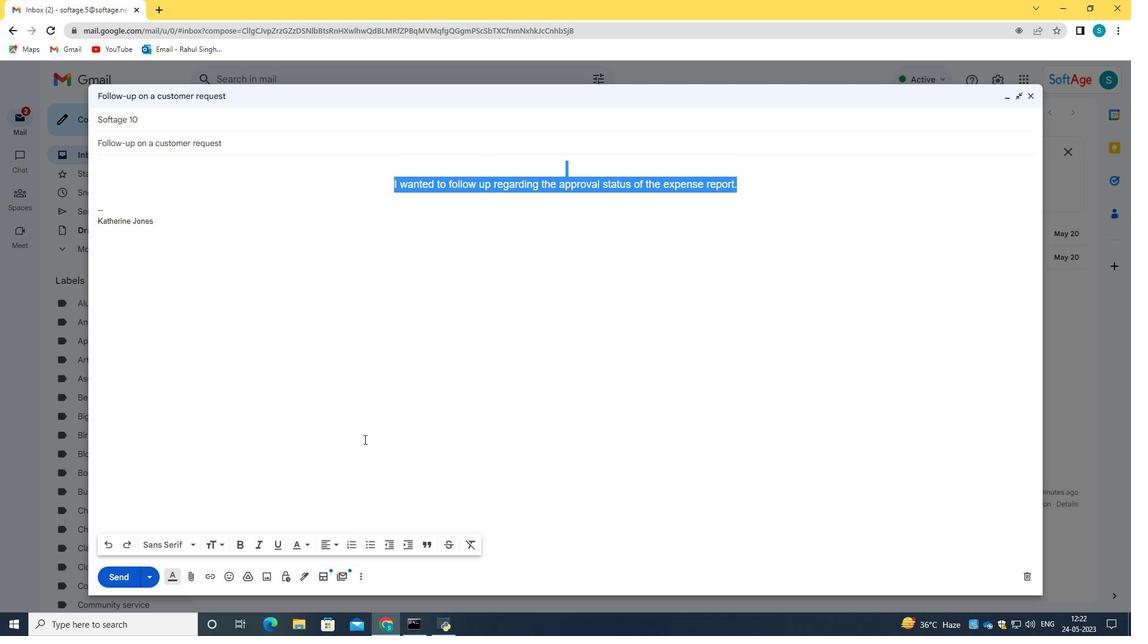 
Action: Mouse pressed left at (380, 390)
Screenshot: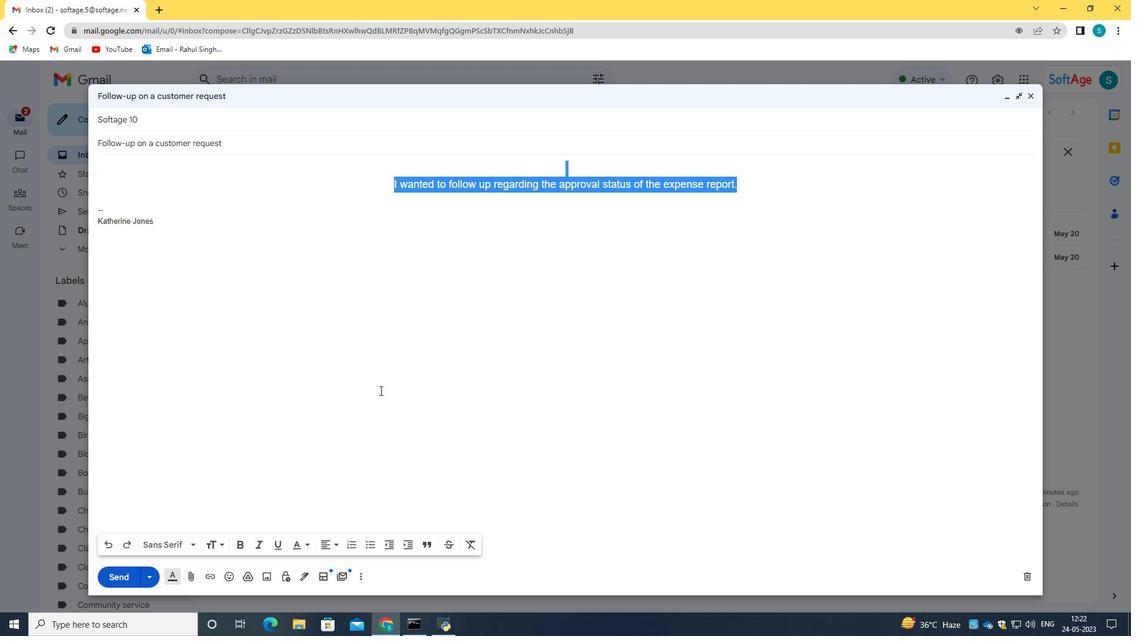 
Action: Mouse moved to (124, 580)
Screenshot: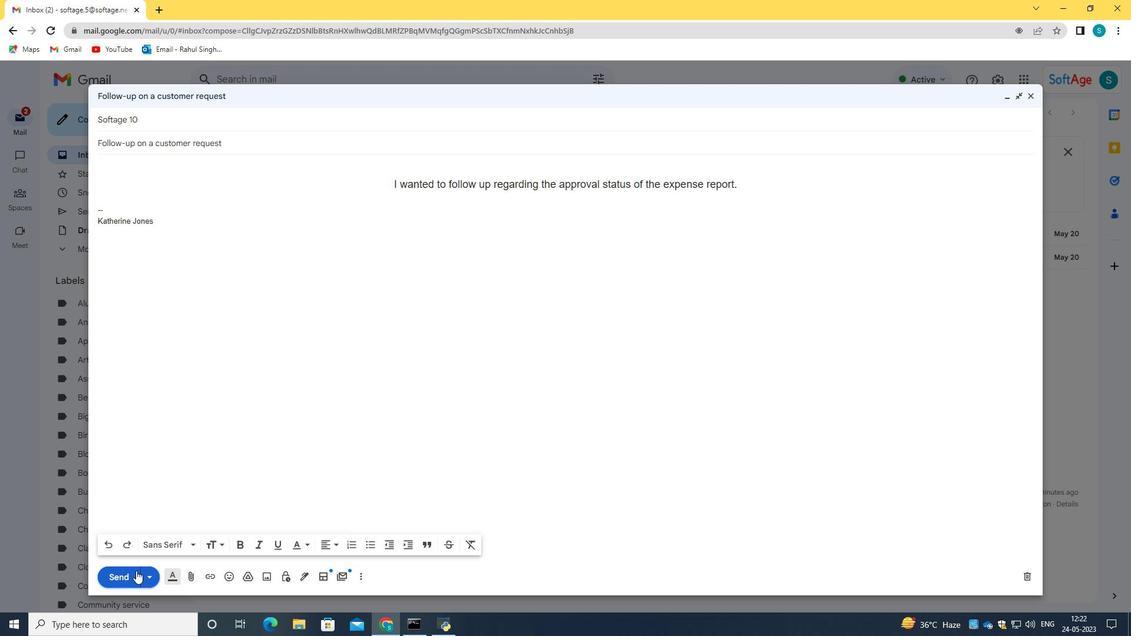 
Action: Mouse pressed left at (124, 580)
Screenshot: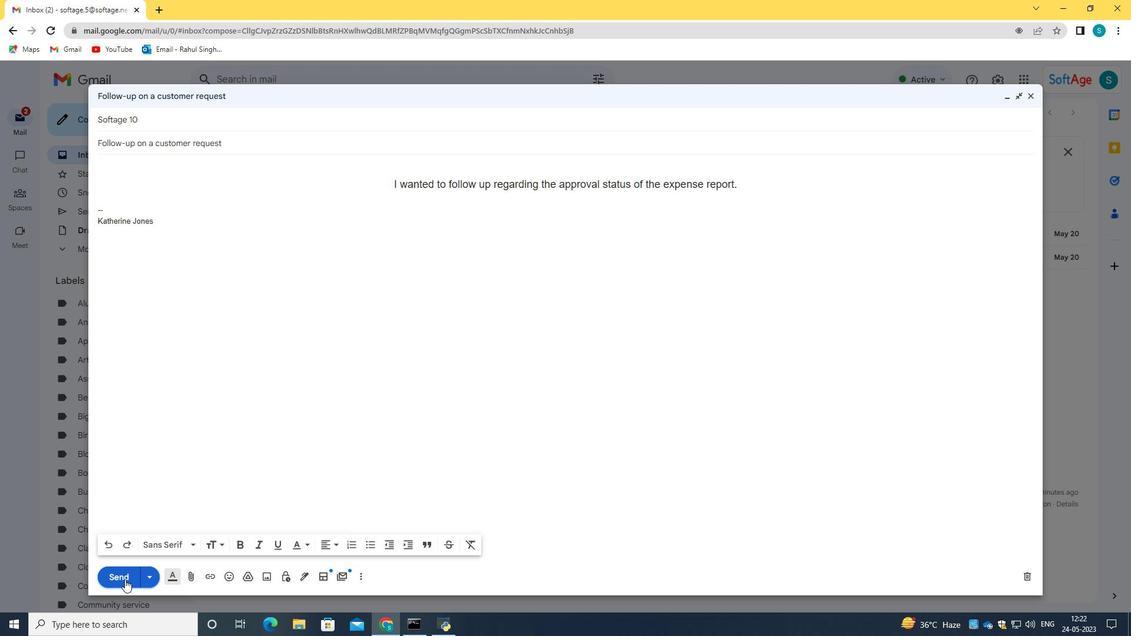 
Action: Mouse moved to (95, 220)
Screenshot: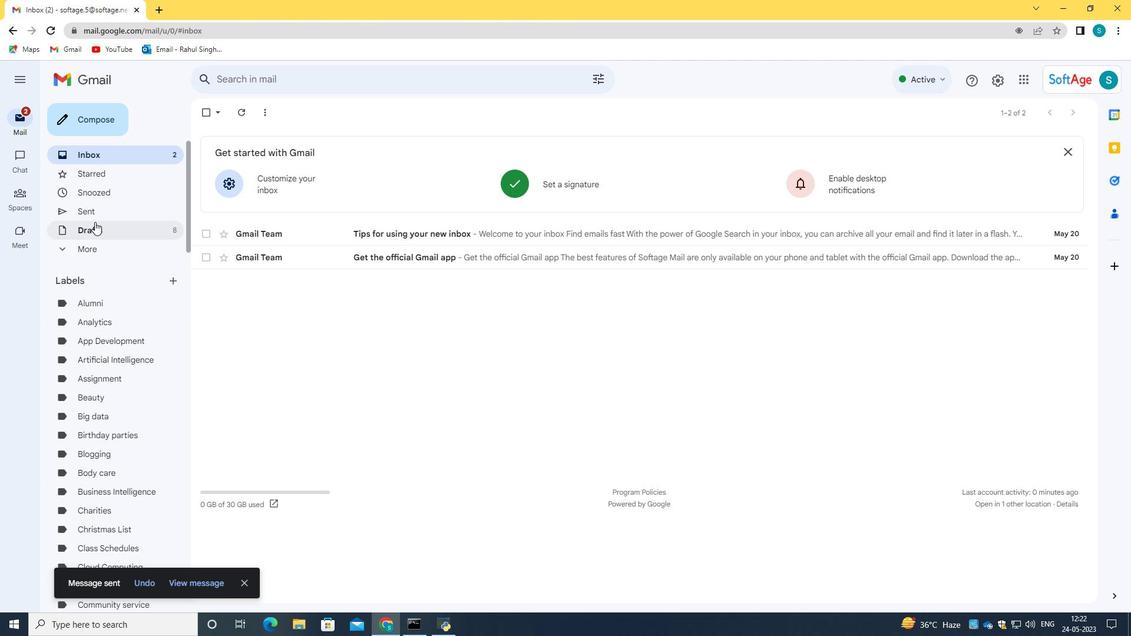 
Action: Mouse pressed left at (95, 220)
Screenshot: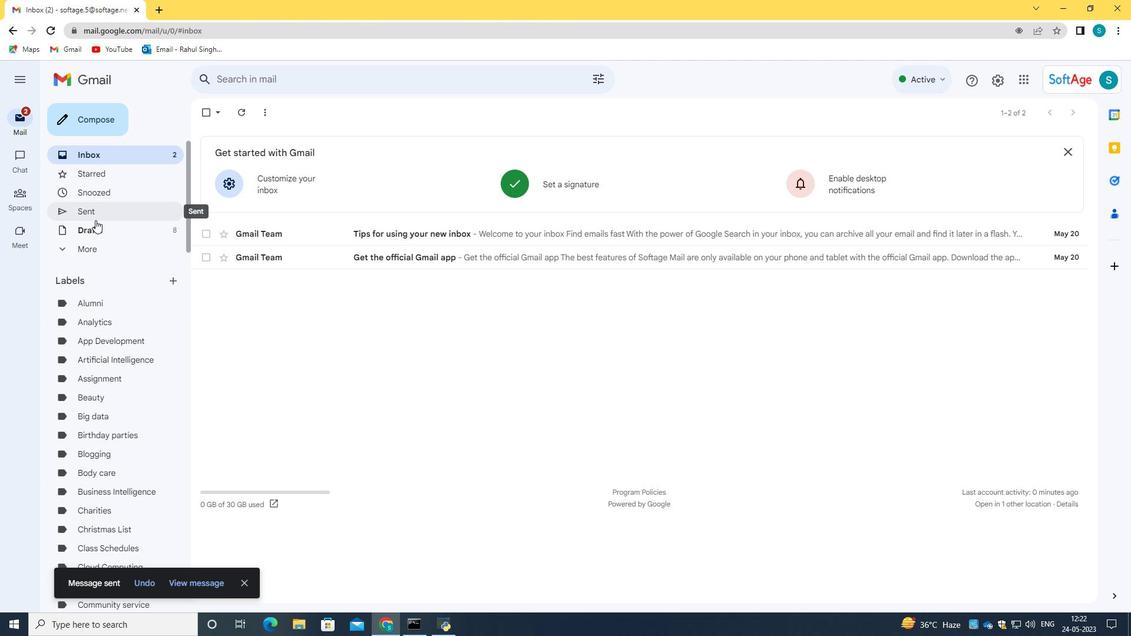 
Action: Mouse moved to (205, 174)
Screenshot: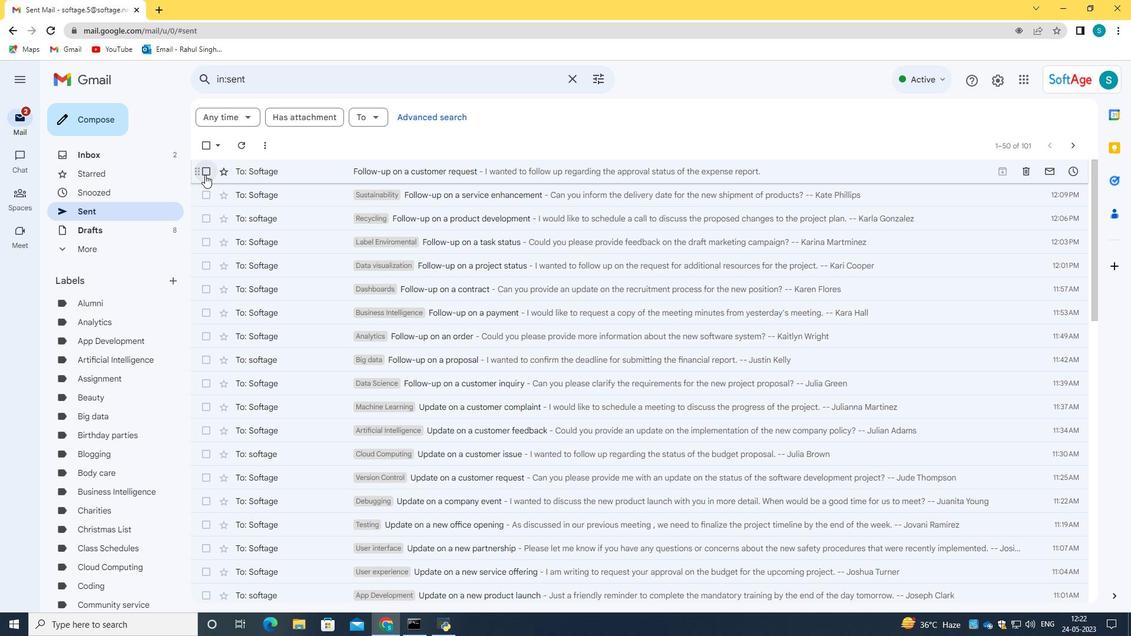 
Action: Mouse pressed left at (205, 174)
Screenshot: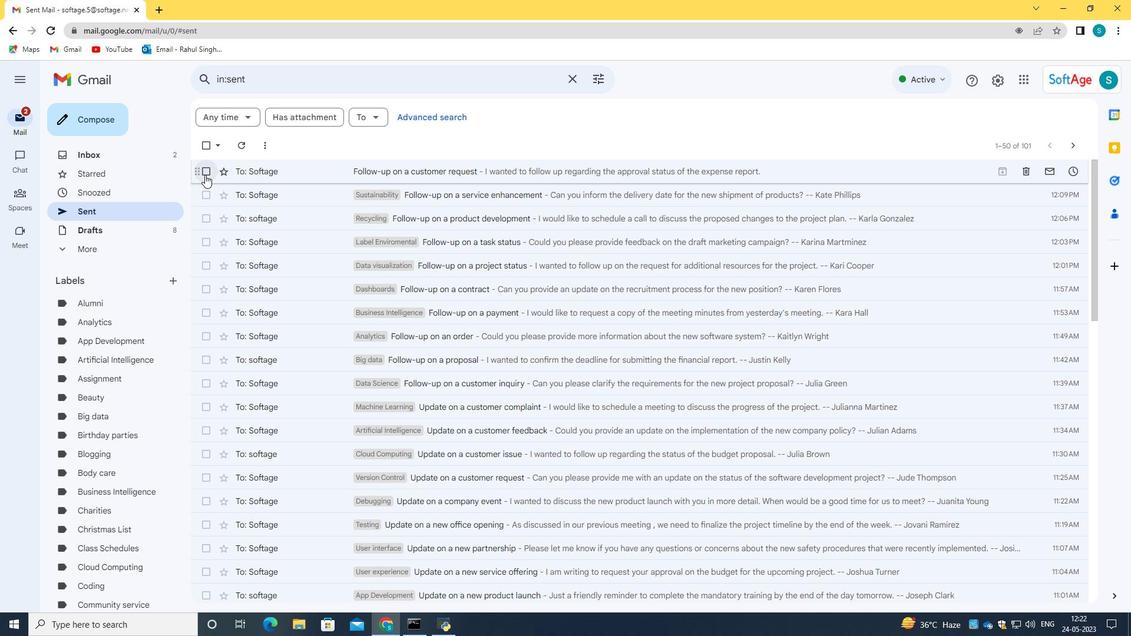 
Action: Mouse moved to (268, 172)
Screenshot: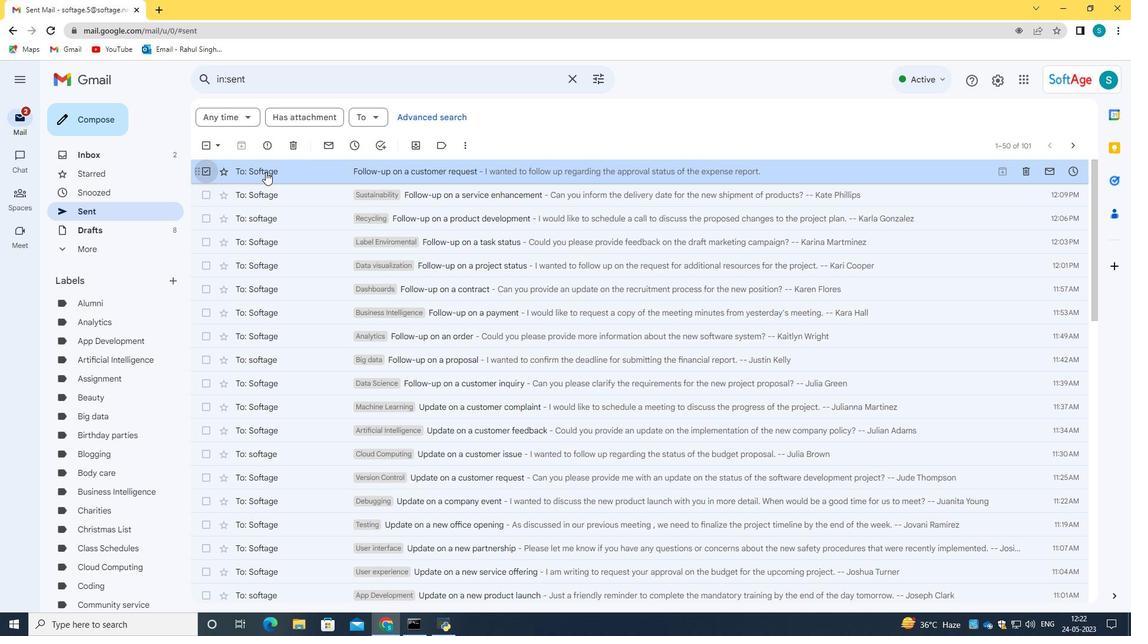 
Action: Mouse pressed right at (266, 172)
Screenshot: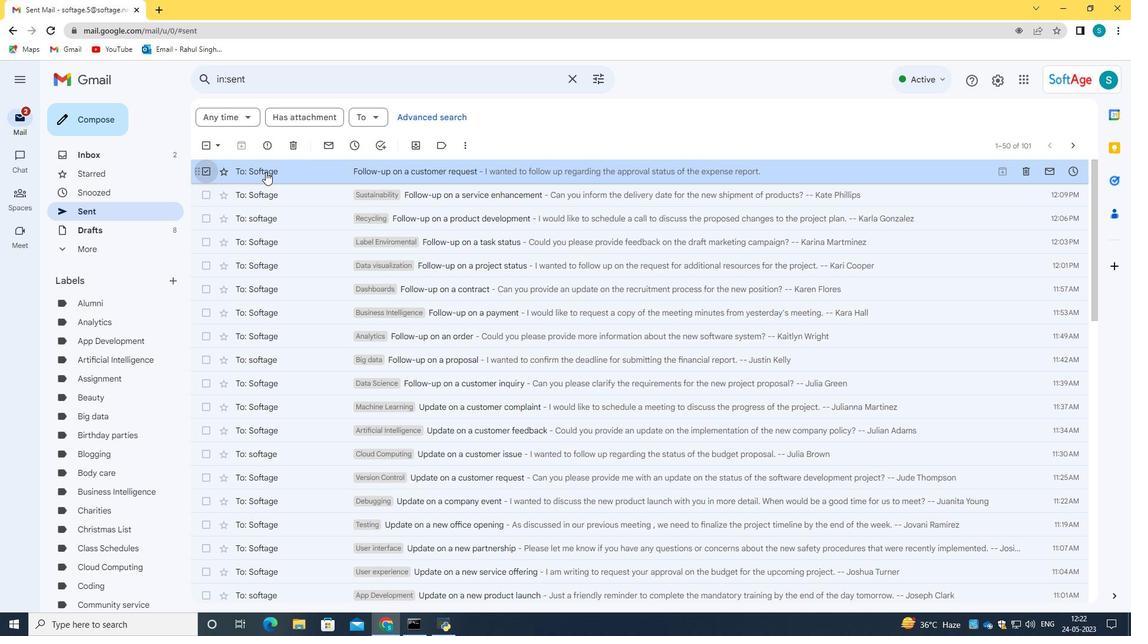 
Action: Mouse moved to (450, 347)
Screenshot: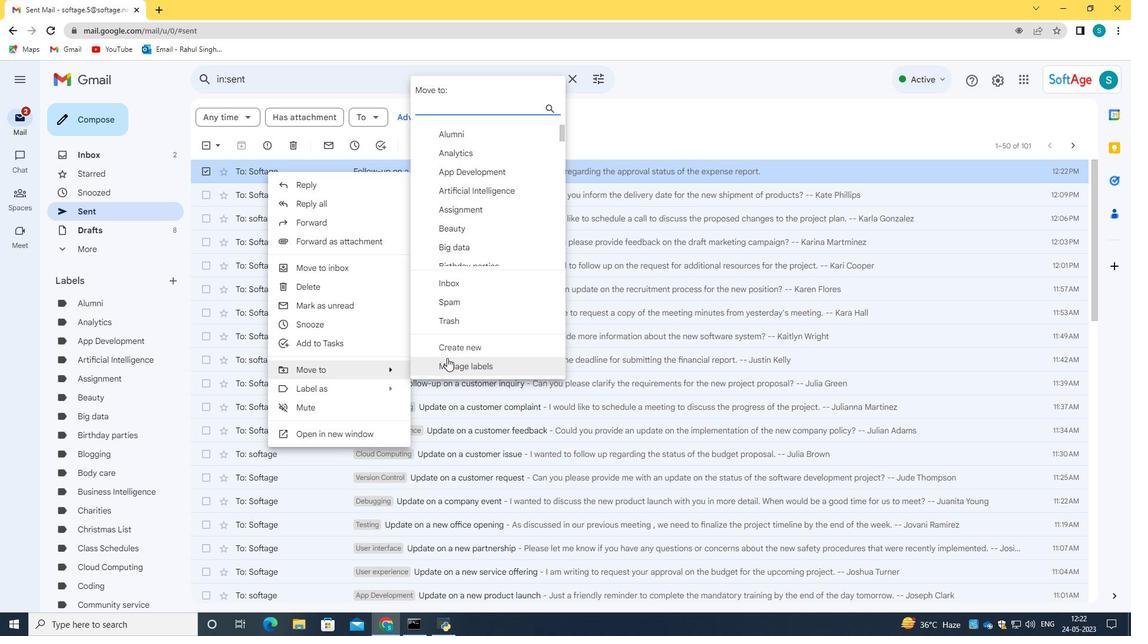 
Action: Mouse pressed left at (450, 347)
Screenshot: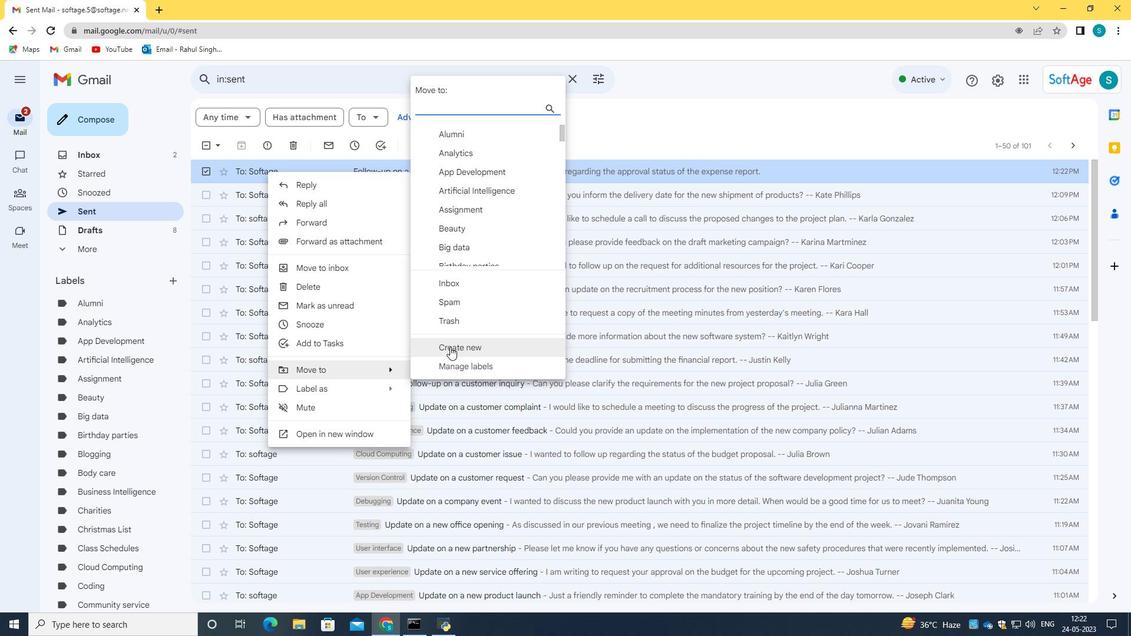 
Action: Mouse moved to (450, 345)
Screenshot: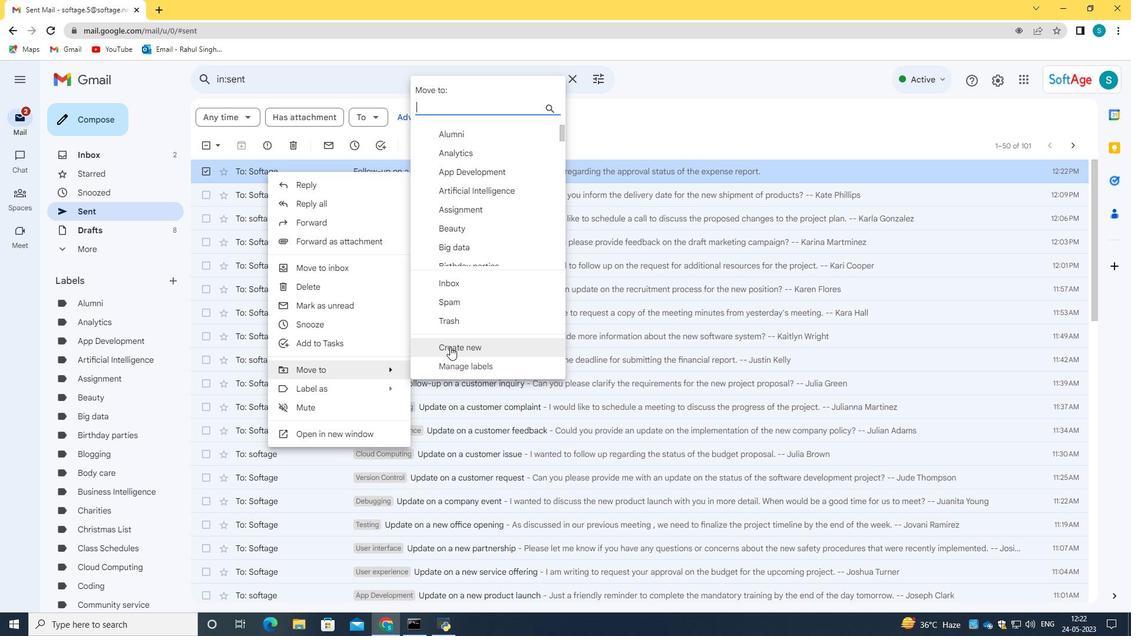 
Action: Key pressed <Key.caps_lock>G<Key.caps_lock>reen<Key.space><Key.caps_lock><Key.caps_lock>i<Key.caps_lock>N<Key.backspace><Key.caps_lock>nitiatives
Screenshot: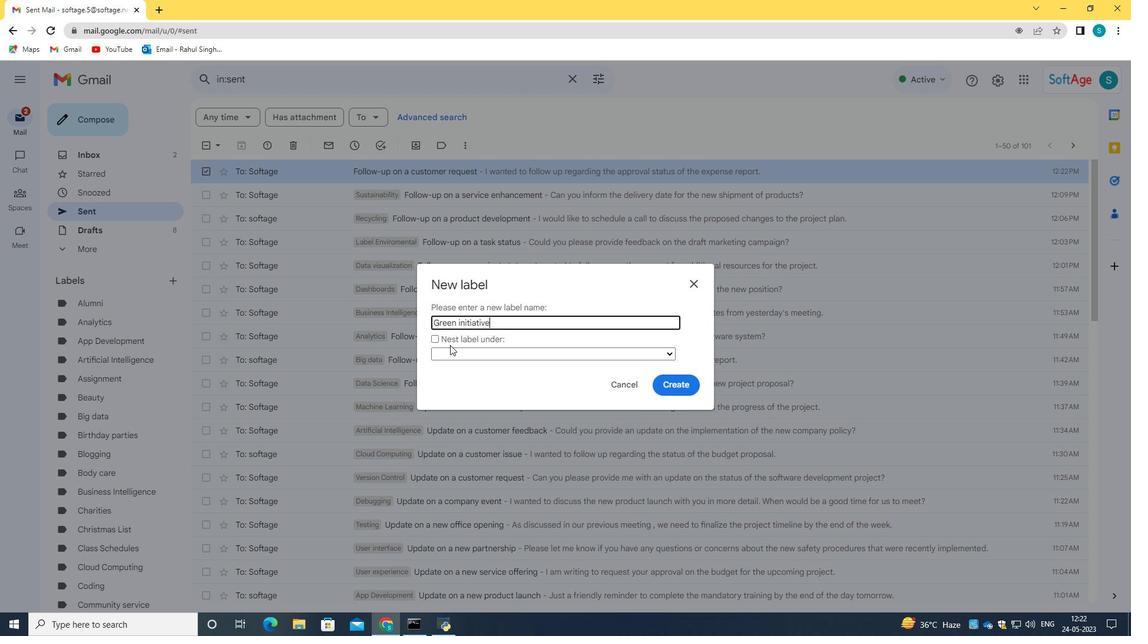 
Action: Mouse moved to (677, 391)
Screenshot: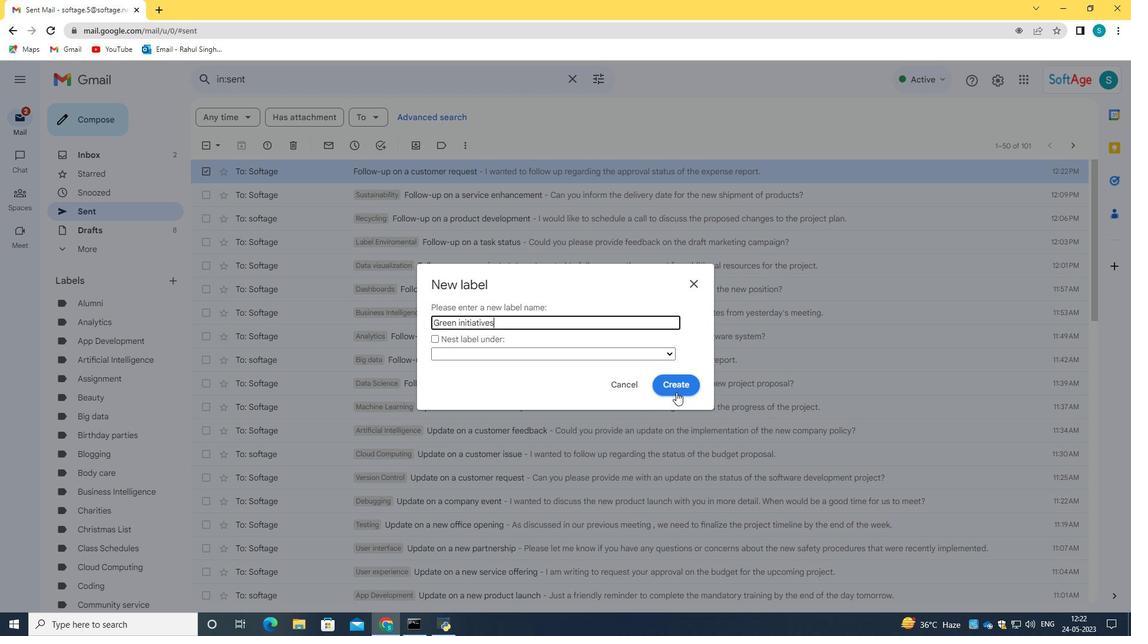 
Action: Mouse pressed left at (677, 391)
Screenshot: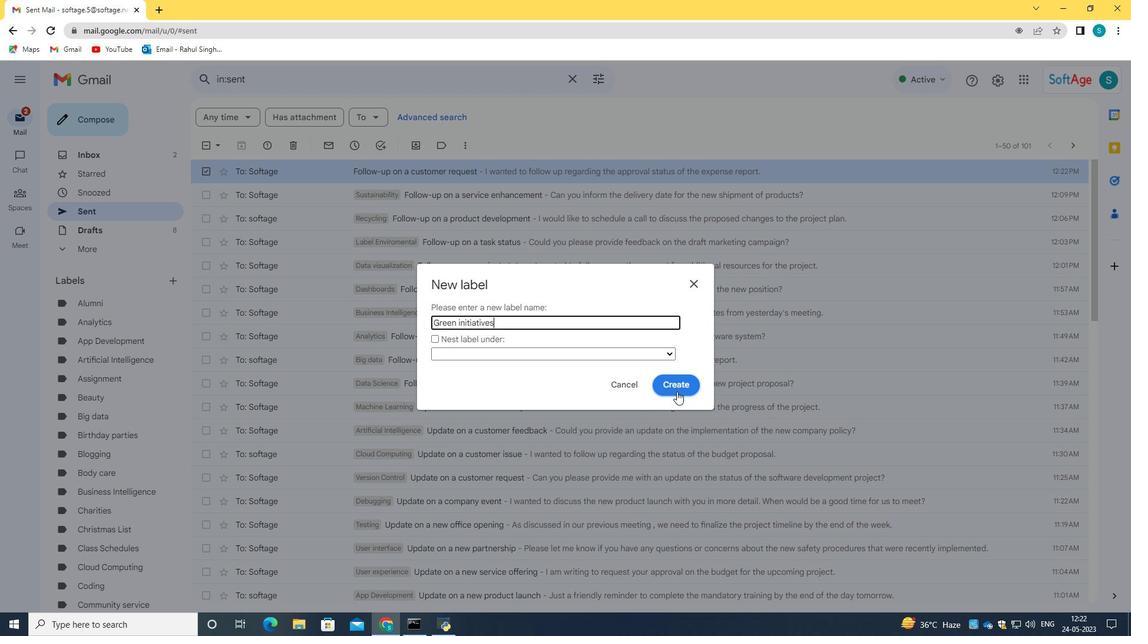 
Action: Mouse moved to (619, 298)
Screenshot: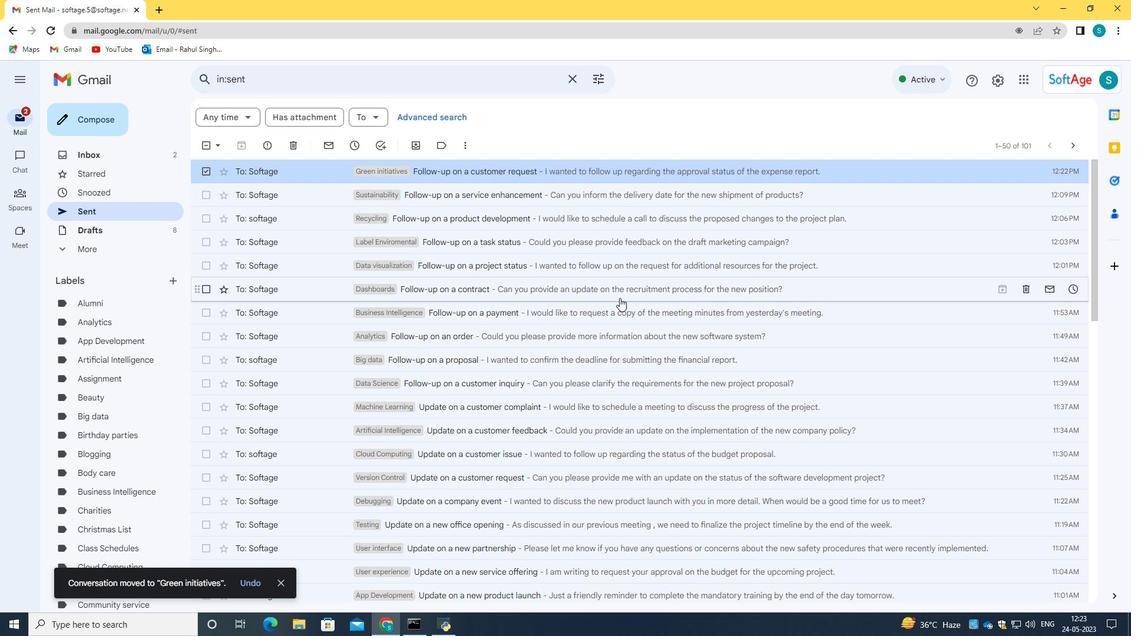 
